 Task: Find connections with filter location Žďár nad Sázavou with filter topic #Tipswith filter profile language Spanish with filter current company Tesco with filter school Sagar Group (SIRT Bhopal) | Sagar Group of Institutions with filter industry Book Publishing with filter service category Outsourcing with filter keywords title Shipping and Receiving Staff
Action: Mouse moved to (663, 96)
Screenshot: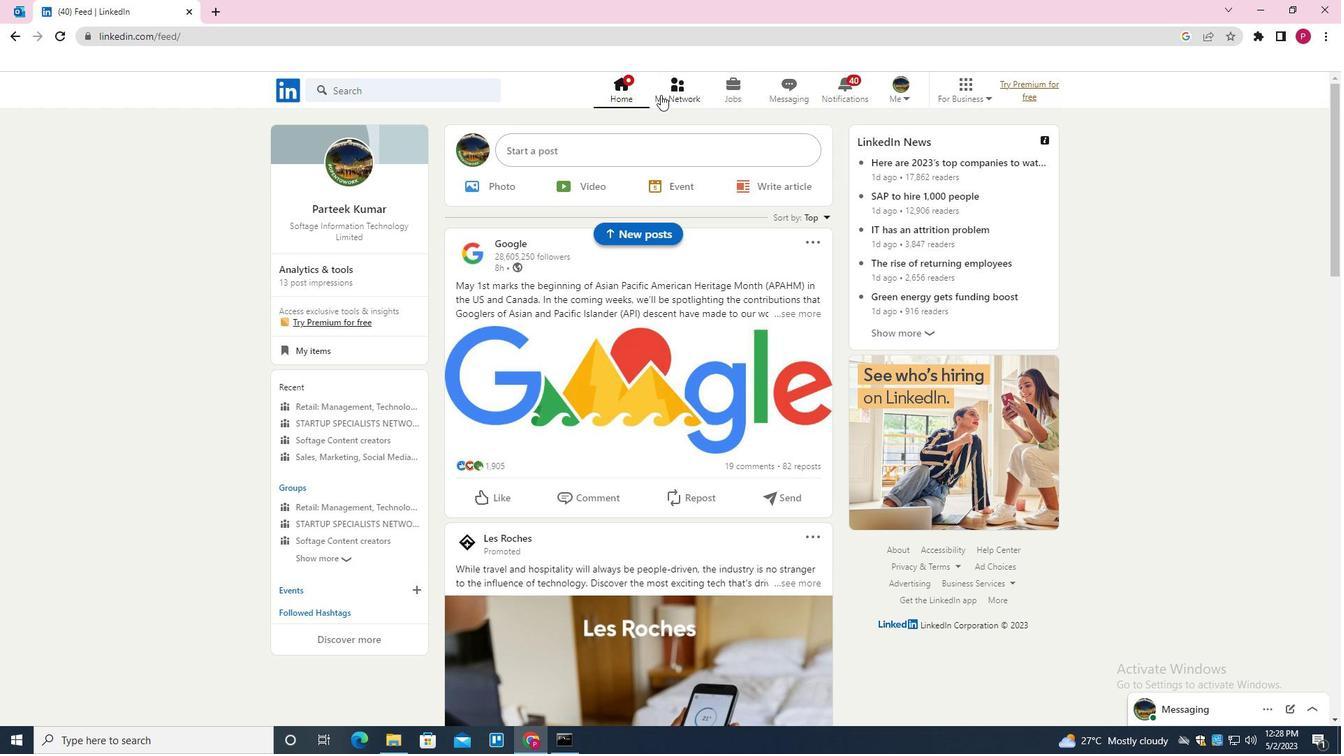 
Action: Mouse pressed left at (663, 96)
Screenshot: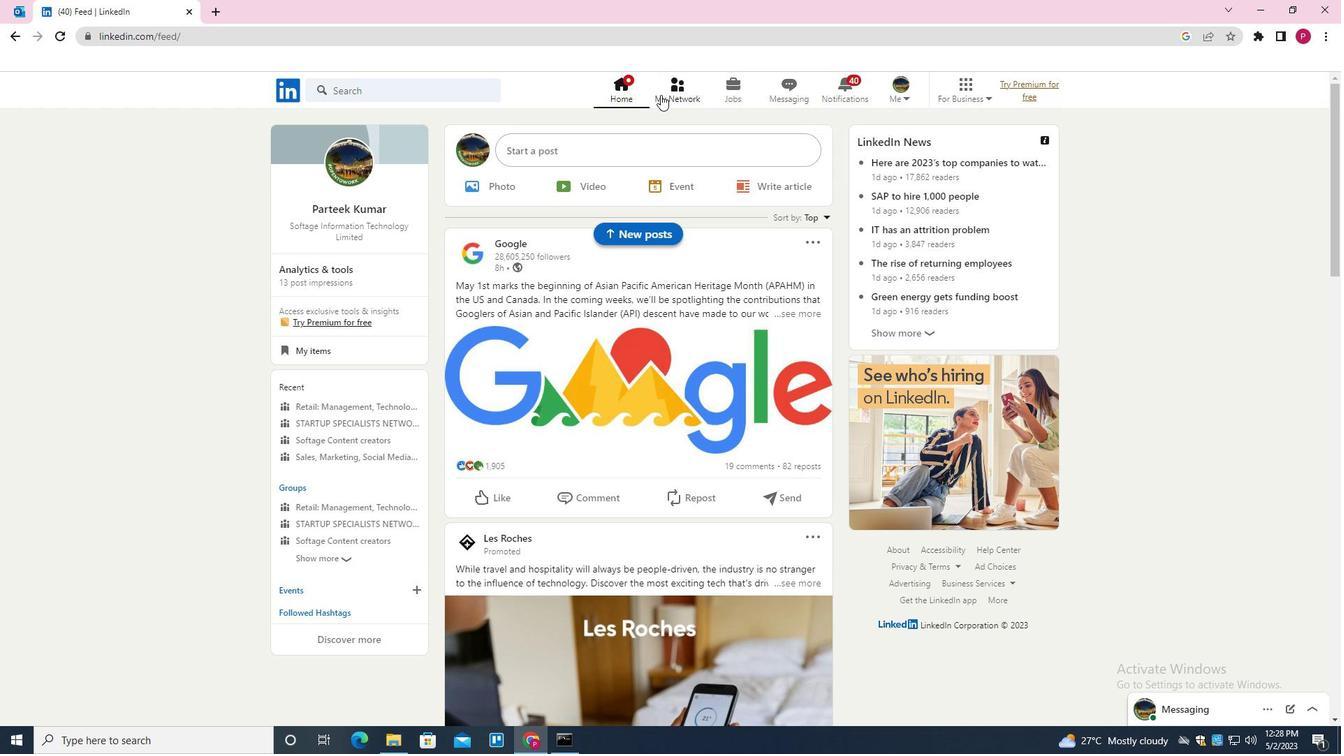
Action: Mouse moved to (446, 165)
Screenshot: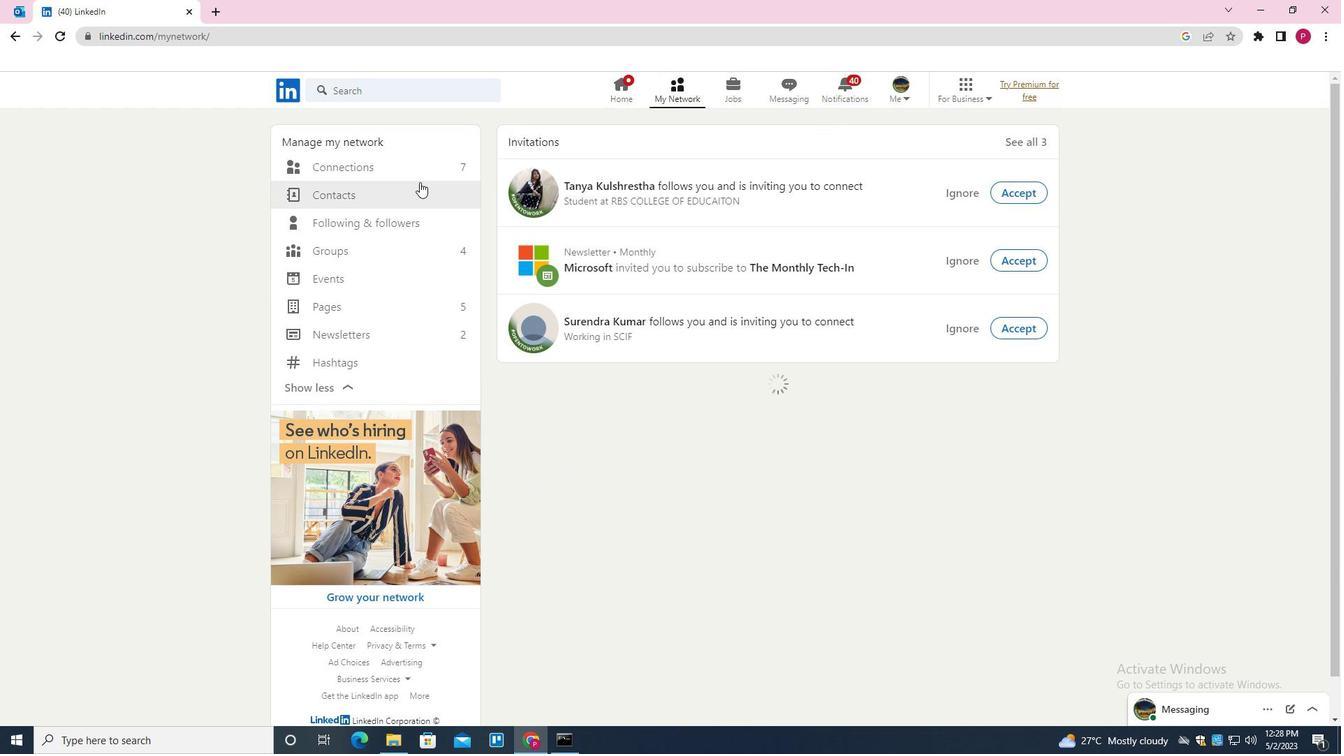 
Action: Mouse pressed left at (446, 165)
Screenshot: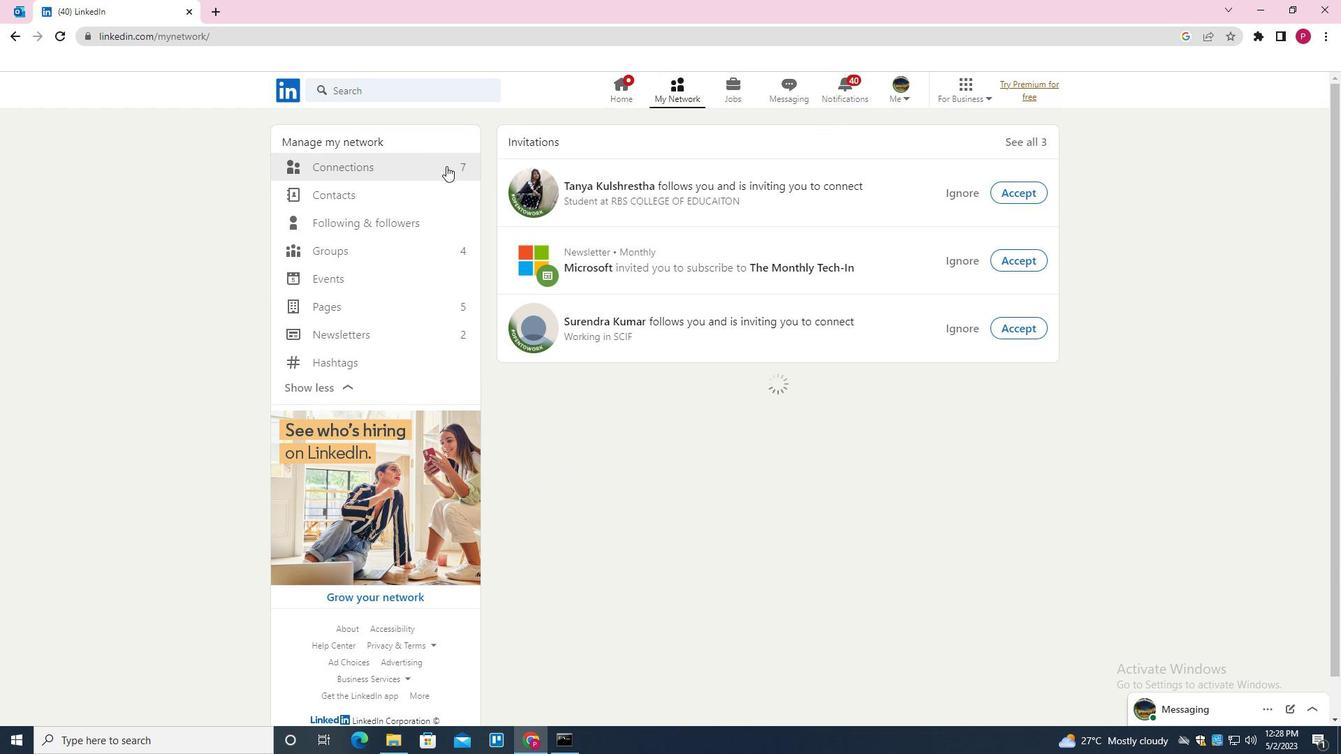 
Action: Mouse moved to (793, 169)
Screenshot: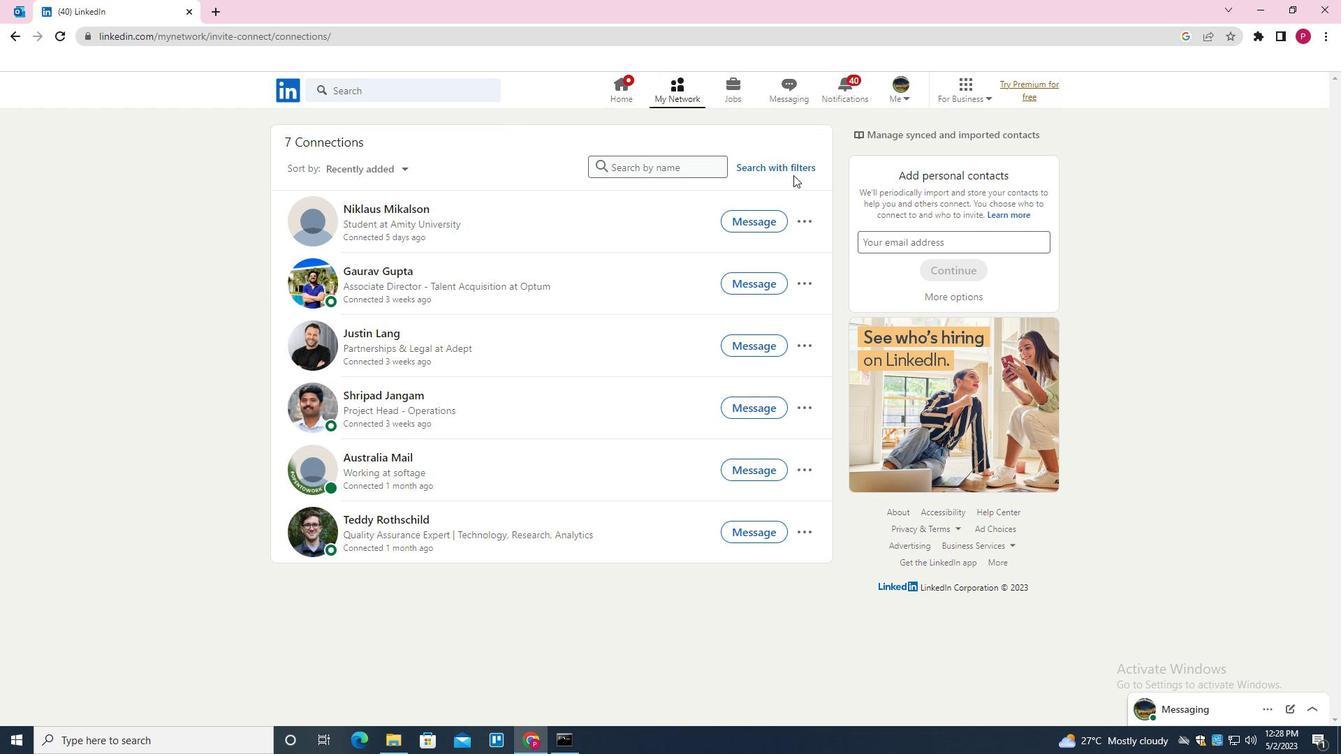 
Action: Mouse pressed left at (793, 169)
Screenshot: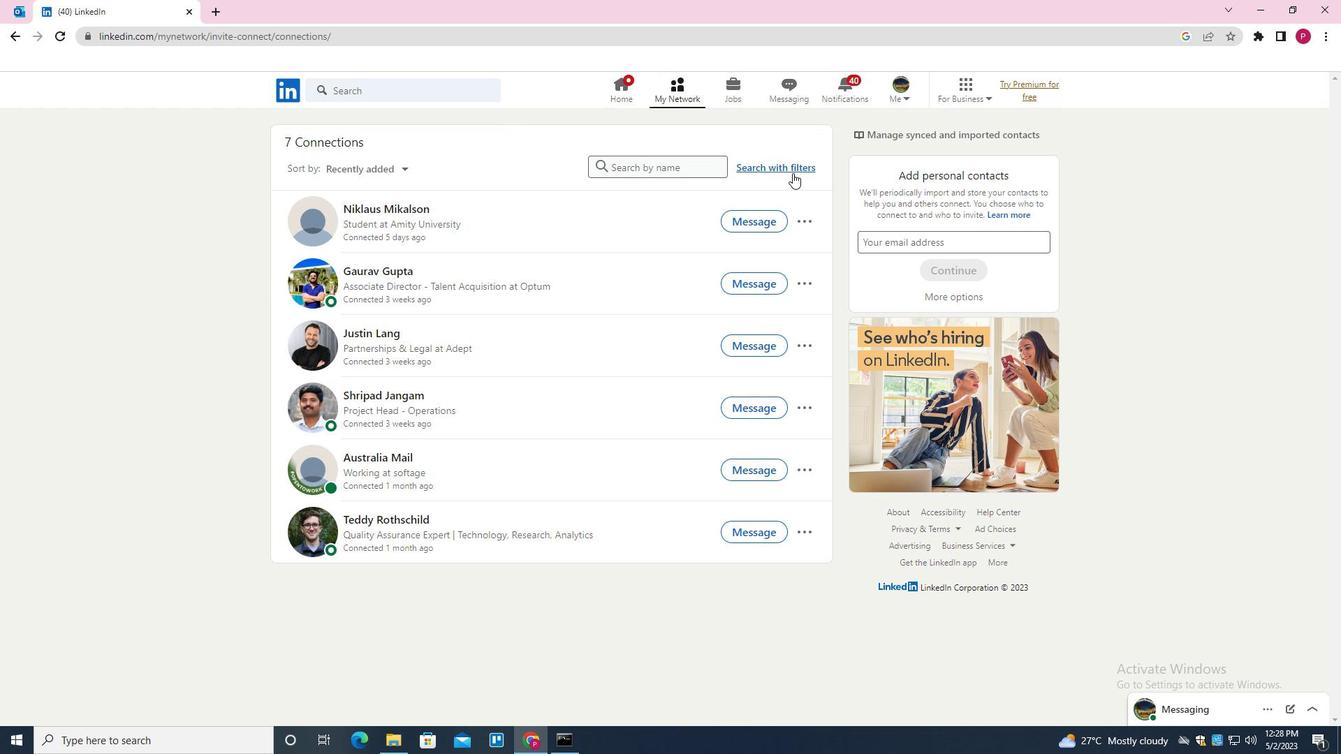 
Action: Mouse moved to (715, 130)
Screenshot: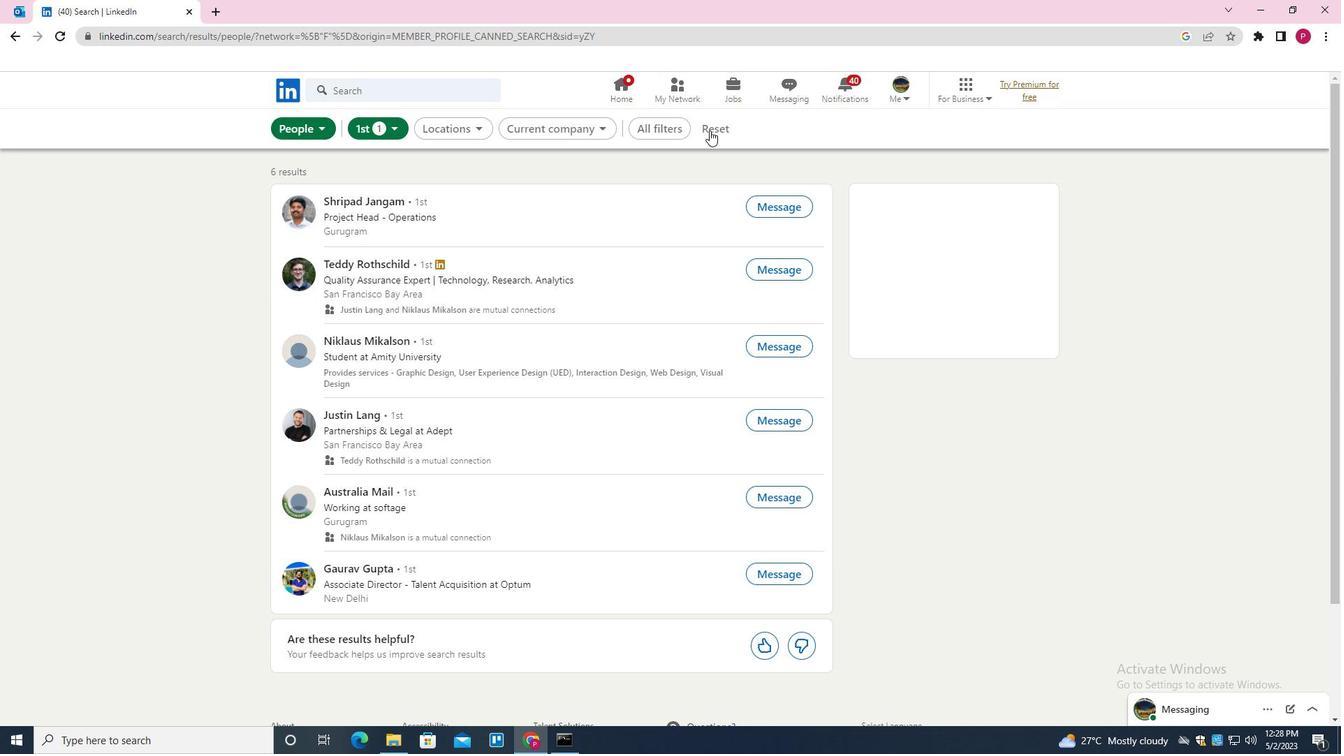
Action: Mouse pressed left at (715, 130)
Screenshot: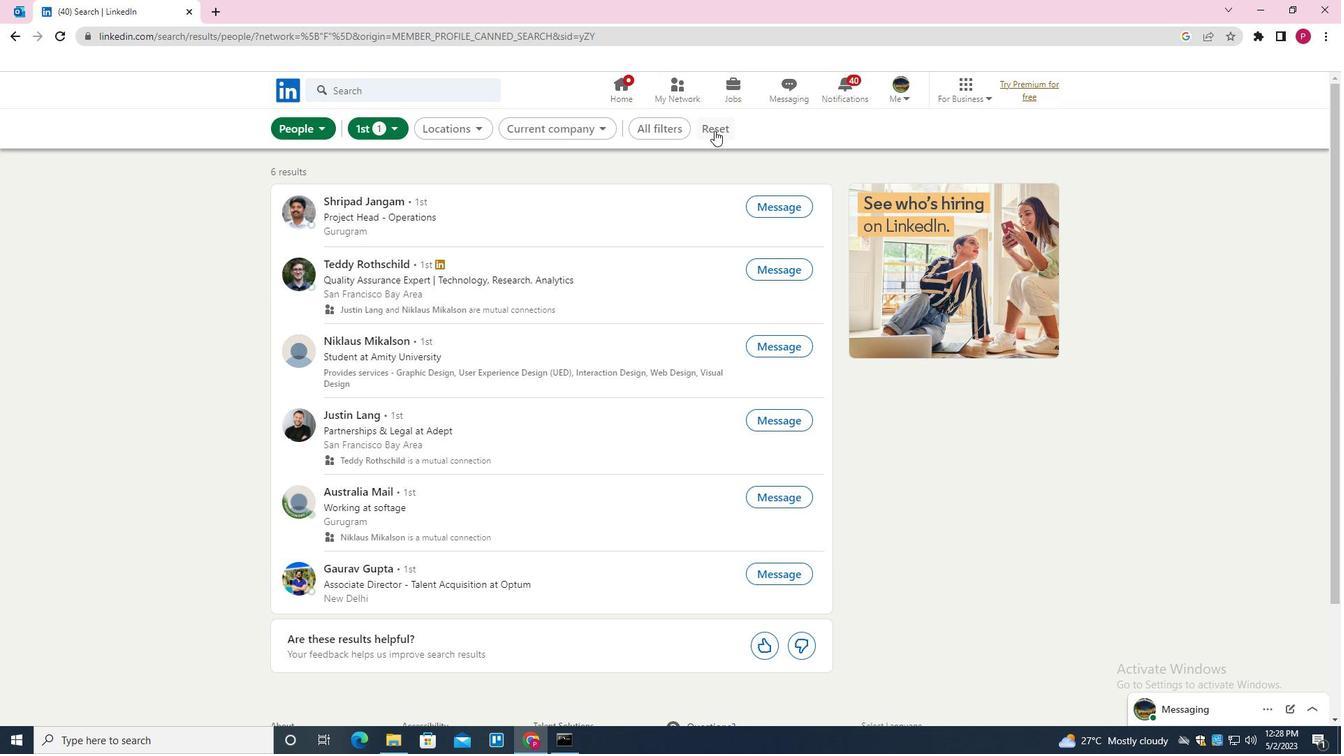 
Action: Mouse moved to (695, 128)
Screenshot: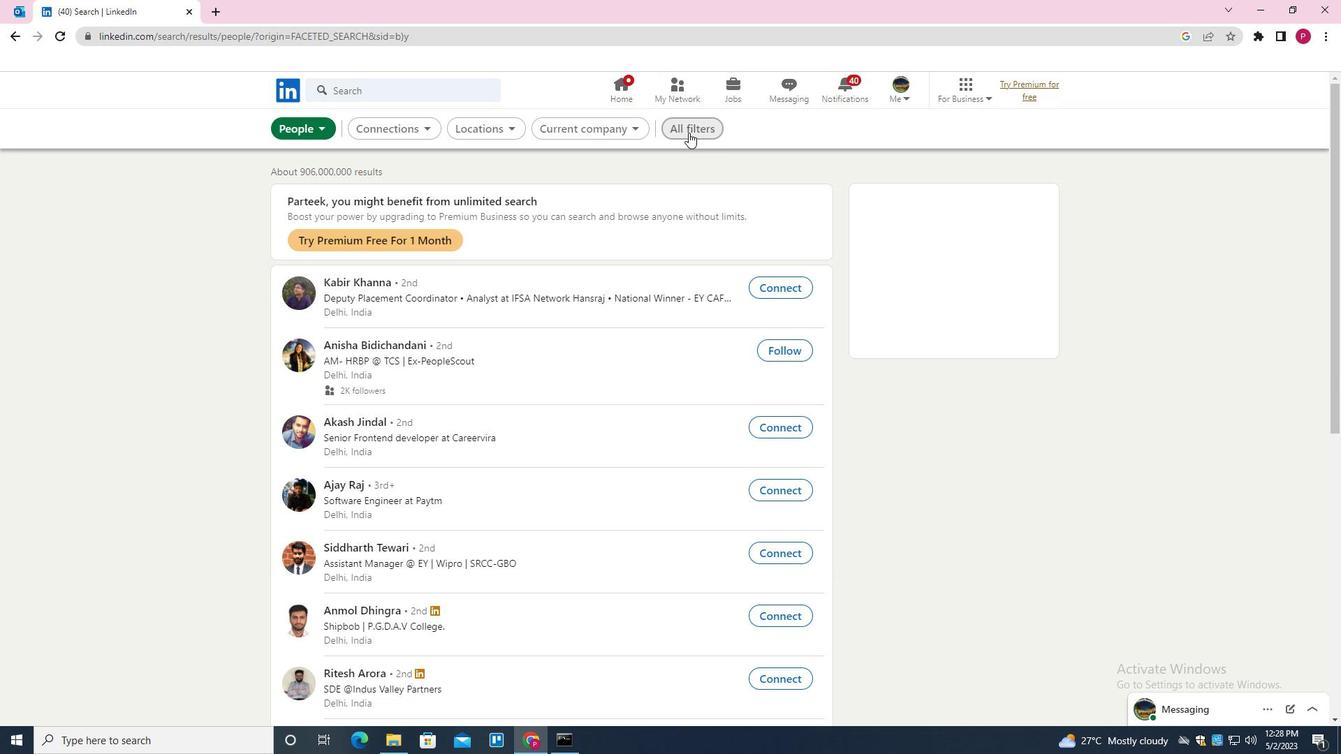
Action: Mouse pressed left at (695, 128)
Screenshot: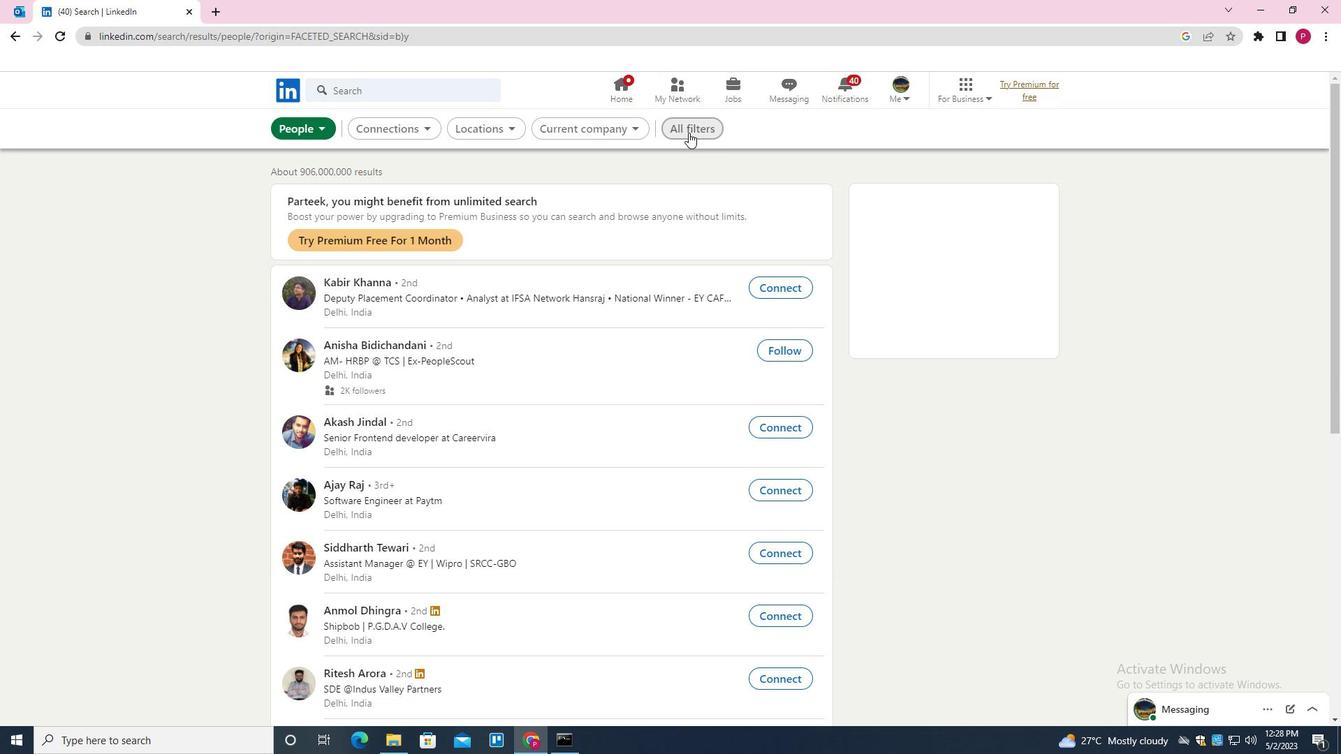 
Action: Mouse moved to (1153, 445)
Screenshot: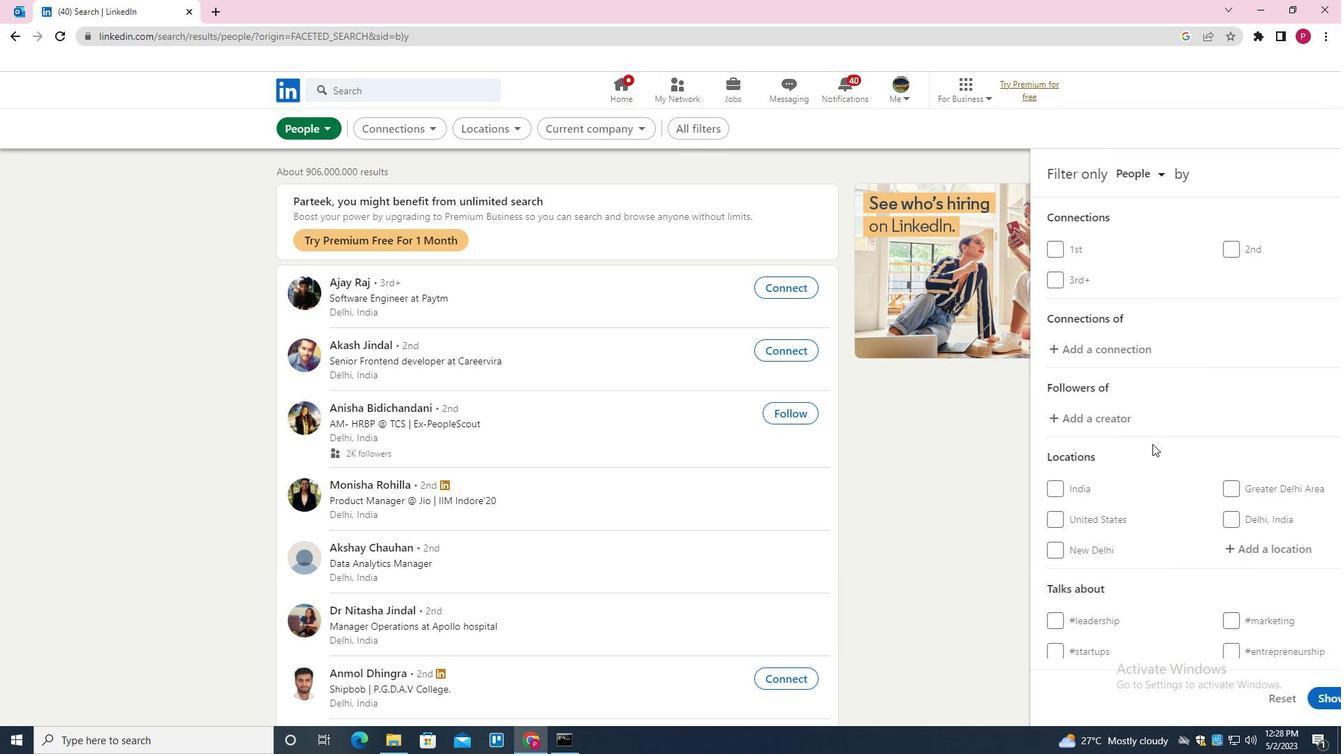 
Action: Mouse scrolled (1153, 444) with delta (0, 0)
Screenshot: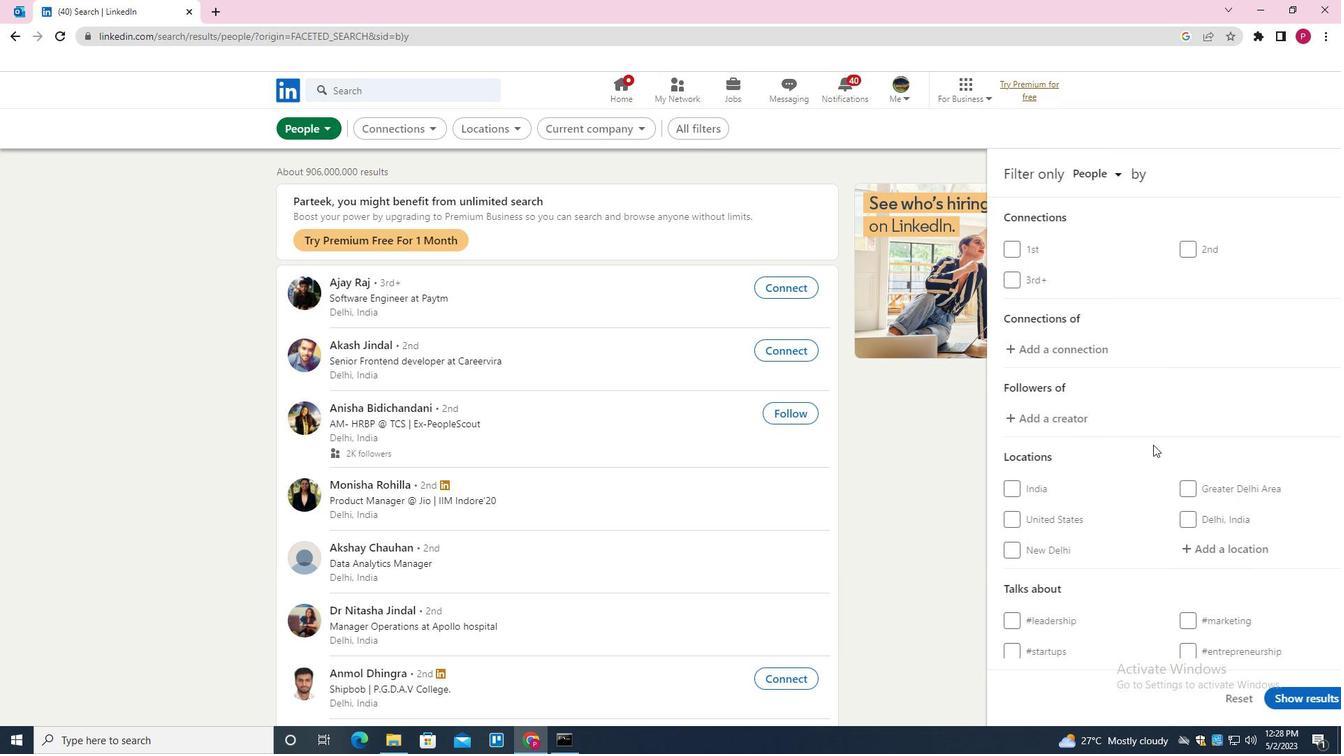 
Action: Mouse scrolled (1153, 444) with delta (0, 0)
Screenshot: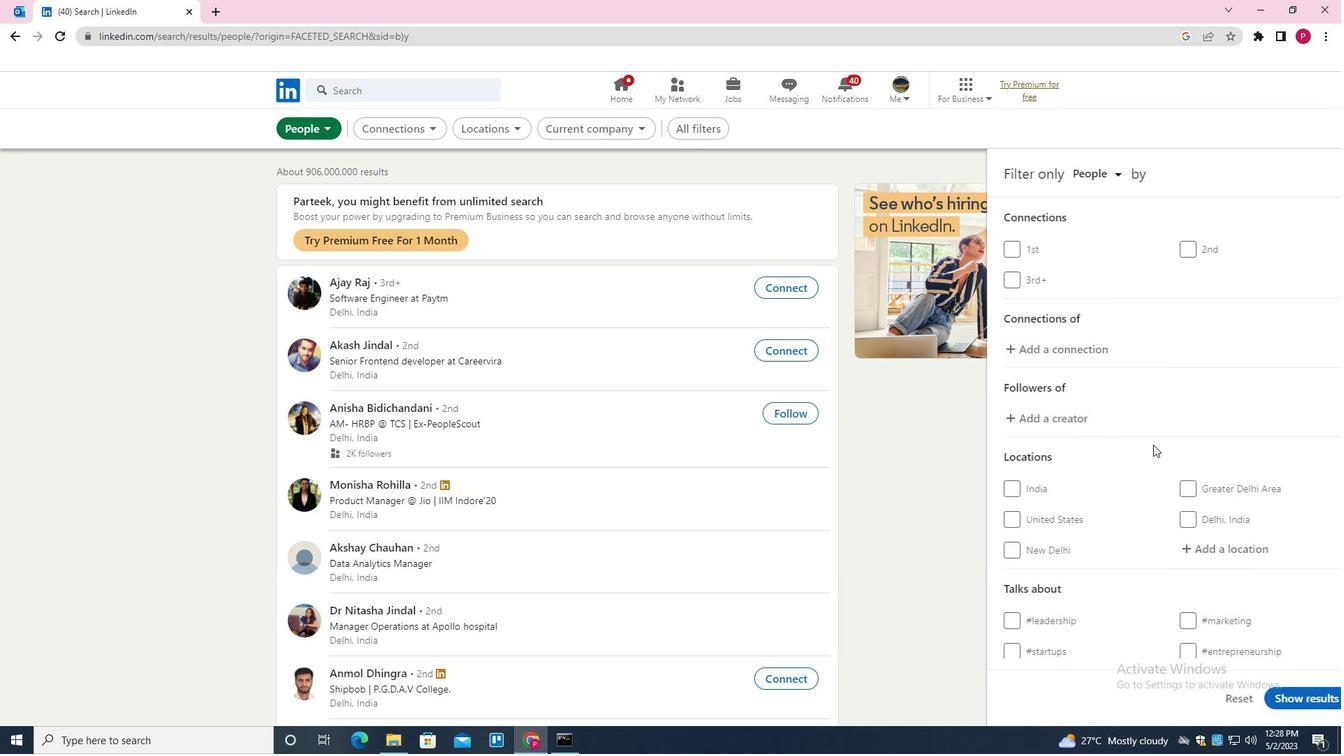 
Action: Mouse moved to (1189, 414)
Screenshot: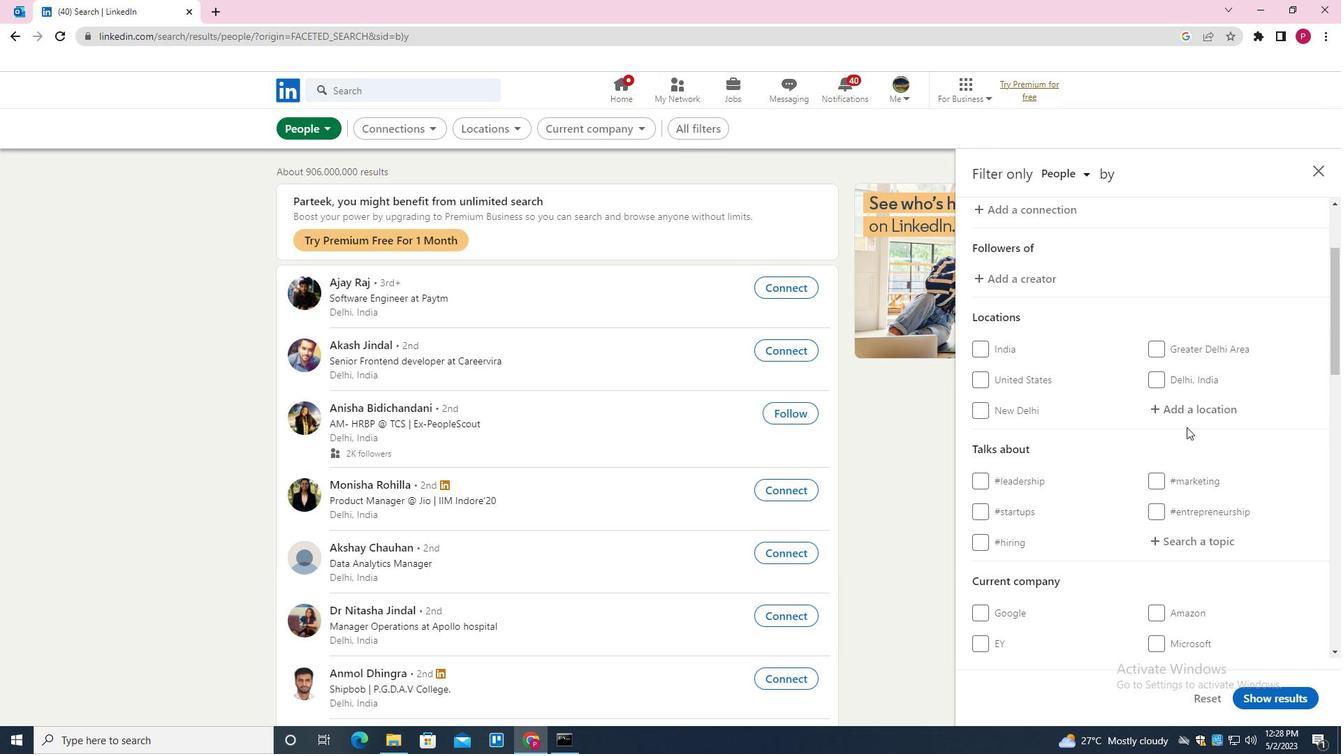 
Action: Mouse pressed left at (1189, 414)
Screenshot: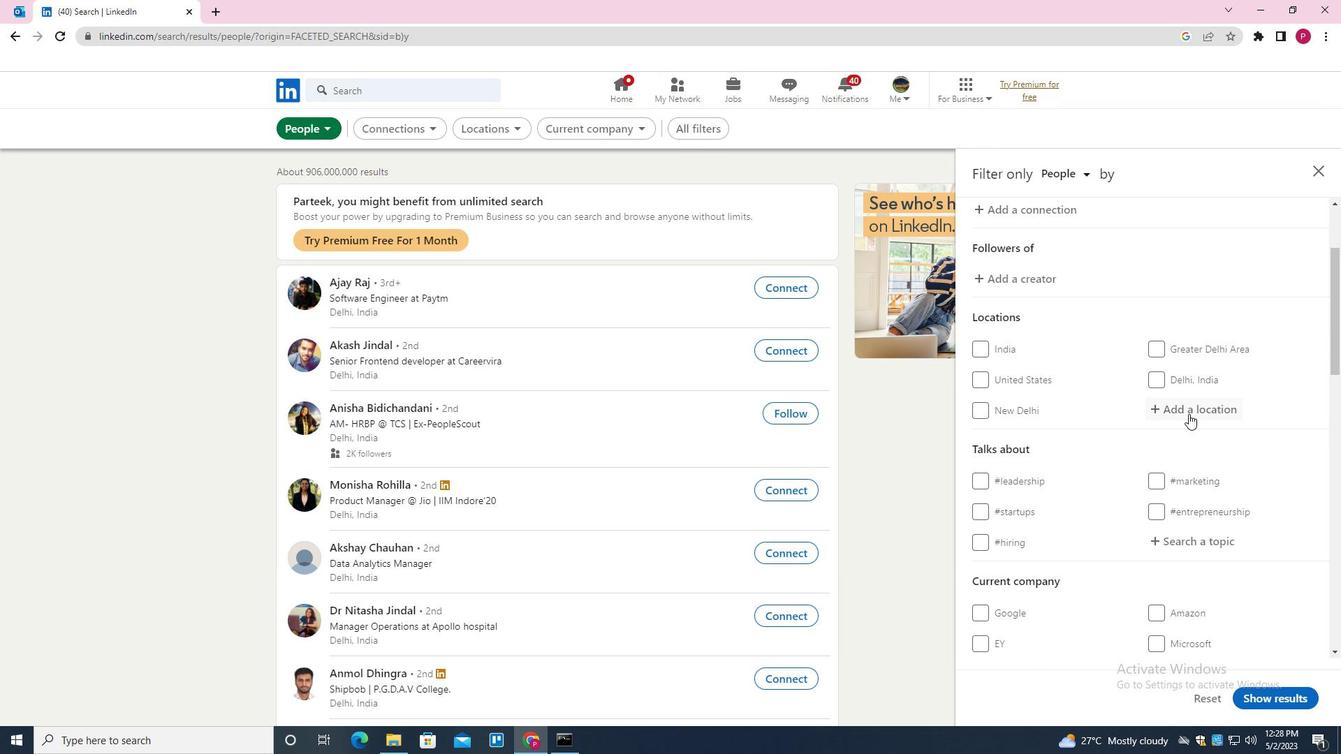 
Action: Mouse moved to (1147, 443)
Screenshot: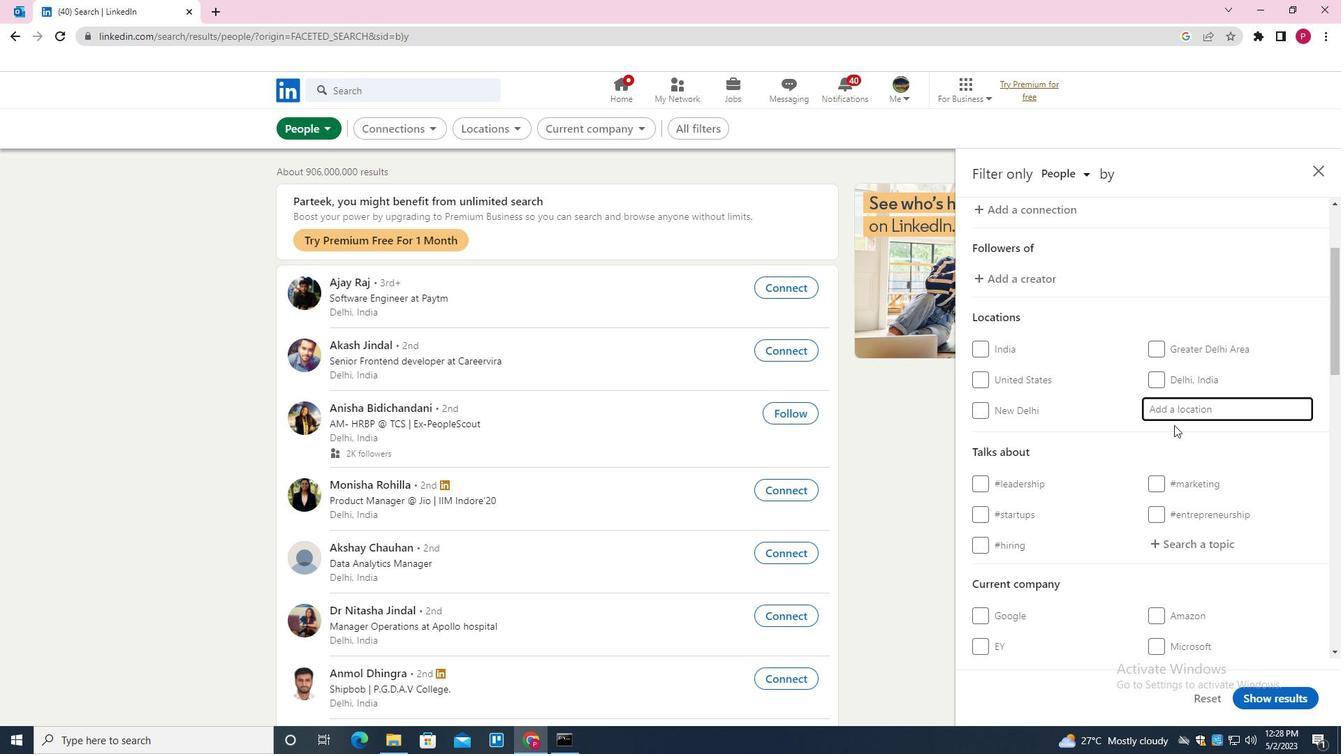 
Action: Key pressed <Key.shift><Key.shift><Key.shift><Key.shift><Key.shift><Key.shift><Key.shift><Key.shift><Key.shift><Key.shift><Key.shift><Key.shift><Key.shift><Key.shift>ZDAR<Key.space>NAD<Key.down><Key.enter>
Screenshot: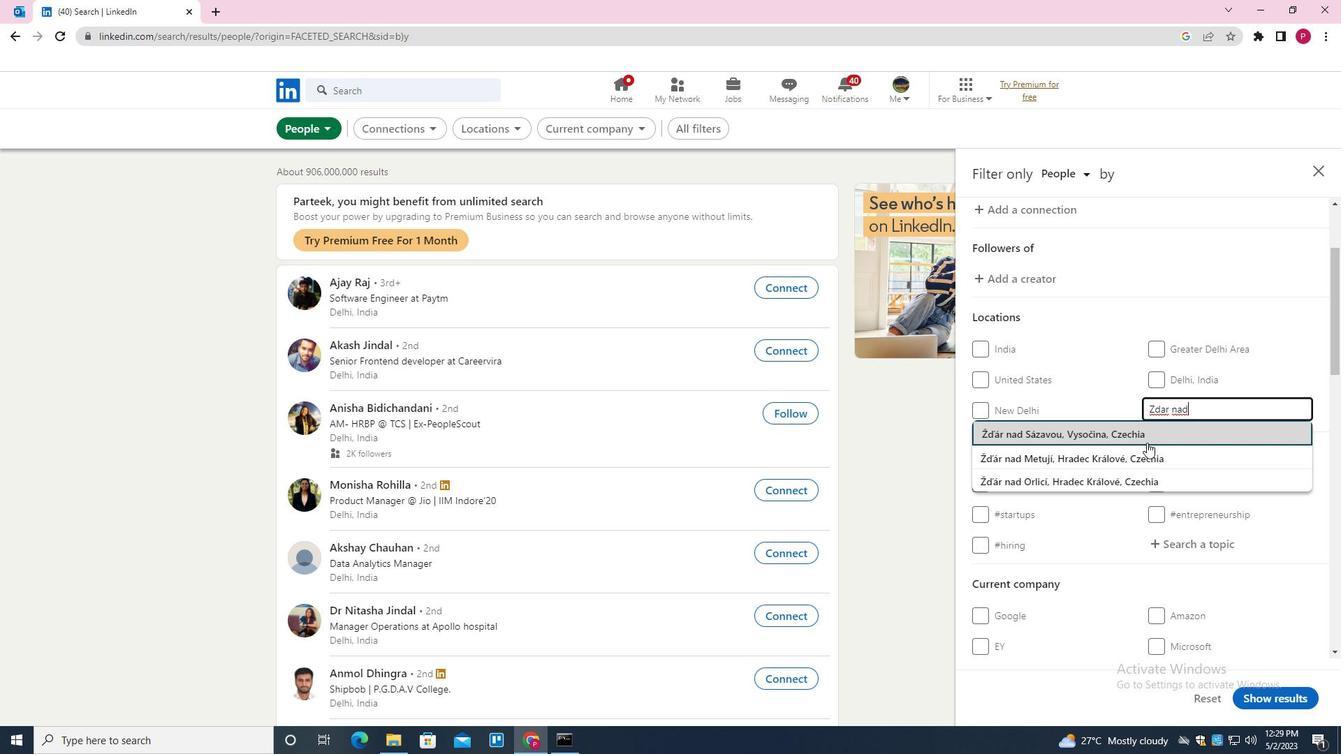 
Action: Mouse moved to (1155, 494)
Screenshot: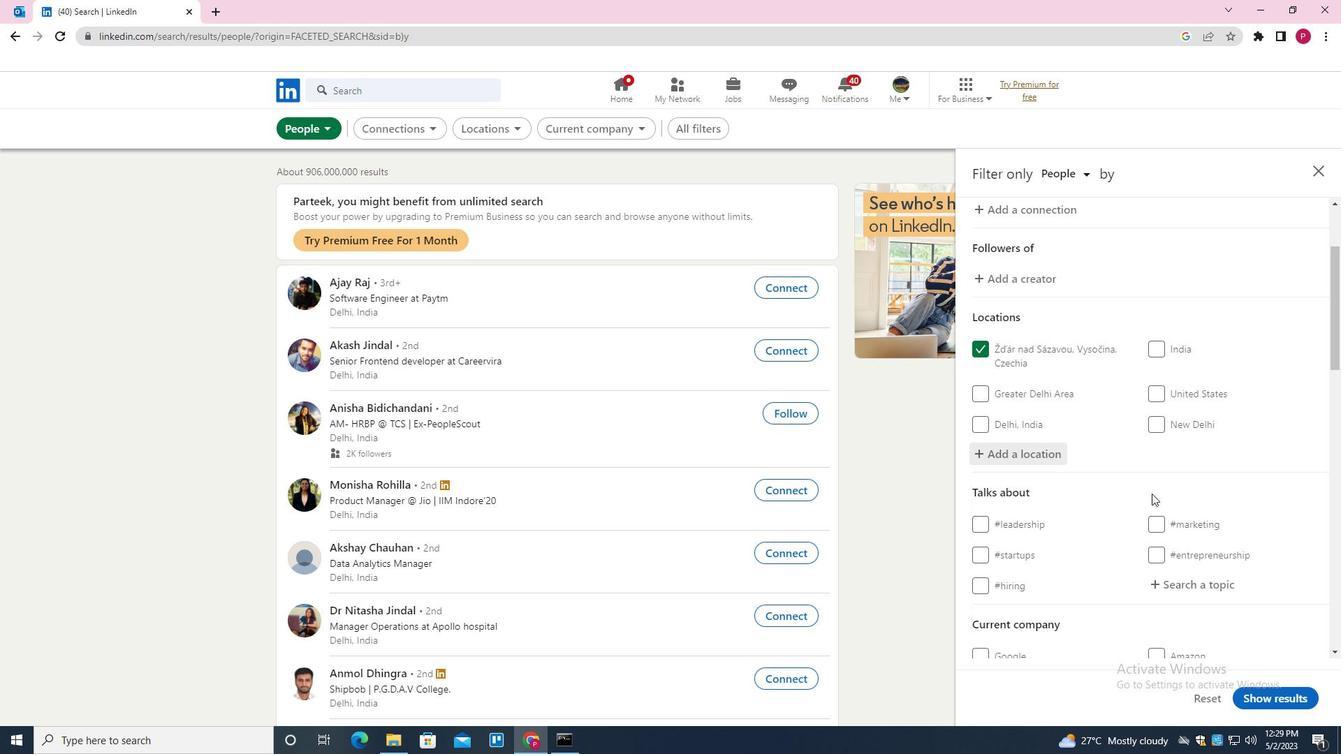 
Action: Mouse scrolled (1155, 493) with delta (0, 0)
Screenshot: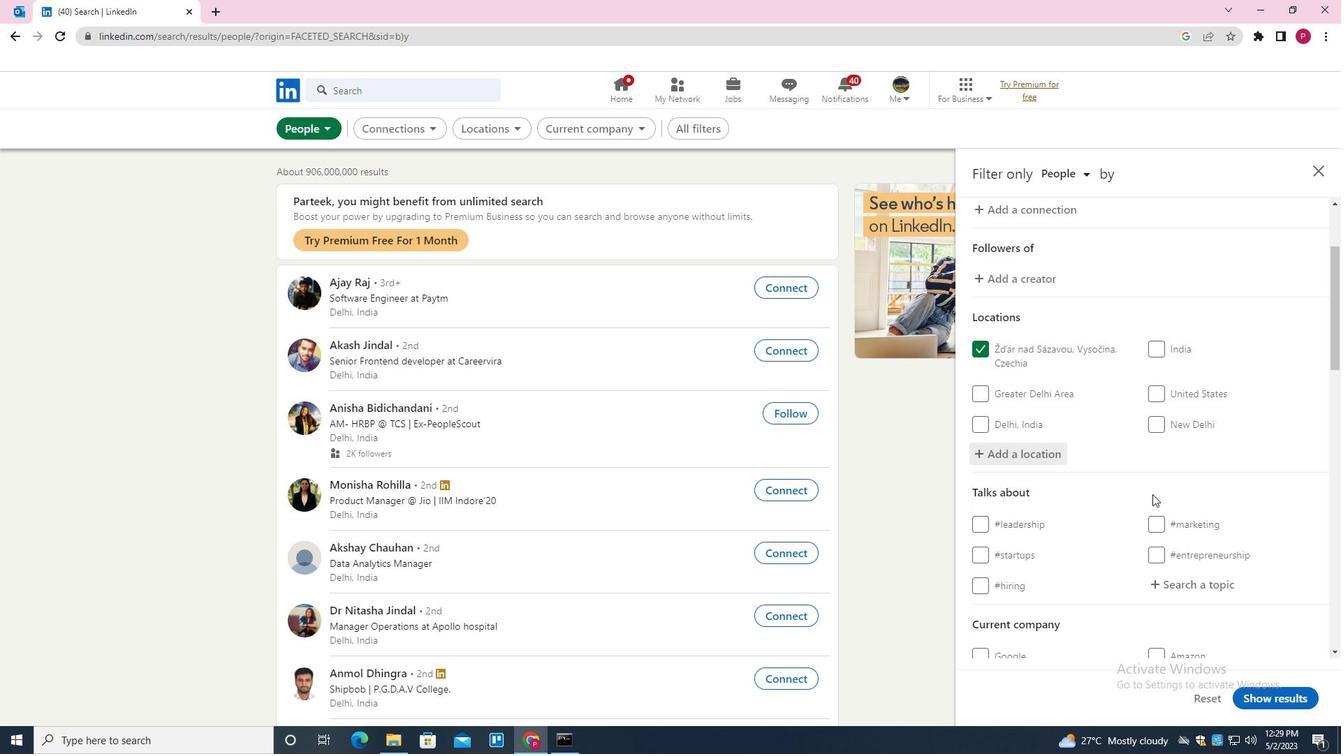 
Action: Mouse scrolled (1155, 493) with delta (0, 0)
Screenshot: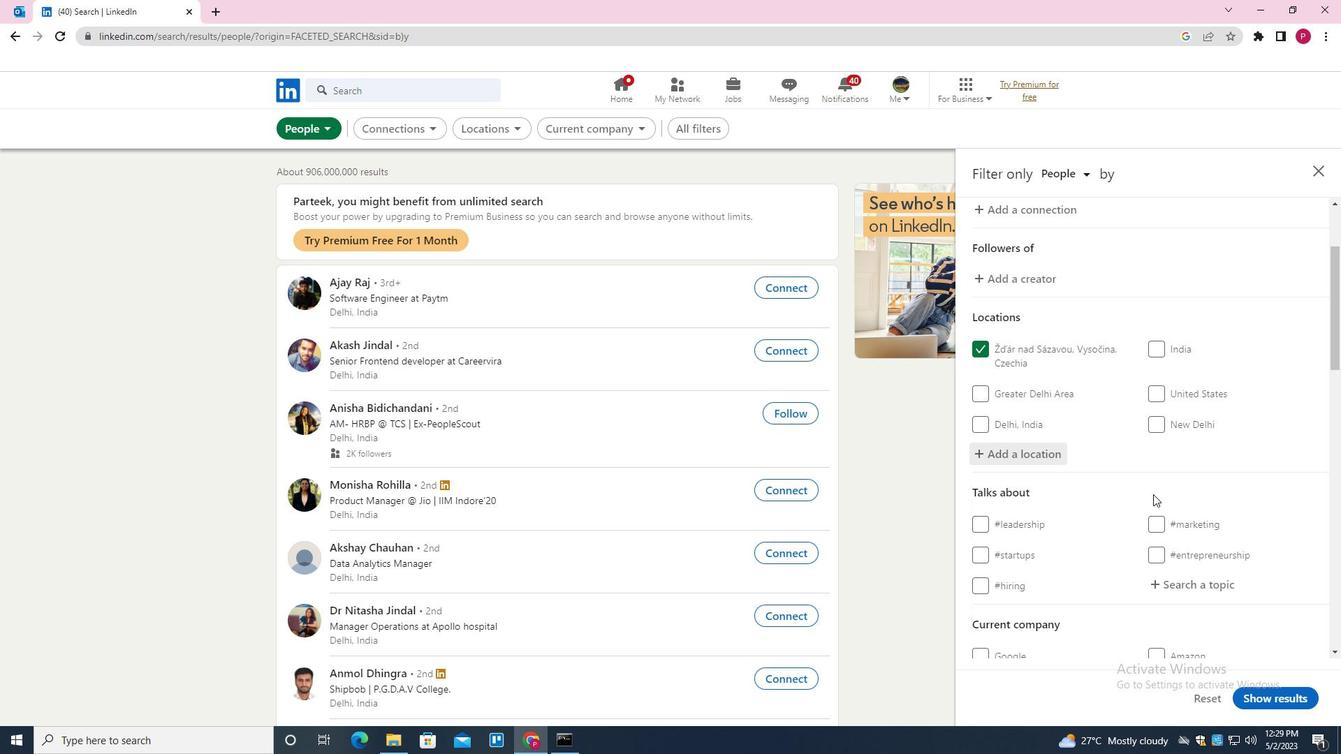 
Action: Mouse moved to (1158, 491)
Screenshot: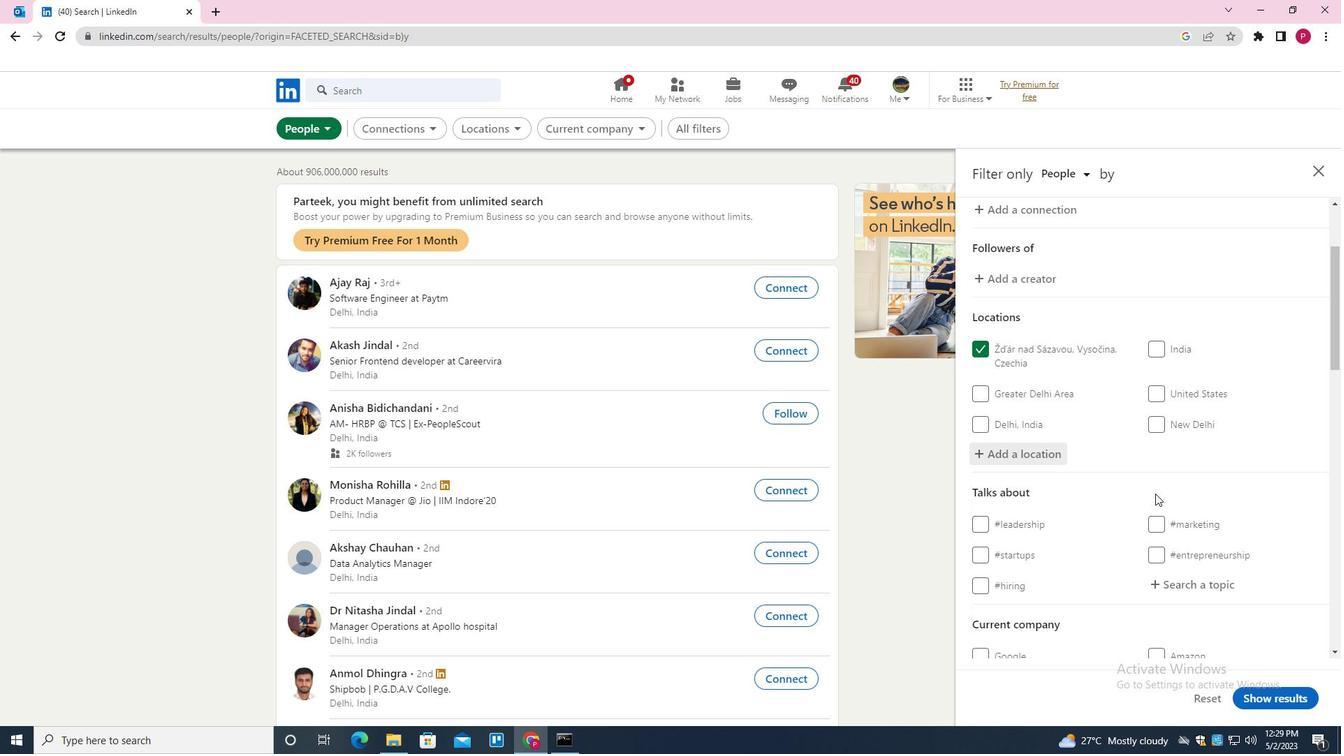 
Action: Mouse scrolled (1158, 491) with delta (0, 0)
Screenshot: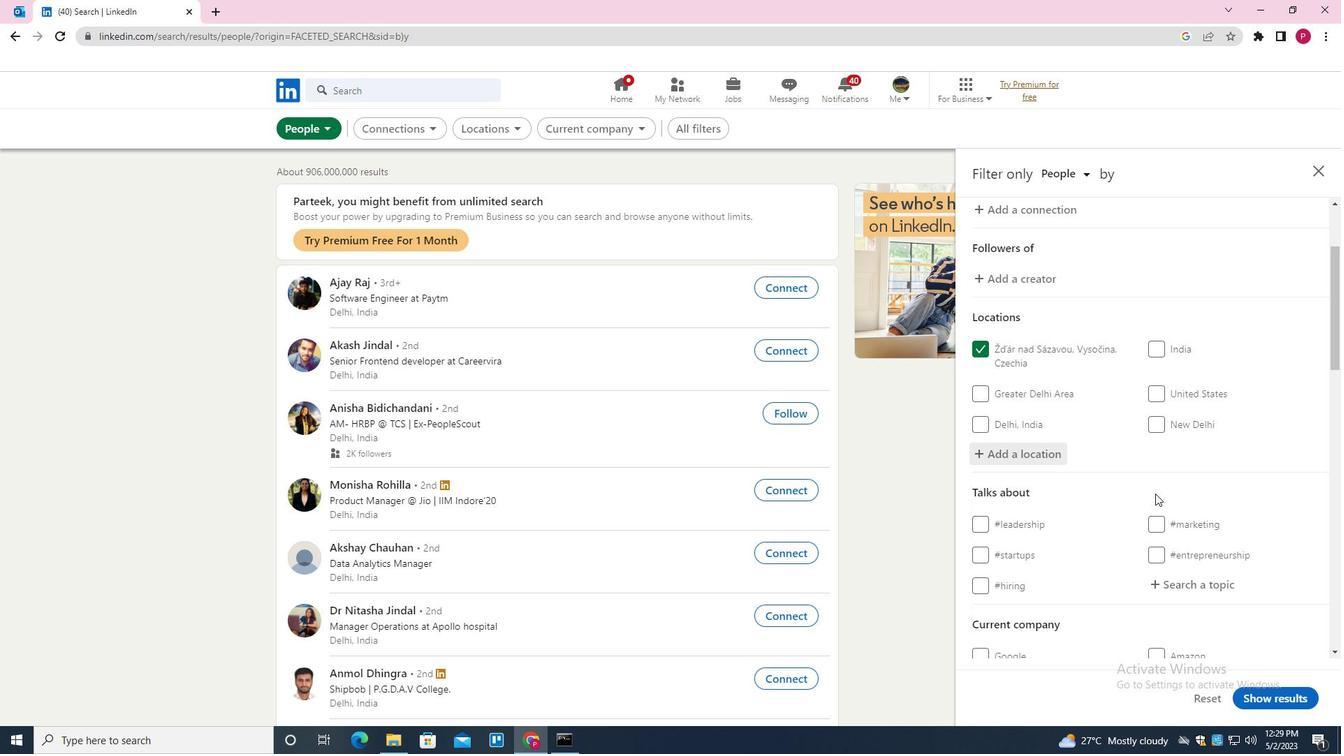 
Action: Mouse moved to (1206, 380)
Screenshot: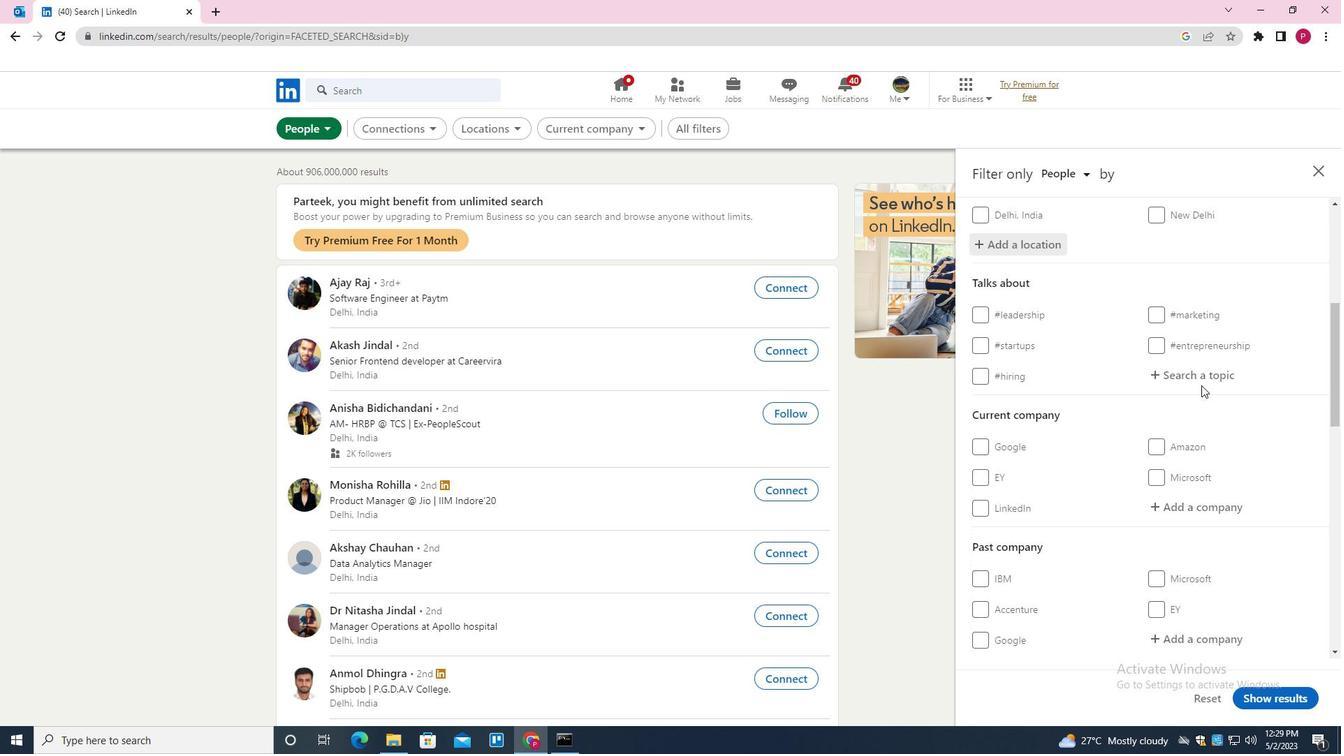 
Action: Mouse pressed left at (1206, 380)
Screenshot: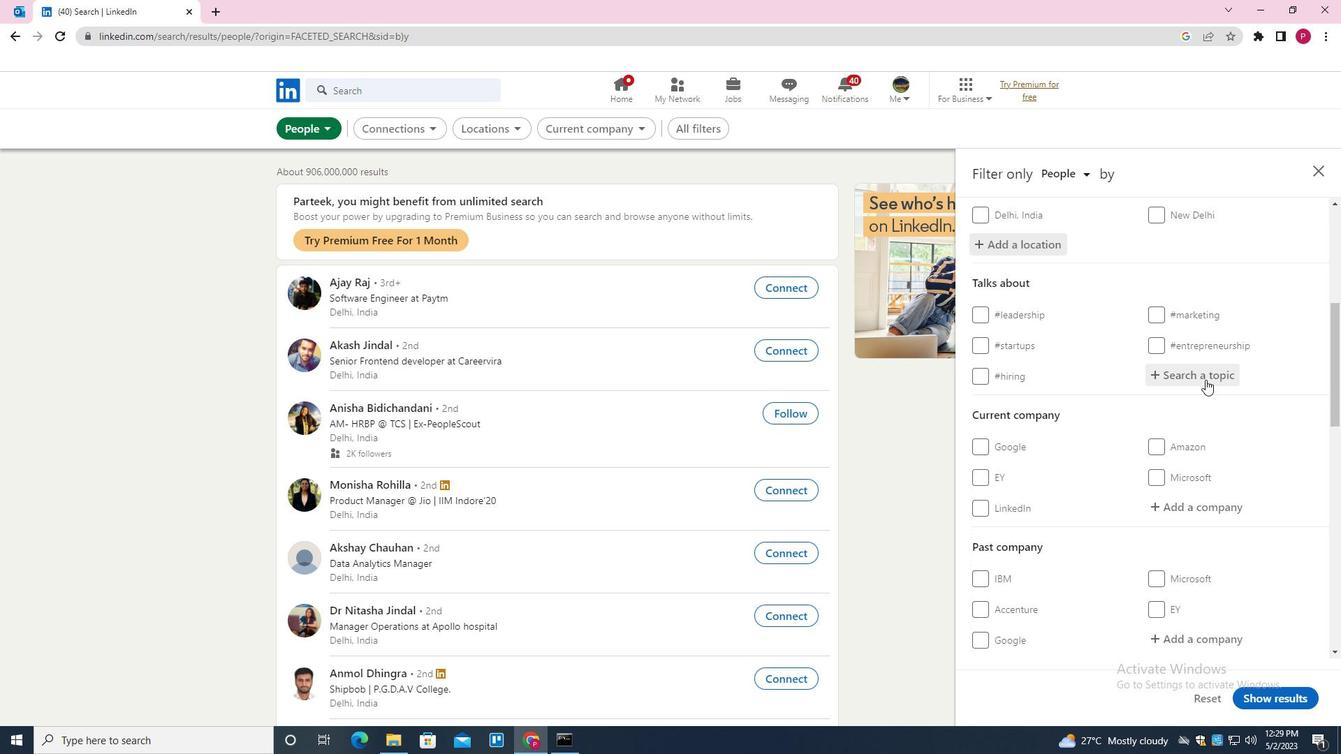 
Action: Mouse moved to (1197, 385)
Screenshot: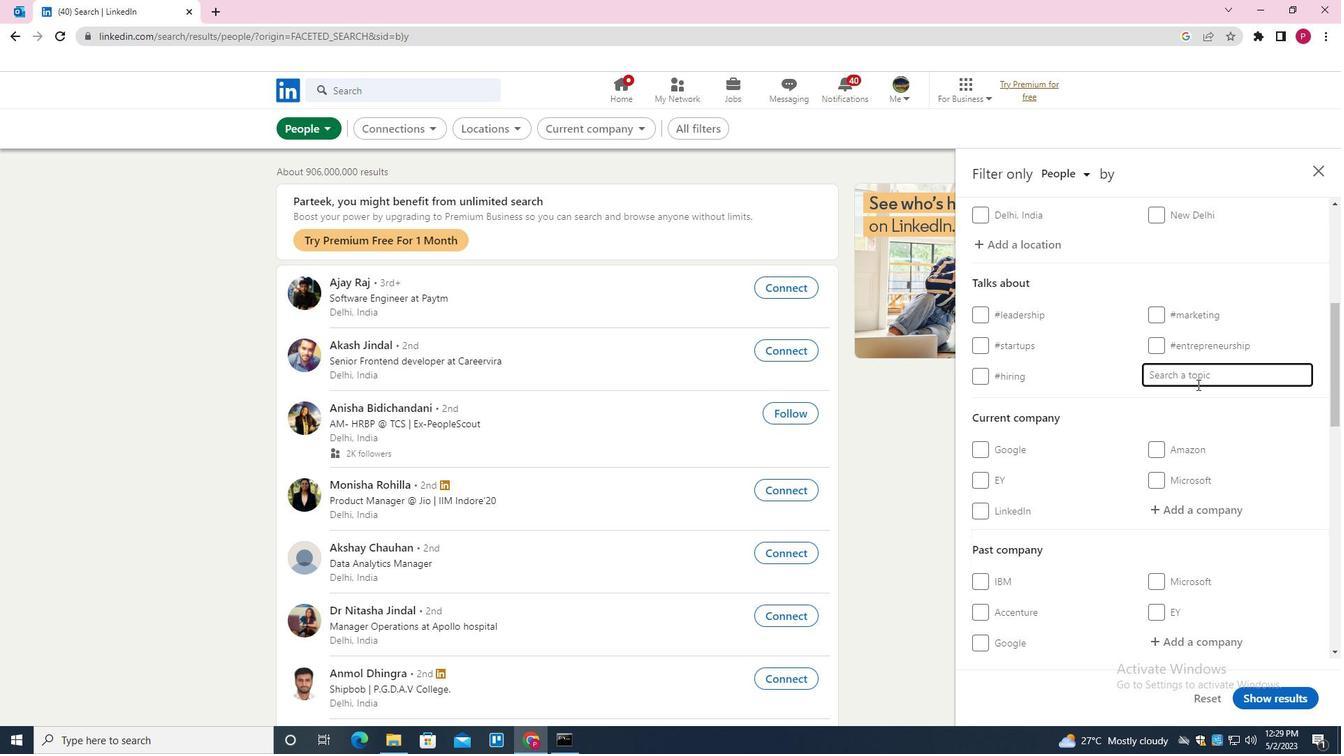 
Action: Key pressed <Key.shift><Key.shift><Key.shift><Key.shift>TIPS<Key.down><Key.down><Key.enter>
Screenshot: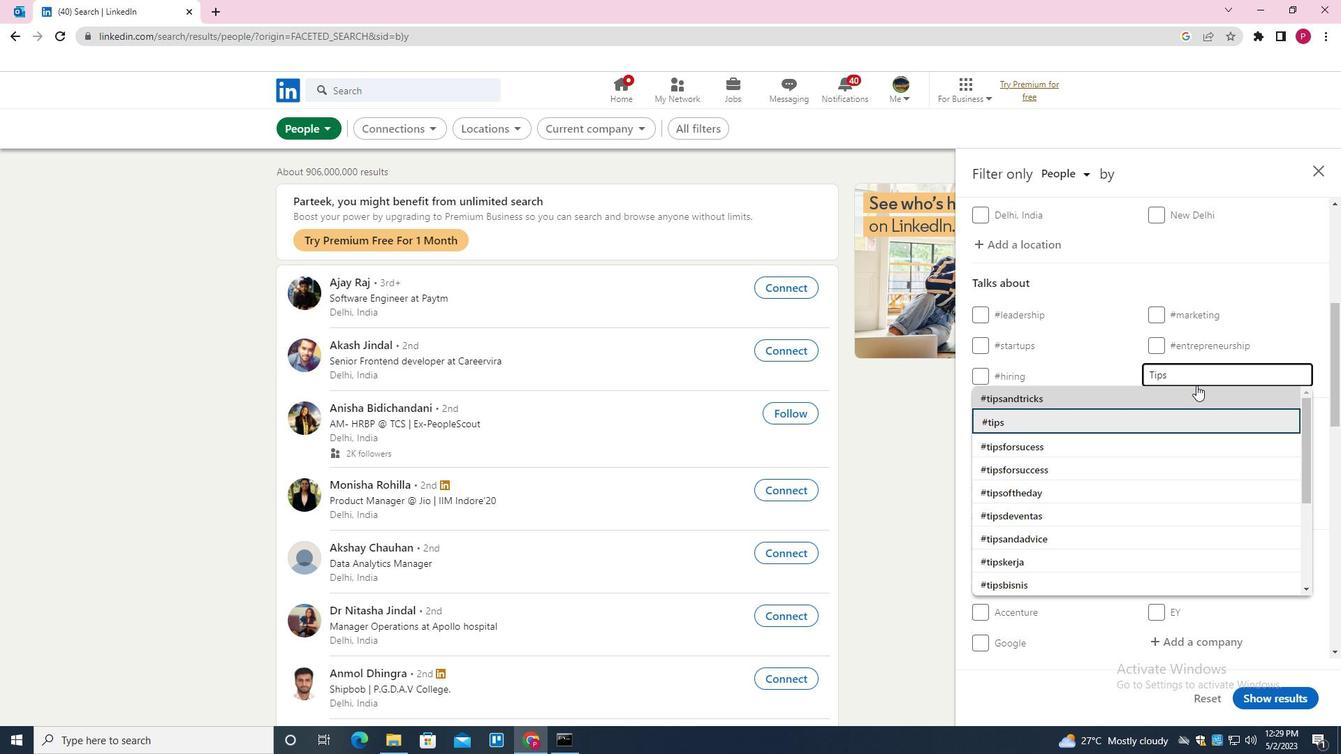 
Action: Mouse moved to (1183, 387)
Screenshot: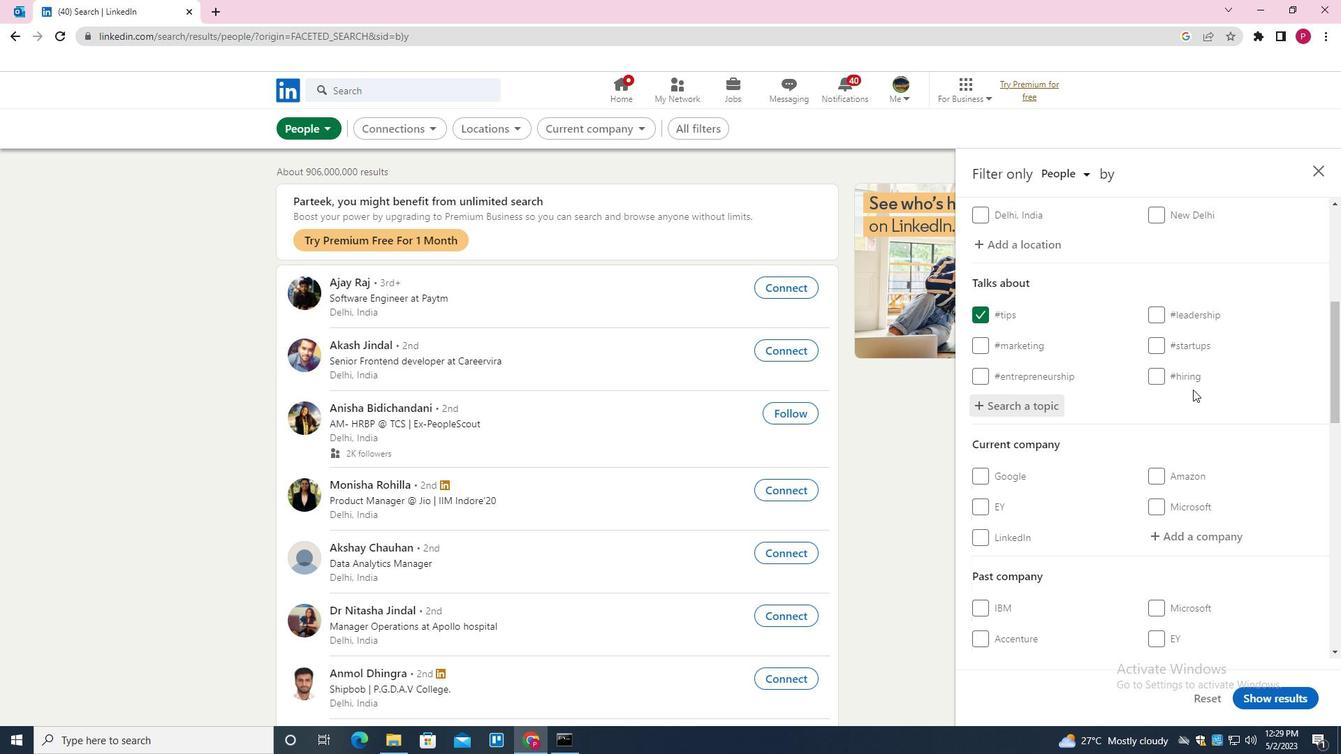 
Action: Mouse scrolled (1183, 387) with delta (0, 0)
Screenshot: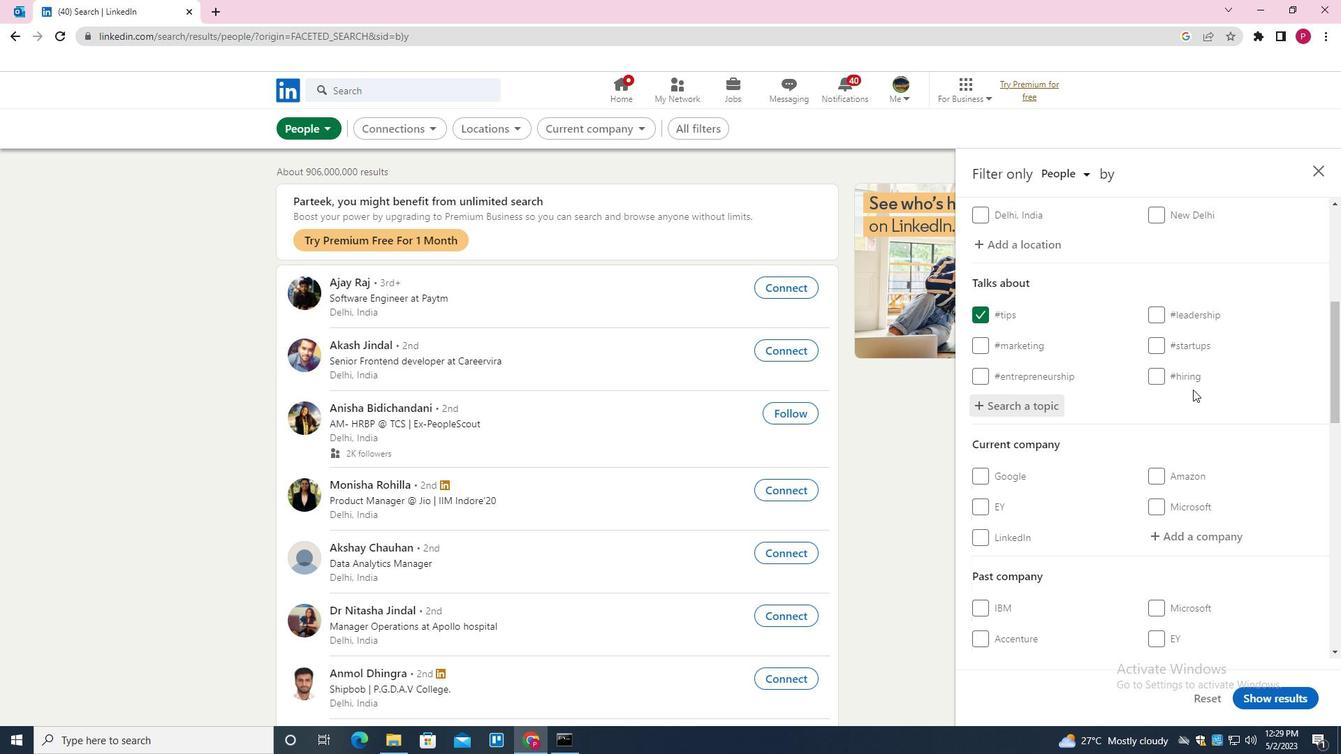 
Action: Mouse moved to (1177, 387)
Screenshot: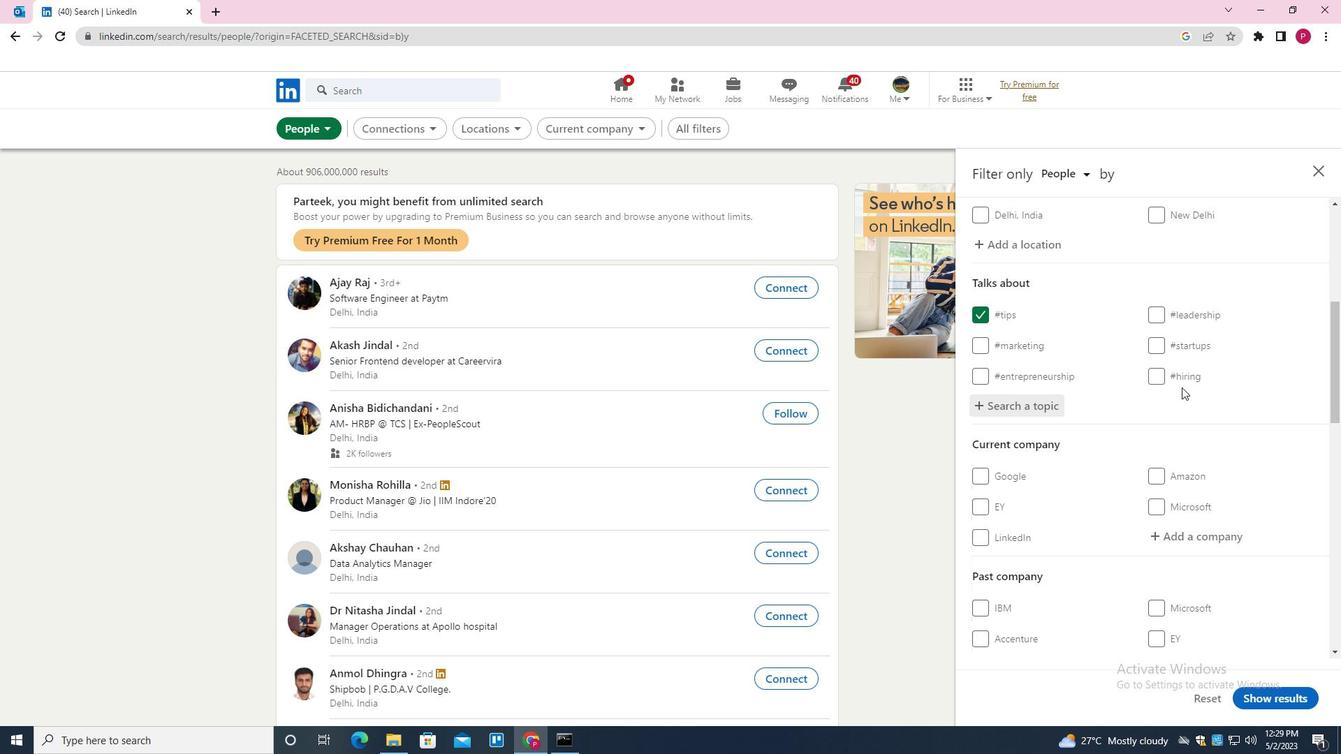 
Action: Mouse scrolled (1177, 387) with delta (0, 0)
Screenshot: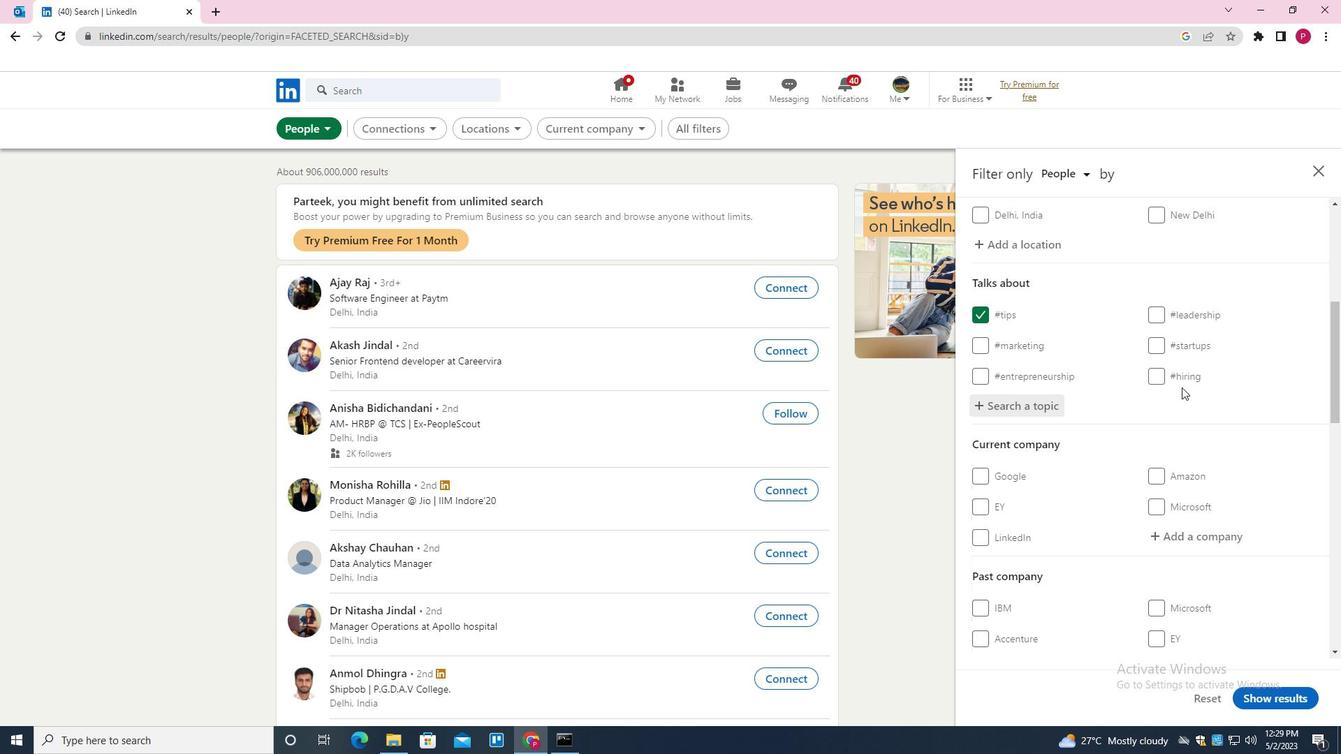 
Action: Mouse moved to (1174, 387)
Screenshot: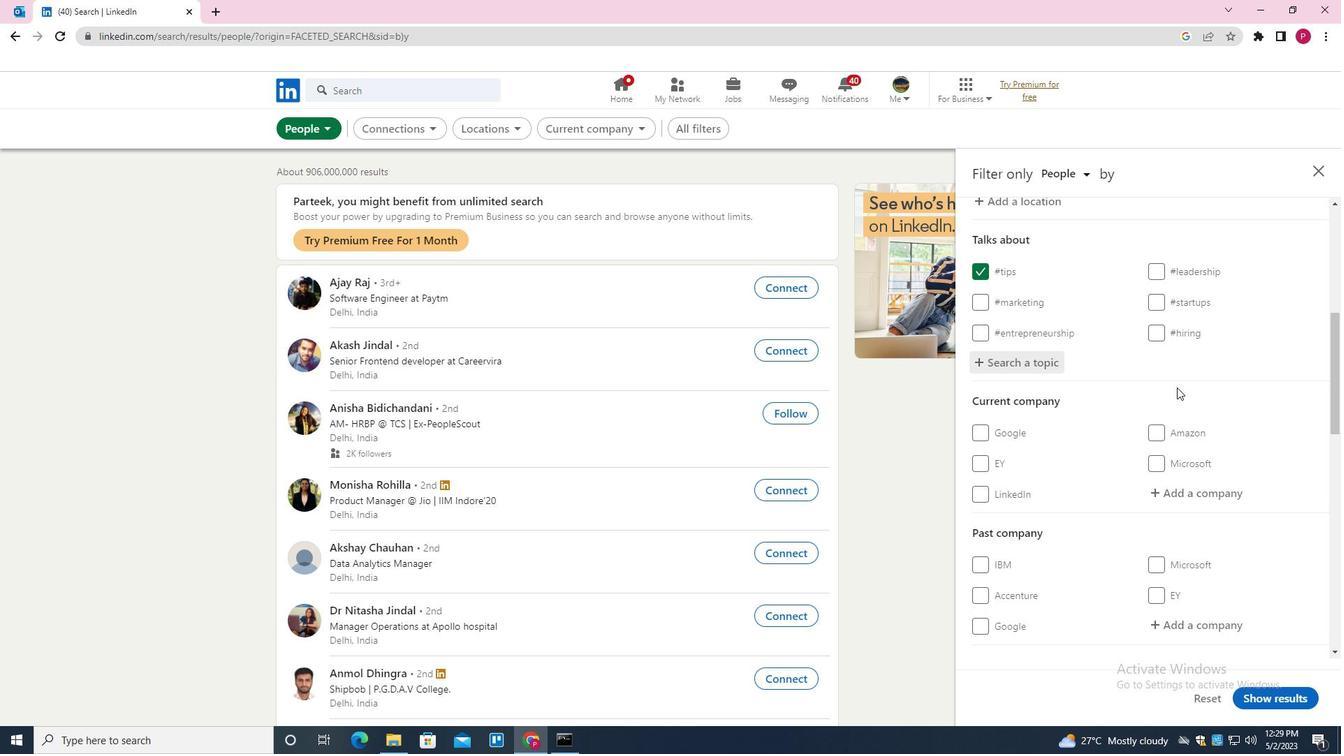 
Action: Mouse scrolled (1174, 387) with delta (0, 0)
Screenshot: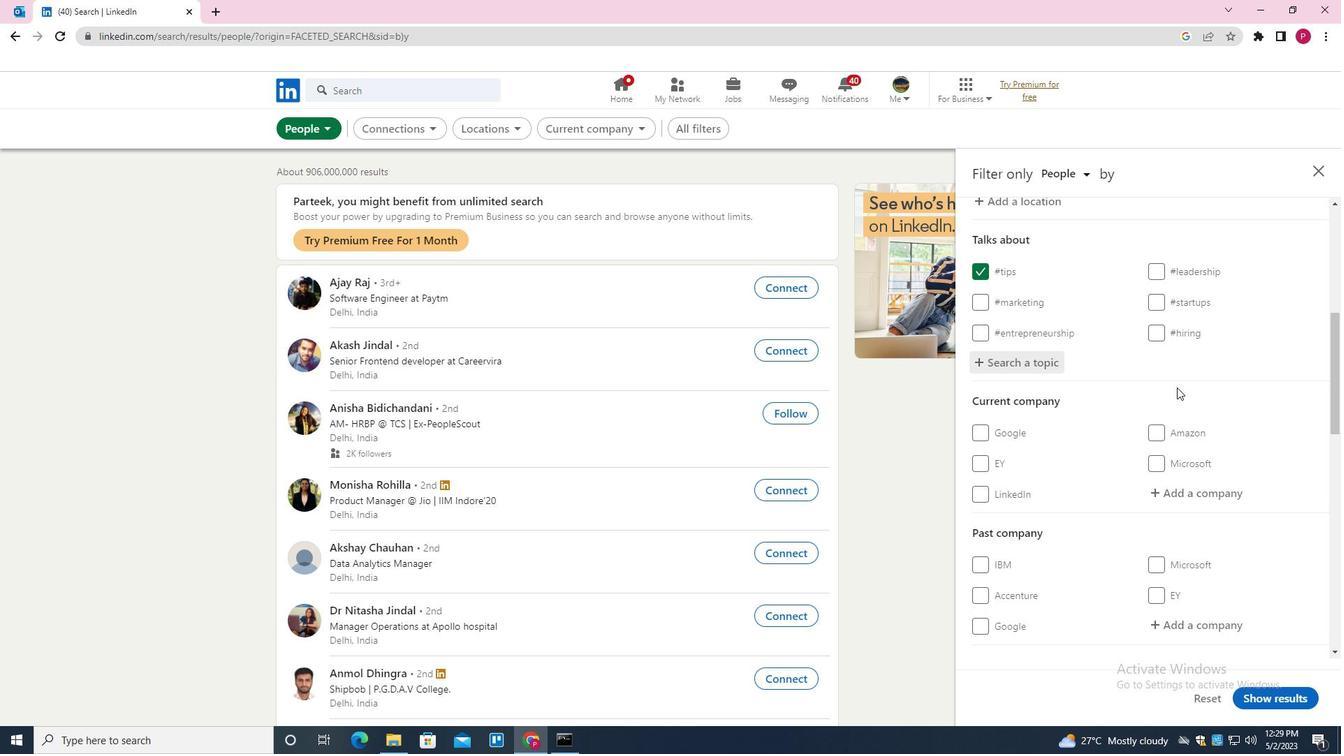 
Action: Mouse moved to (1173, 387)
Screenshot: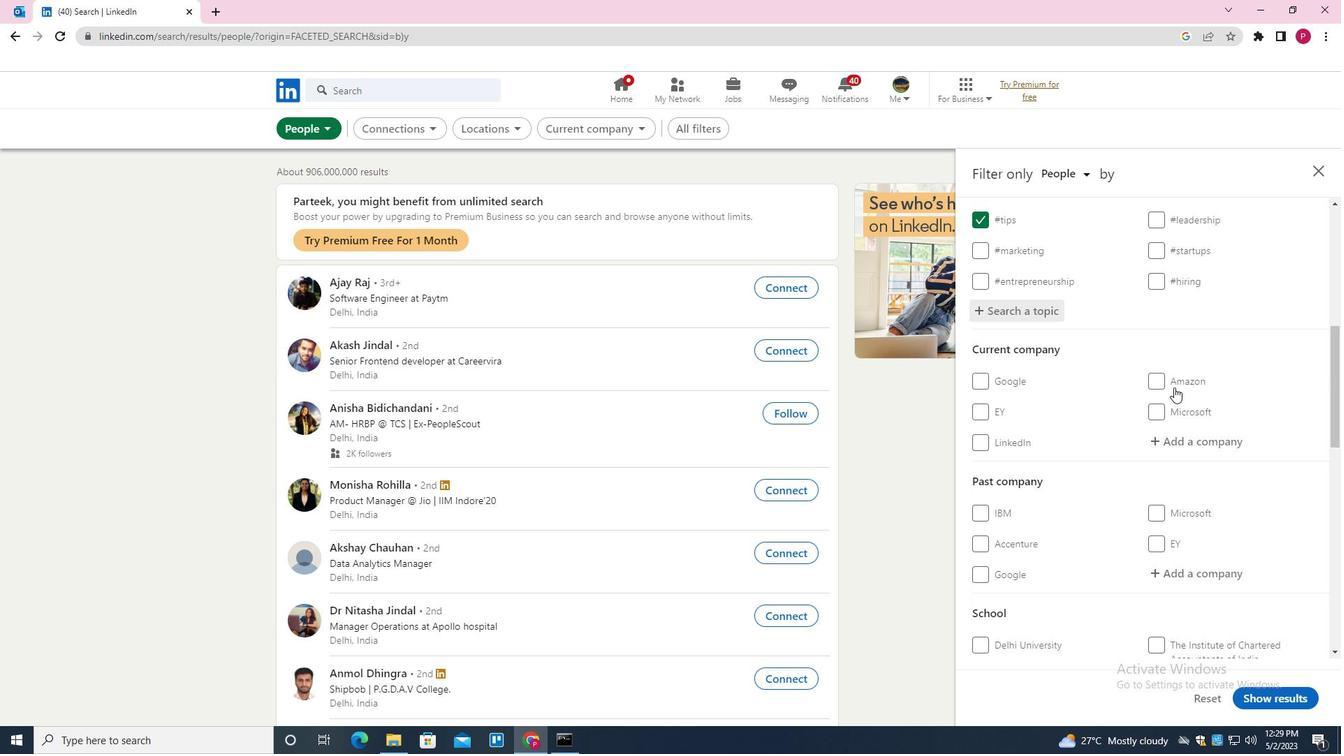 
Action: Mouse scrolled (1173, 387) with delta (0, 0)
Screenshot: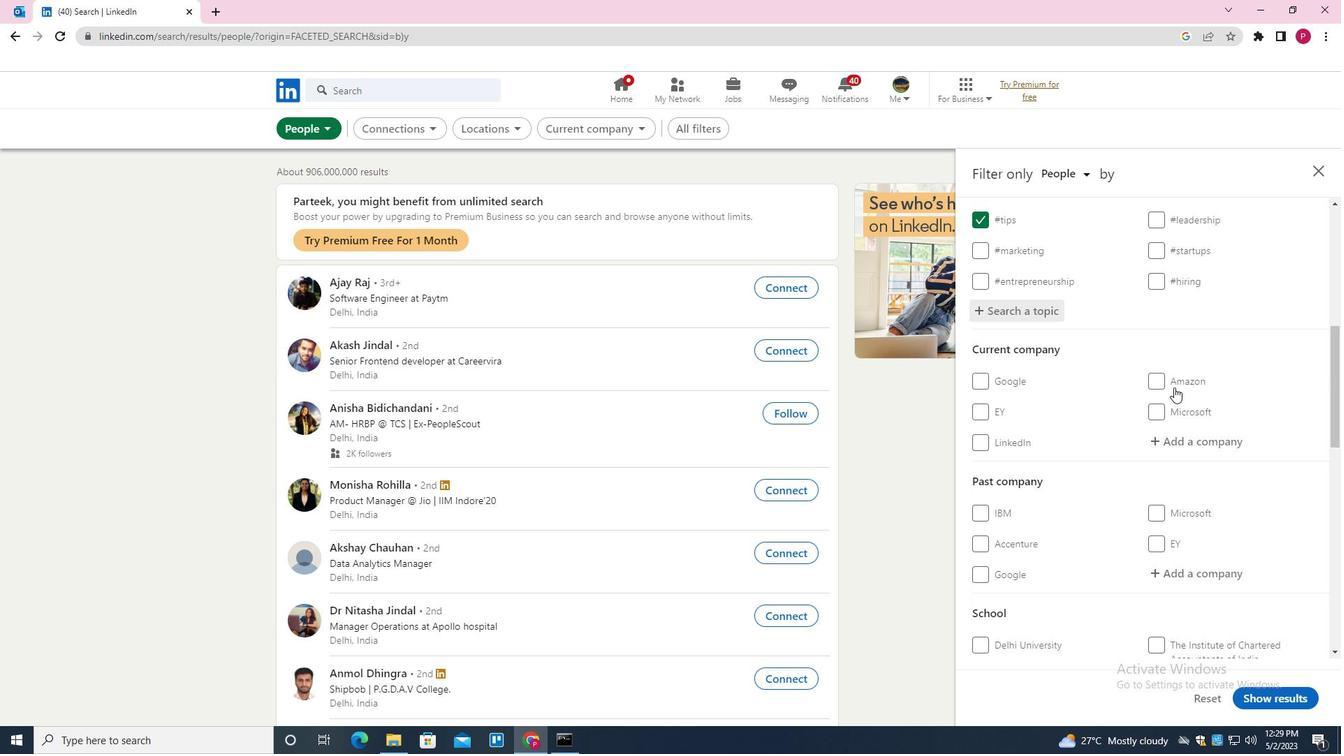 
Action: Mouse moved to (1133, 397)
Screenshot: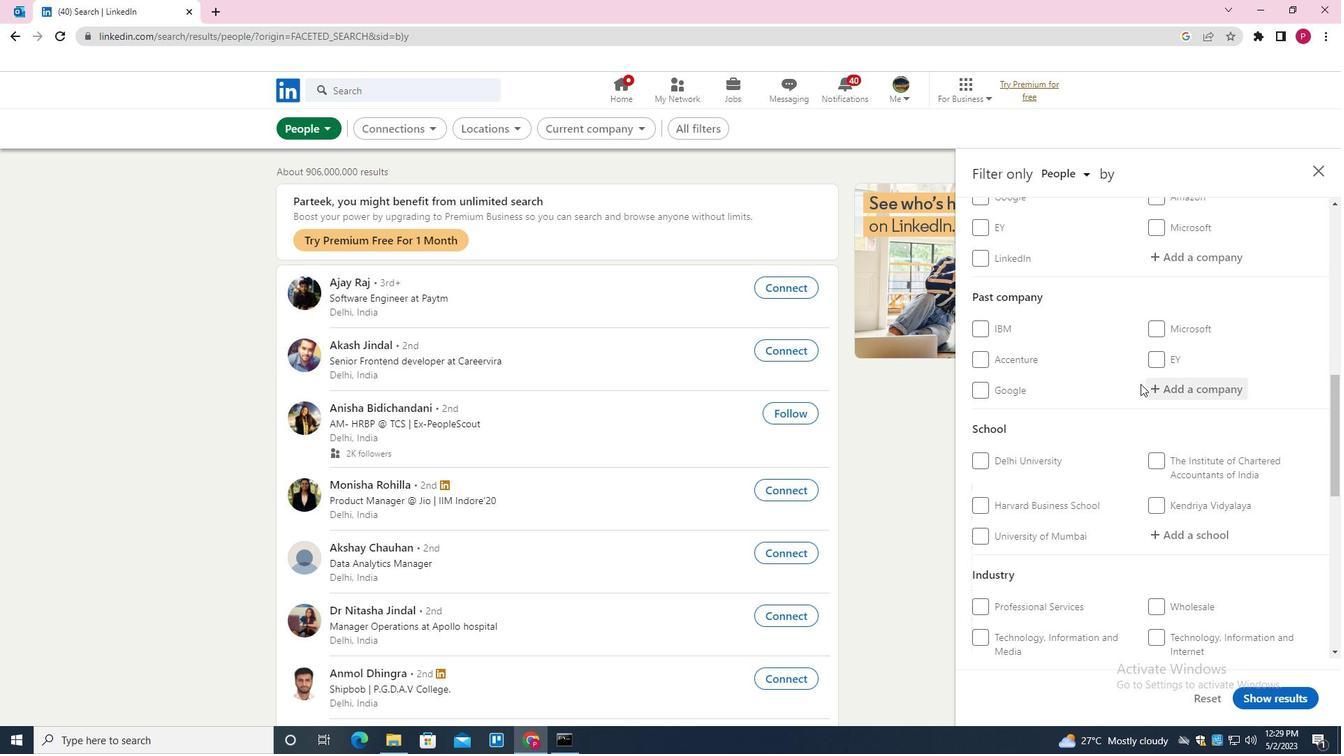 
Action: Mouse scrolled (1133, 396) with delta (0, 0)
Screenshot: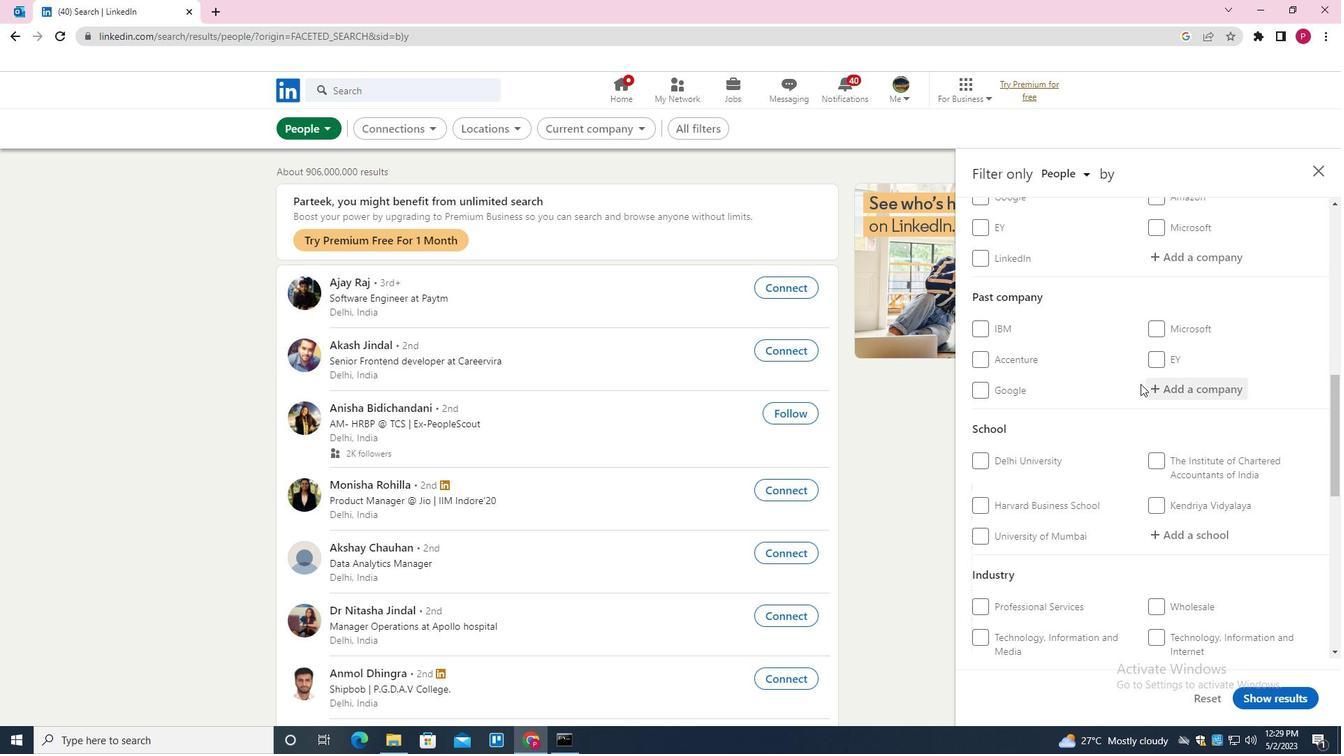 
Action: Mouse moved to (1132, 399)
Screenshot: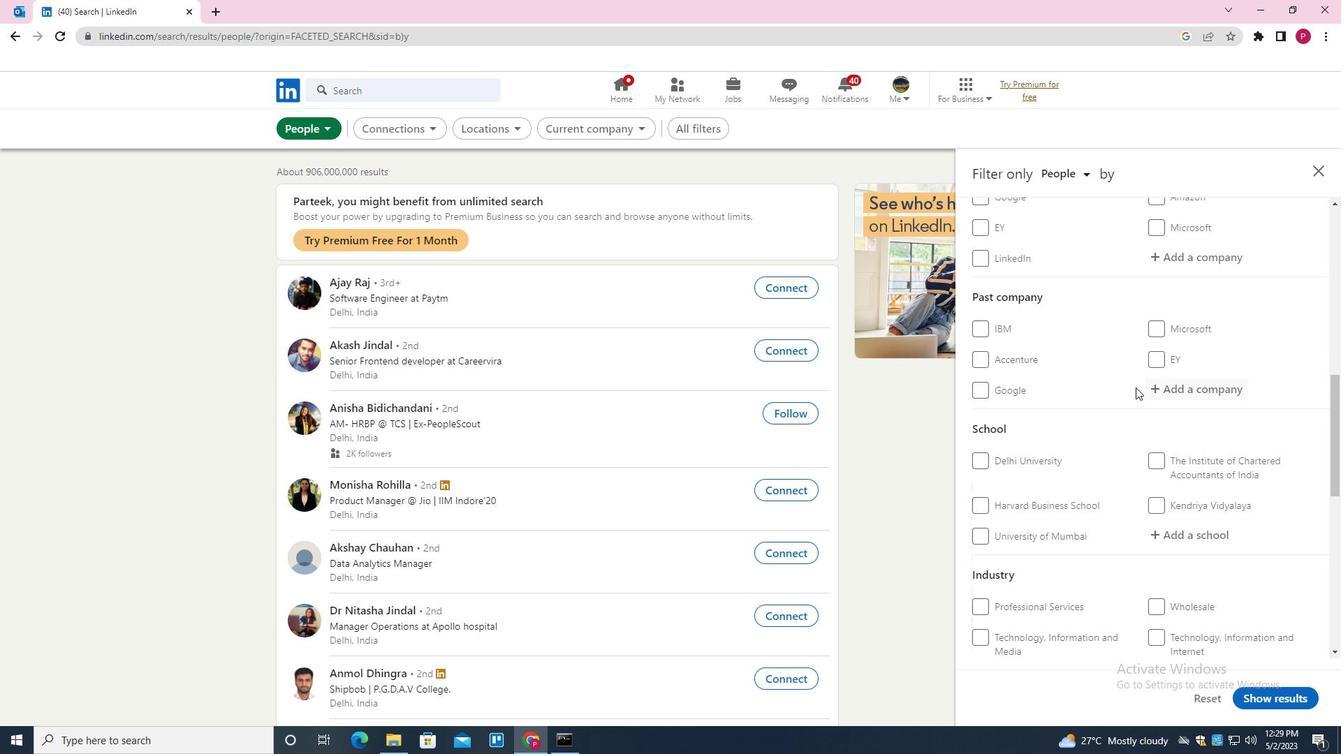 
Action: Mouse scrolled (1132, 398) with delta (0, 0)
Screenshot: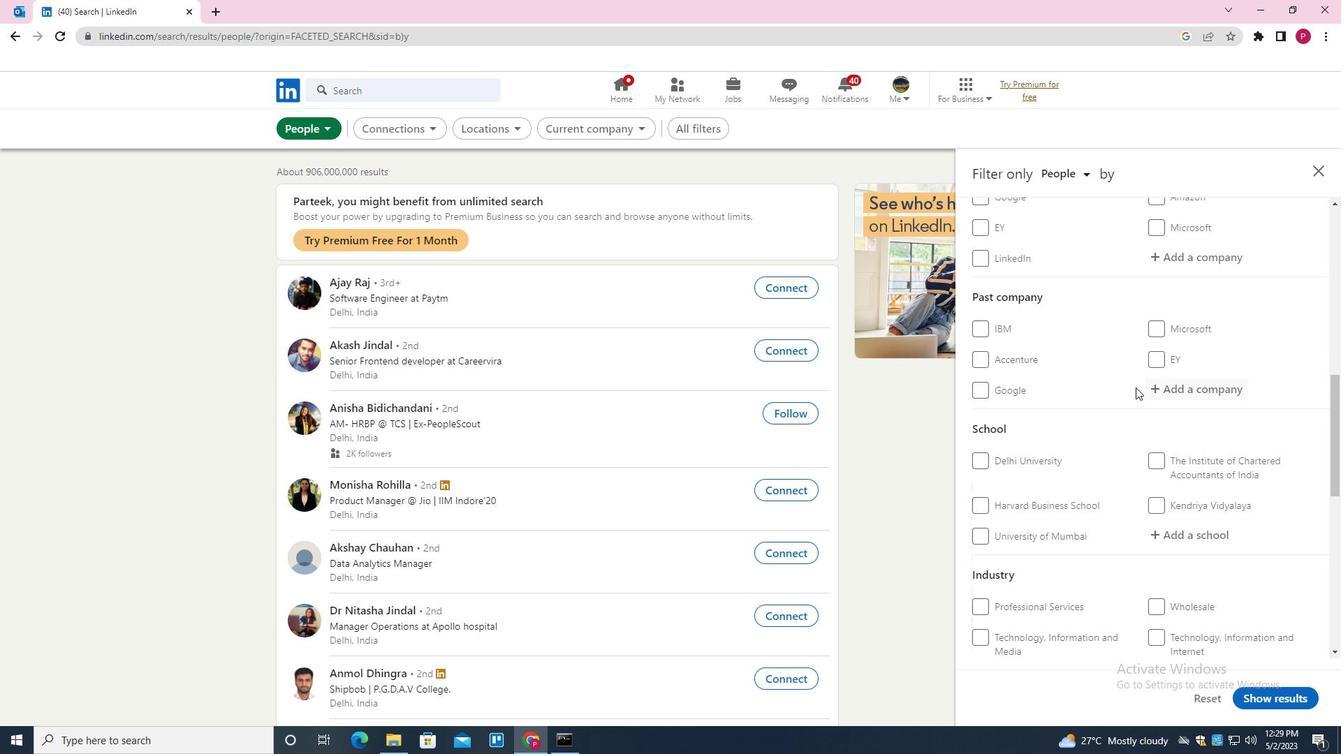 
Action: Mouse moved to (1132, 400)
Screenshot: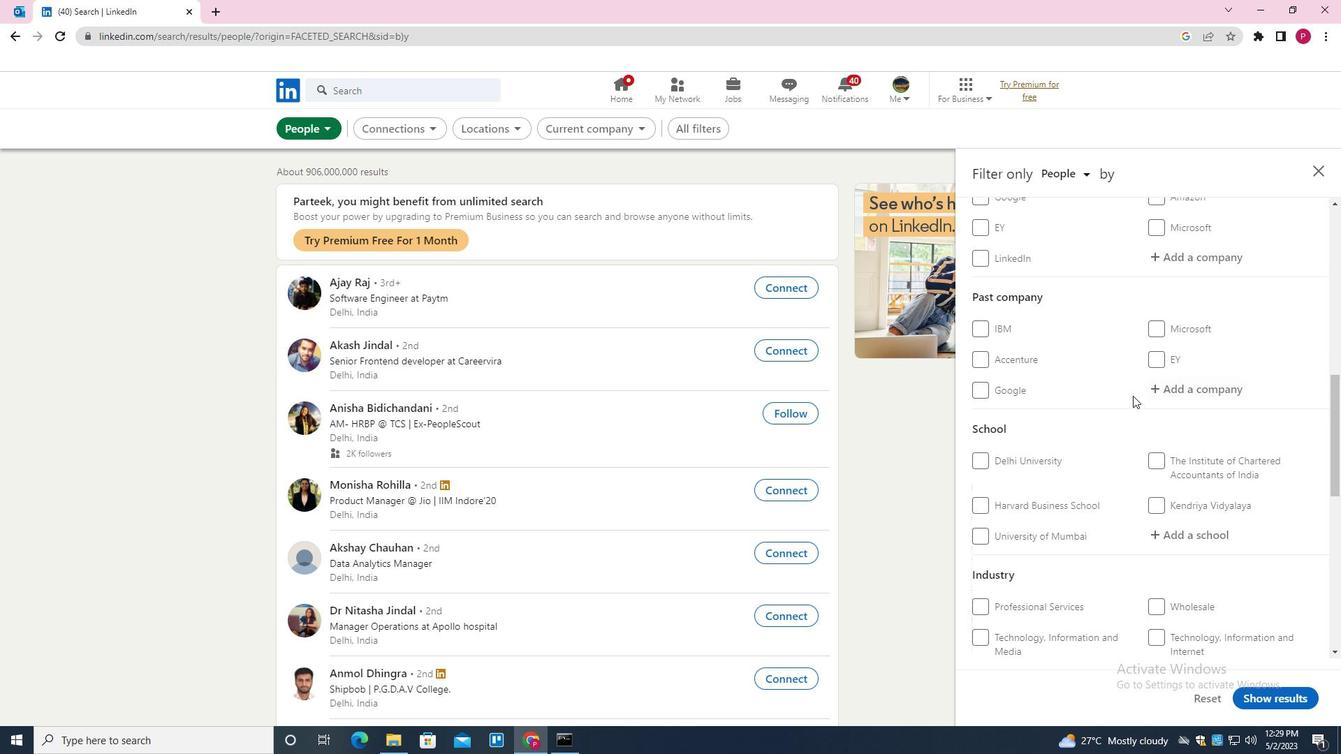 
Action: Mouse scrolled (1132, 399) with delta (0, 0)
Screenshot: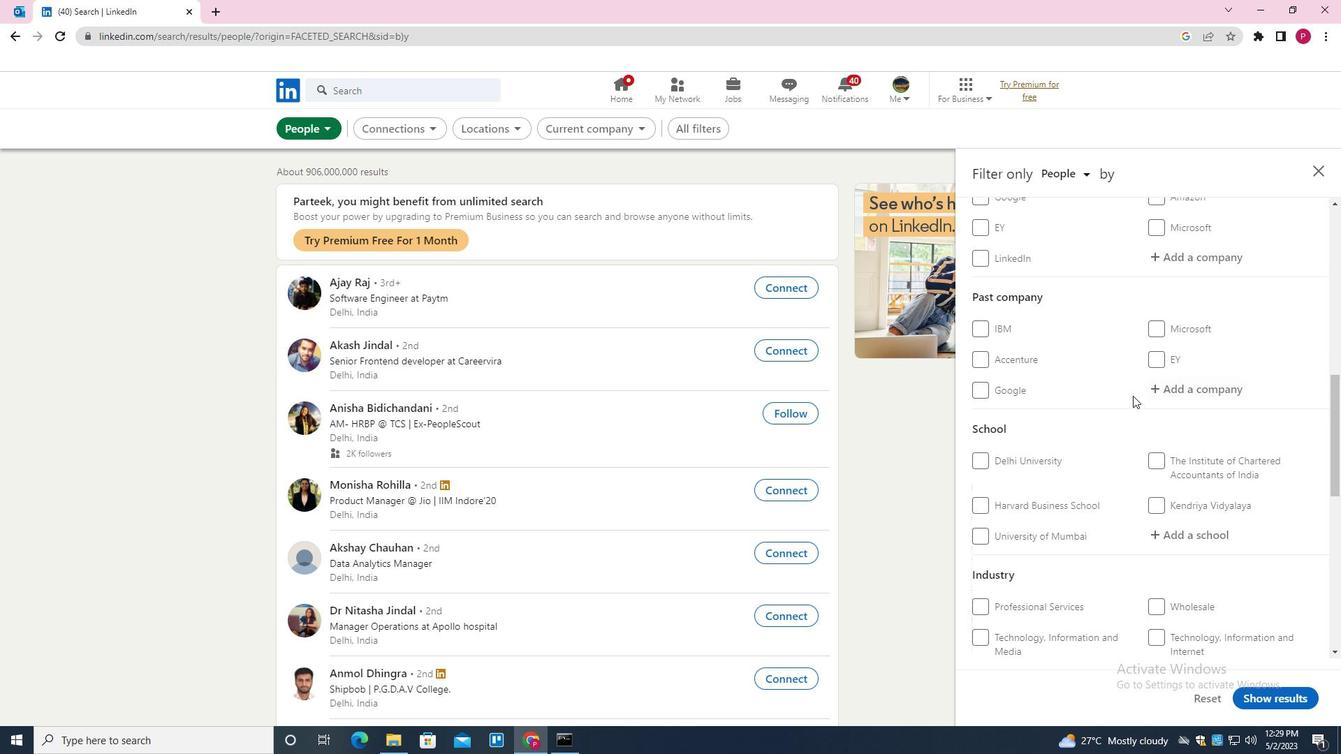 
Action: Mouse moved to (1133, 400)
Screenshot: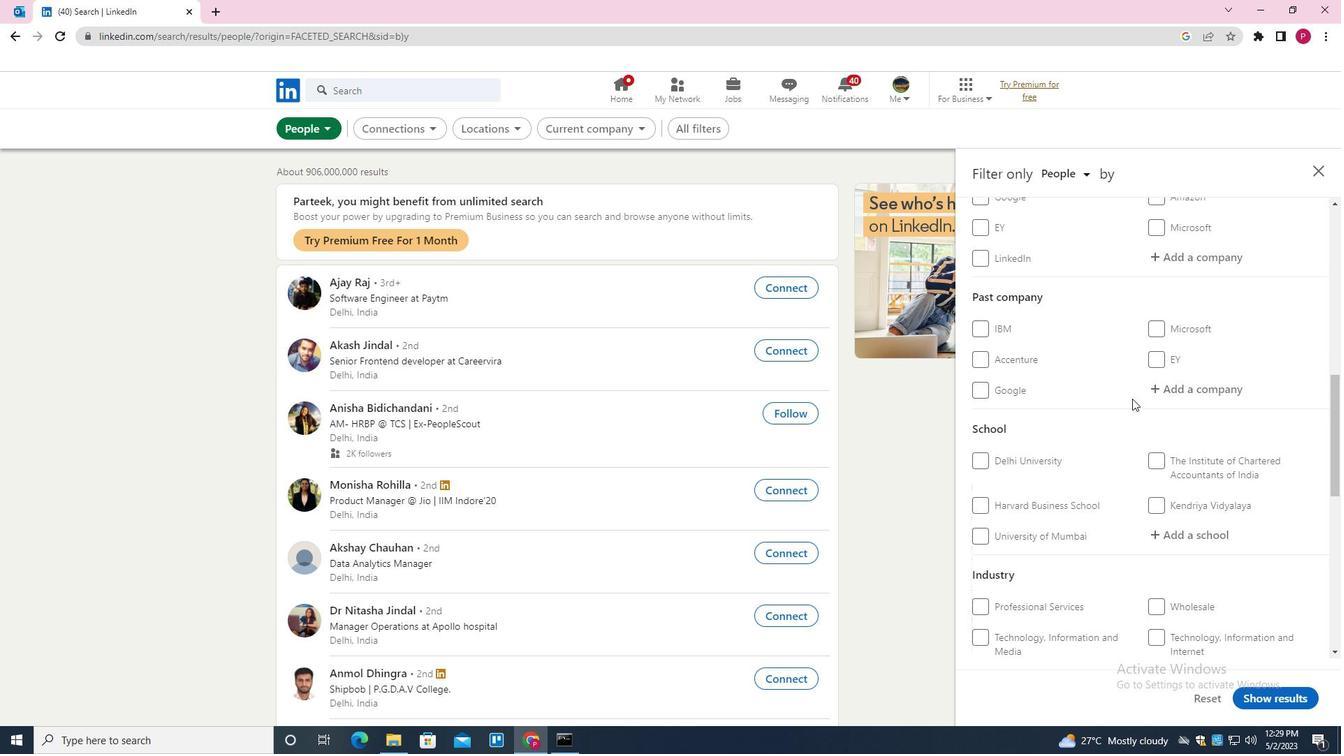 
Action: Mouse scrolled (1133, 399) with delta (0, 0)
Screenshot: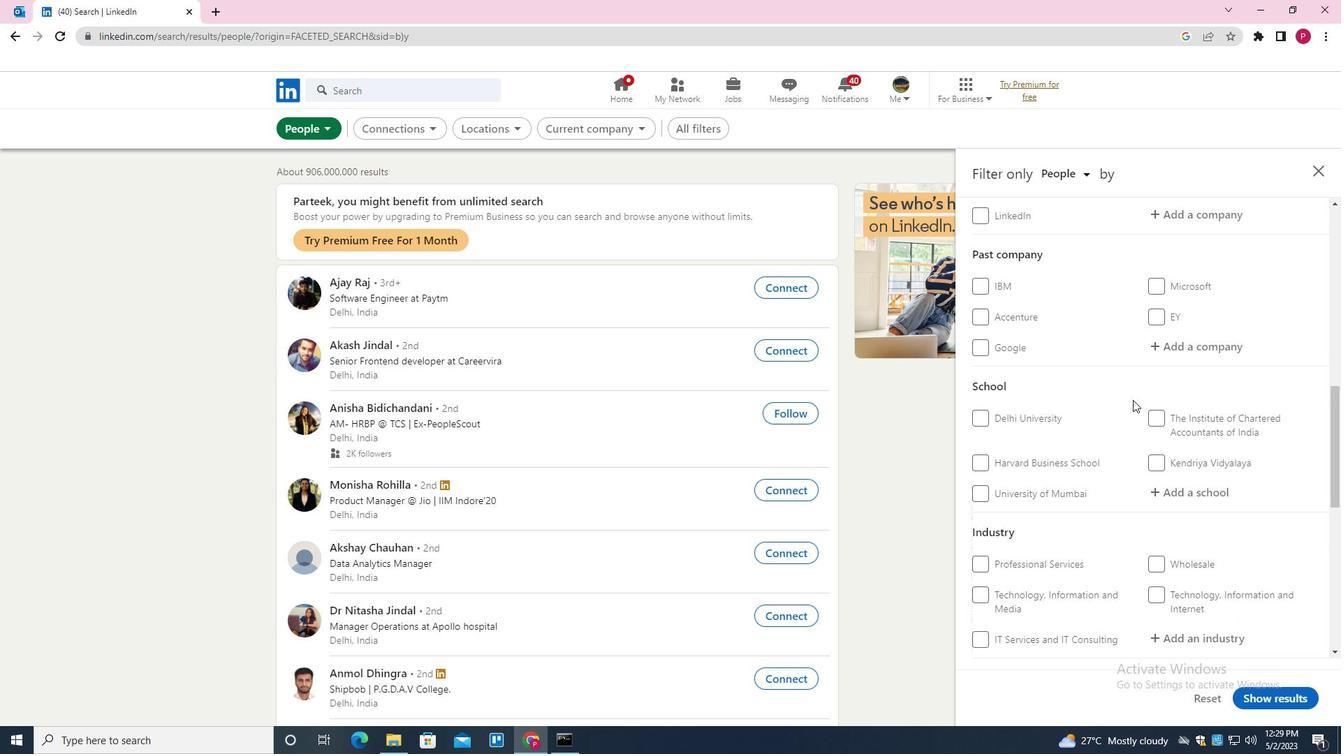 
Action: Mouse moved to (1133, 402)
Screenshot: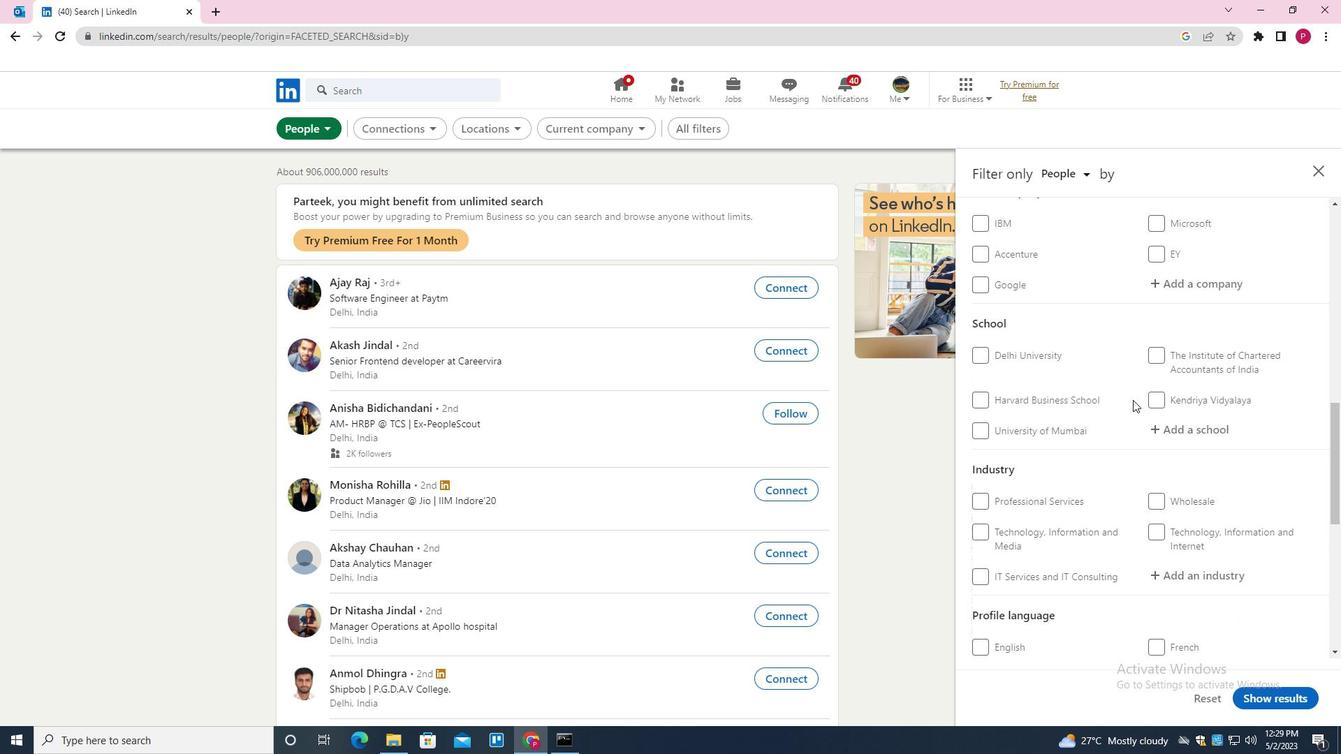 
Action: Mouse scrolled (1133, 401) with delta (0, 0)
Screenshot: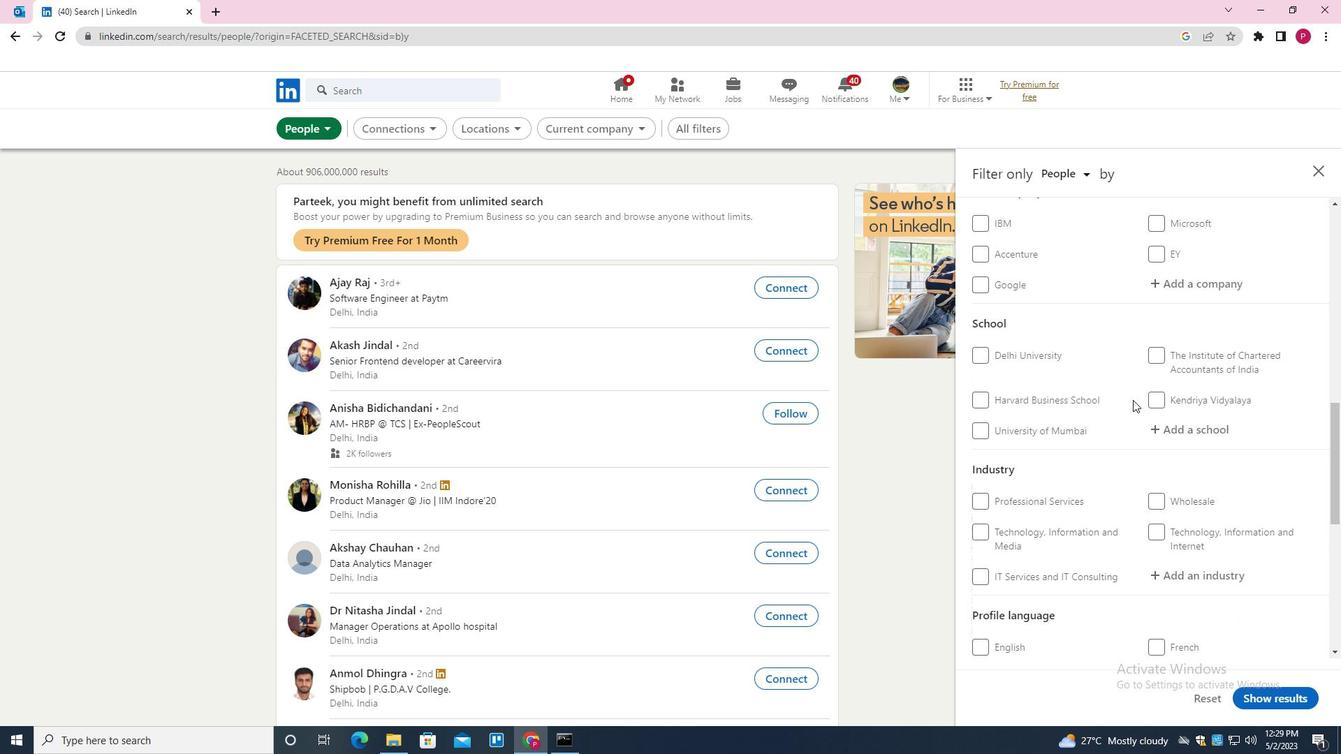 
Action: Mouse moved to (1021, 435)
Screenshot: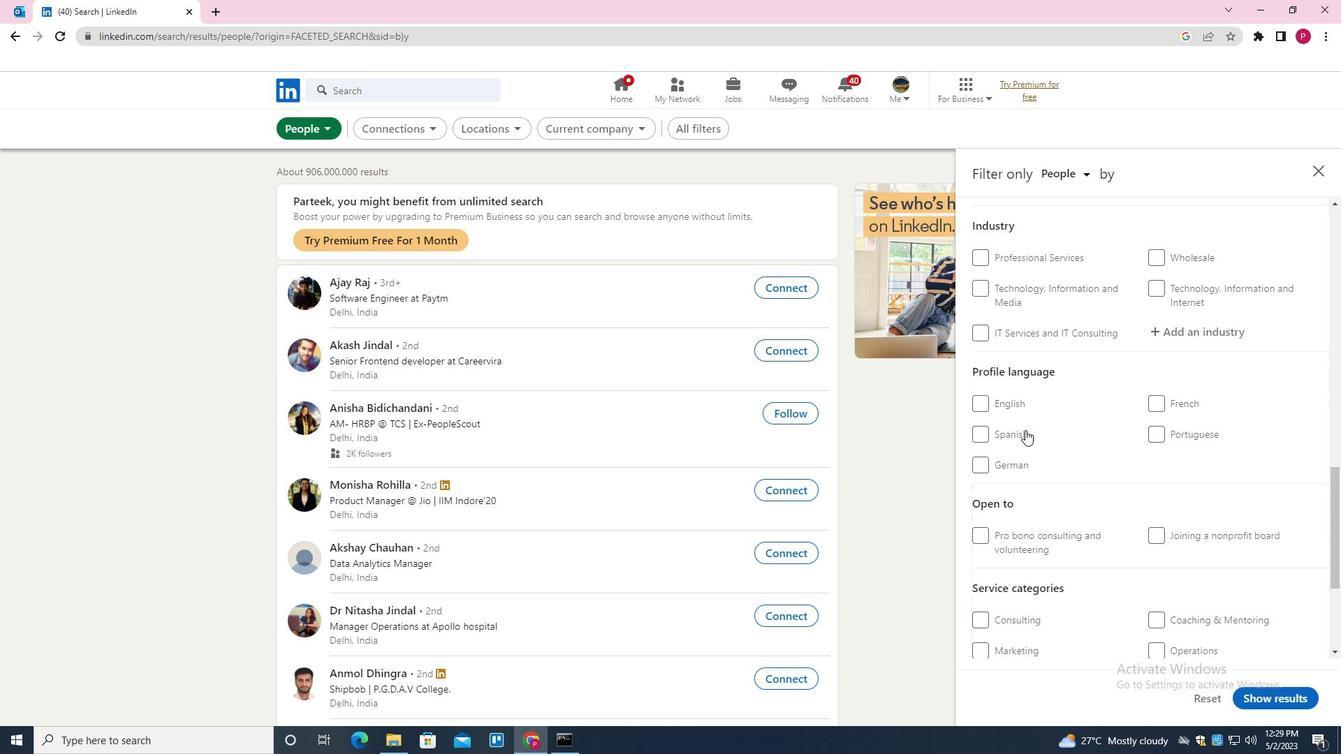 
Action: Mouse pressed left at (1021, 435)
Screenshot: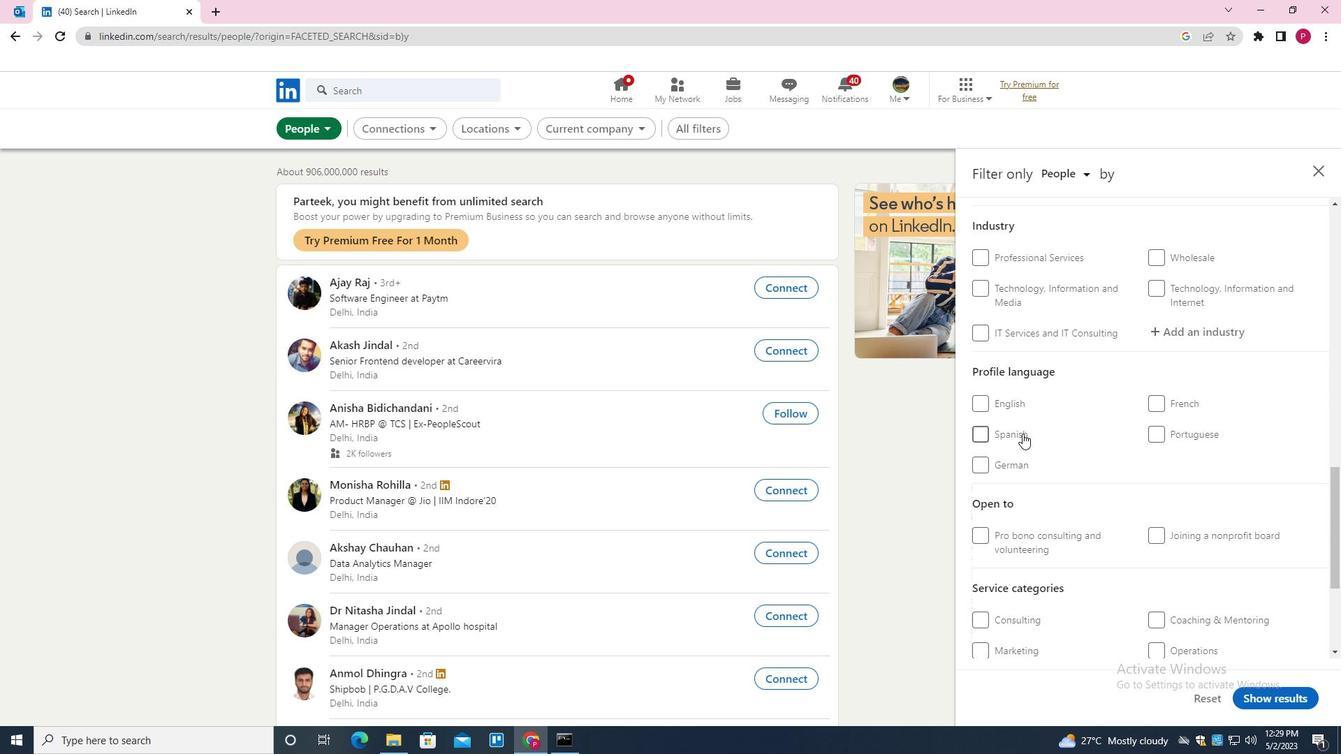 
Action: Mouse moved to (1077, 429)
Screenshot: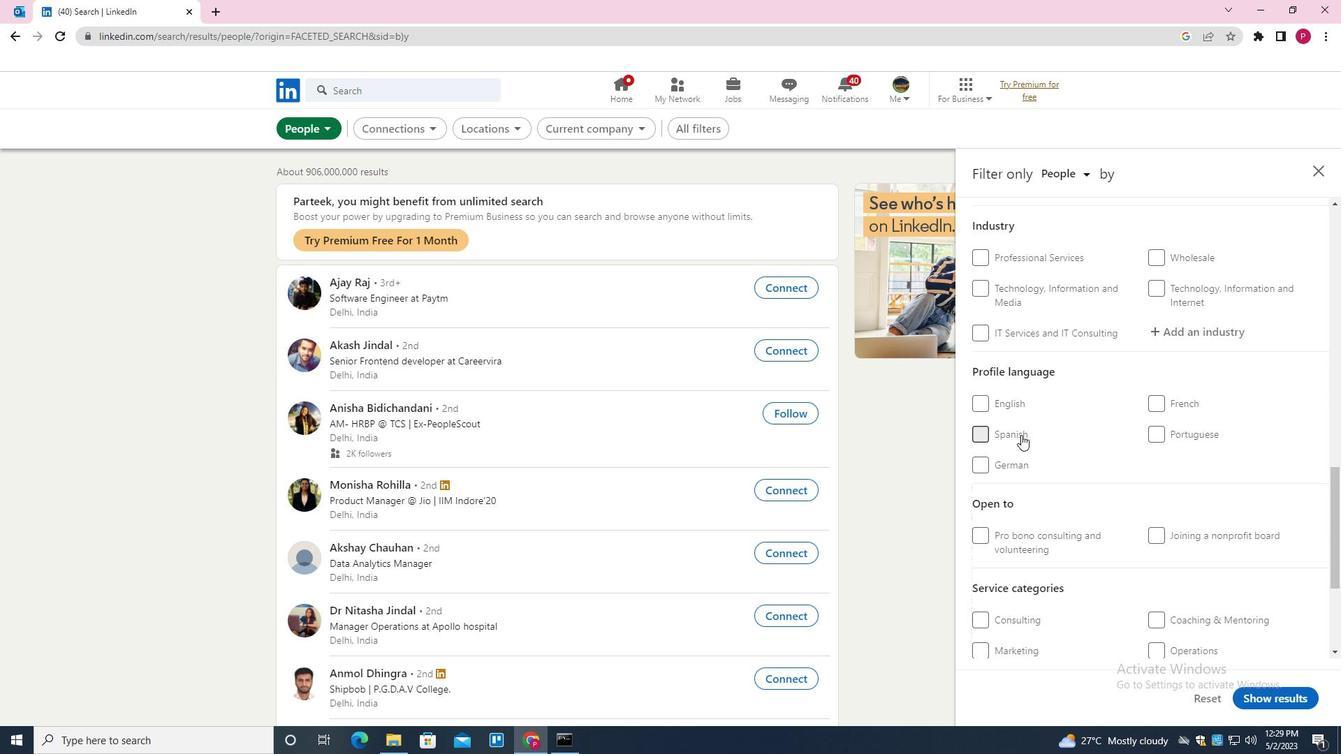 
Action: Mouse scrolled (1077, 430) with delta (0, 0)
Screenshot: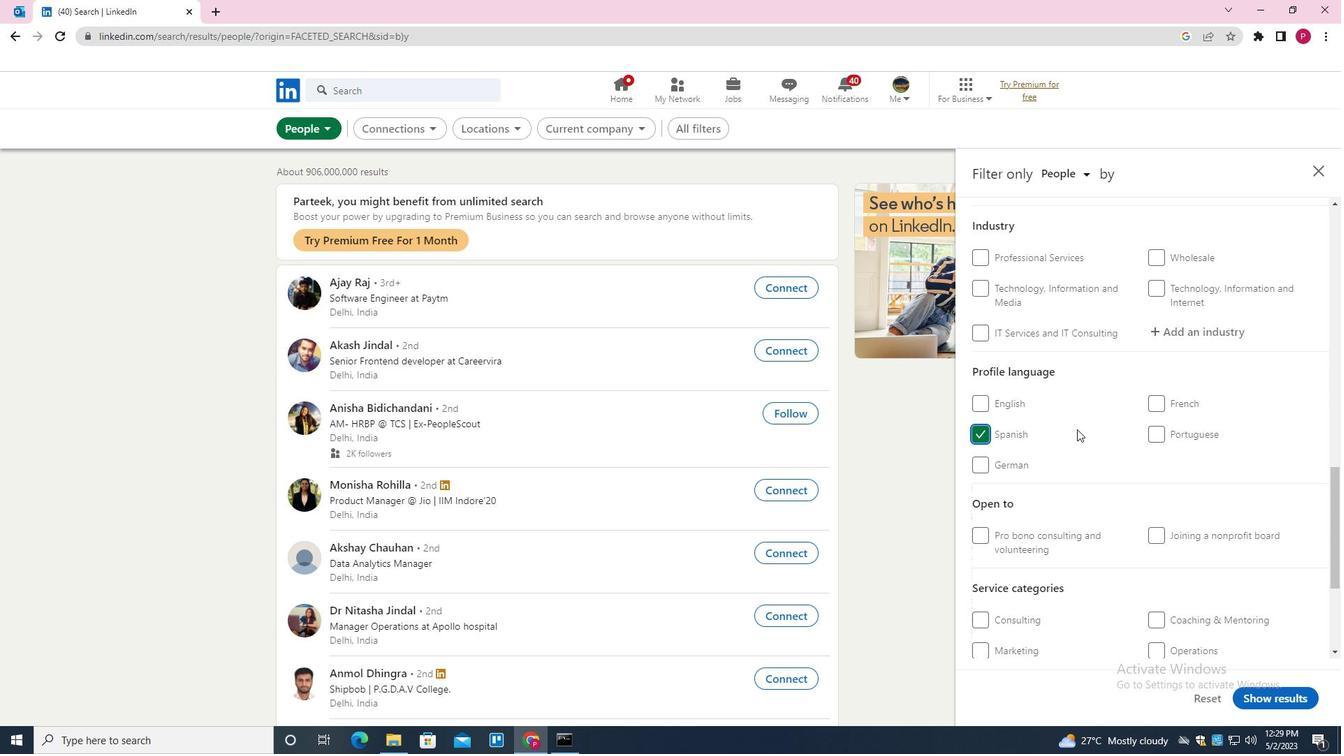 
Action: Mouse scrolled (1077, 430) with delta (0, 0)
Screenshot: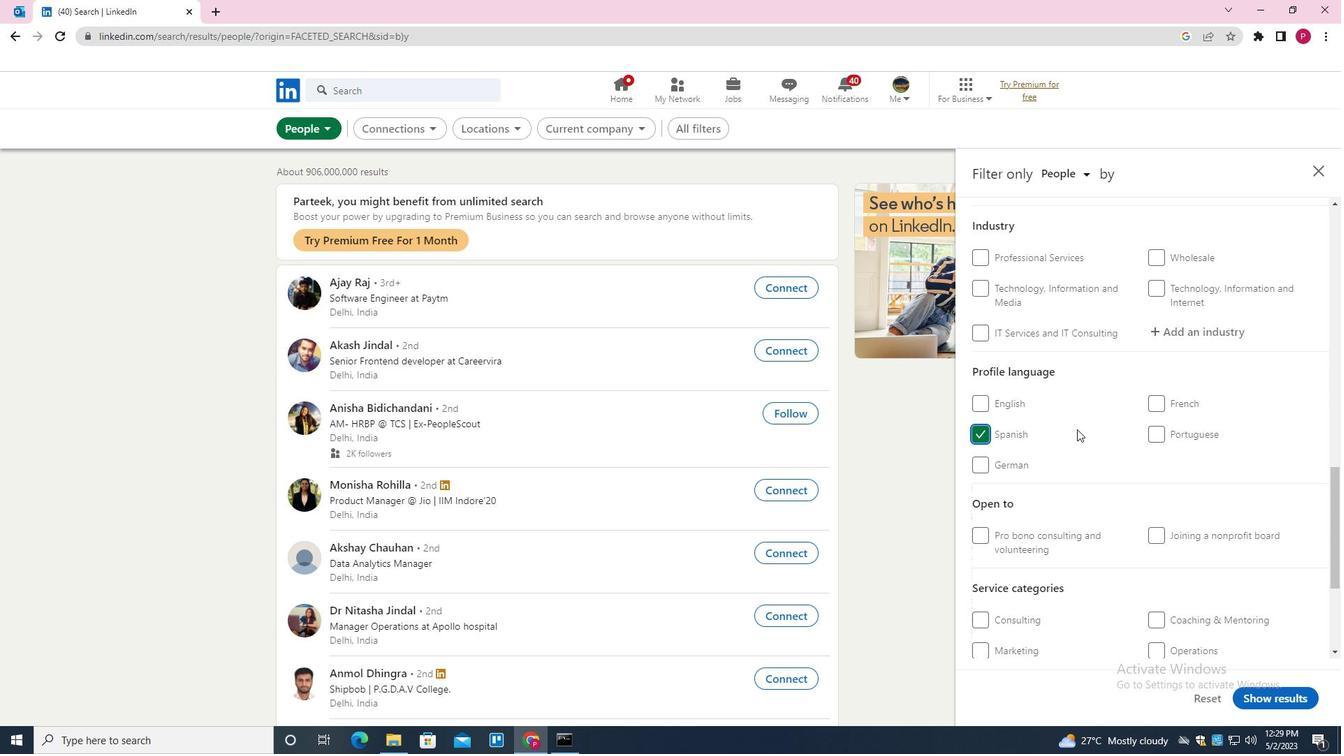 
Action: Mouse scrolled (1077, 430) with delta (0, 0)
Screenshot: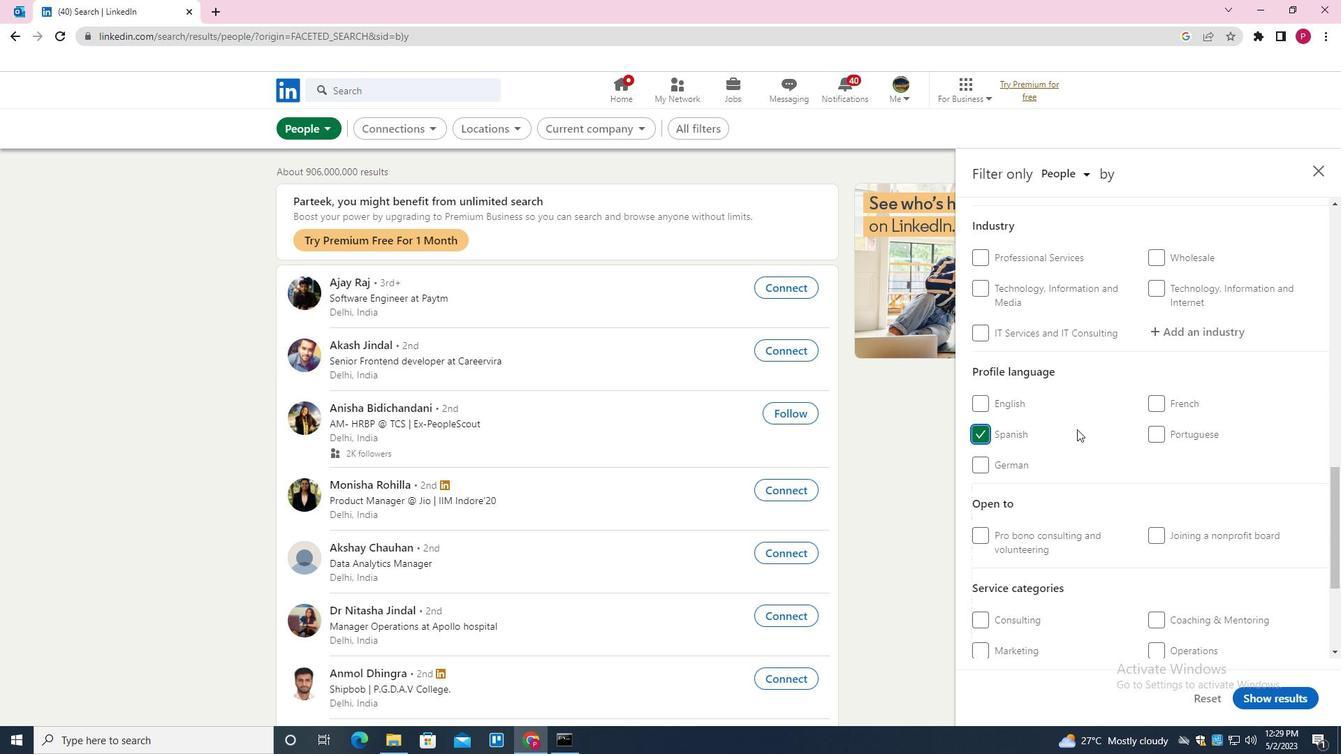
Action: Mouse scrolled (1077, 430) with delta (0, 0)
Screenshot: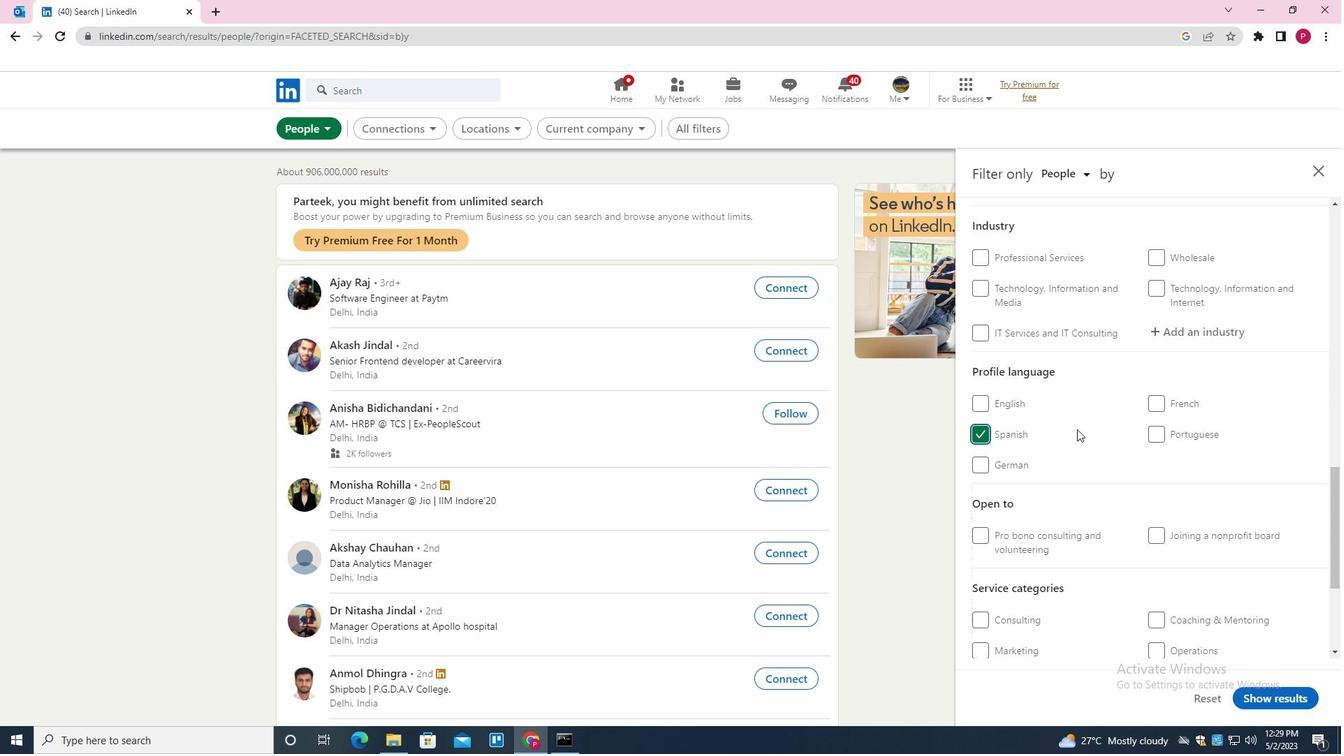 
Action: Mouse scrolled (1077, 430) with delta (0, 0)
Screenshot: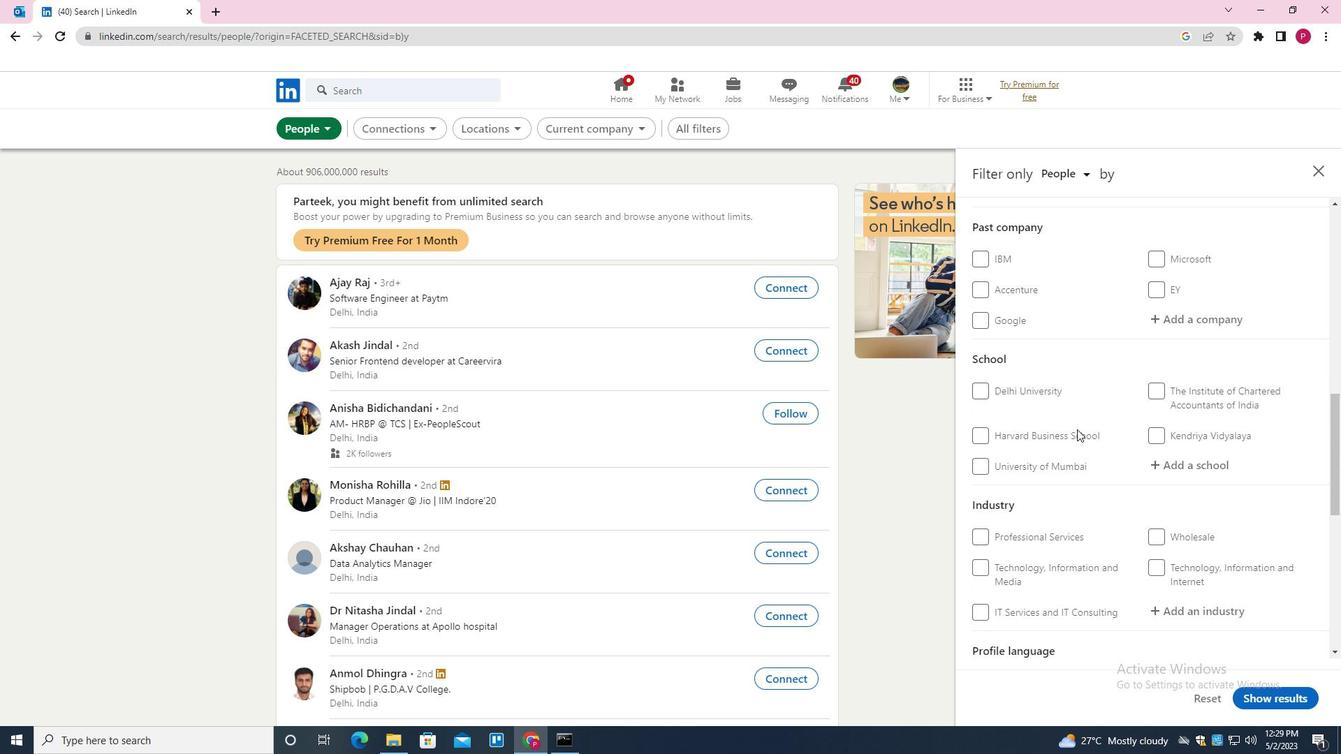 
Action: Mouse scrolled (1077, 430) with delta (0, 0)
Screenshot: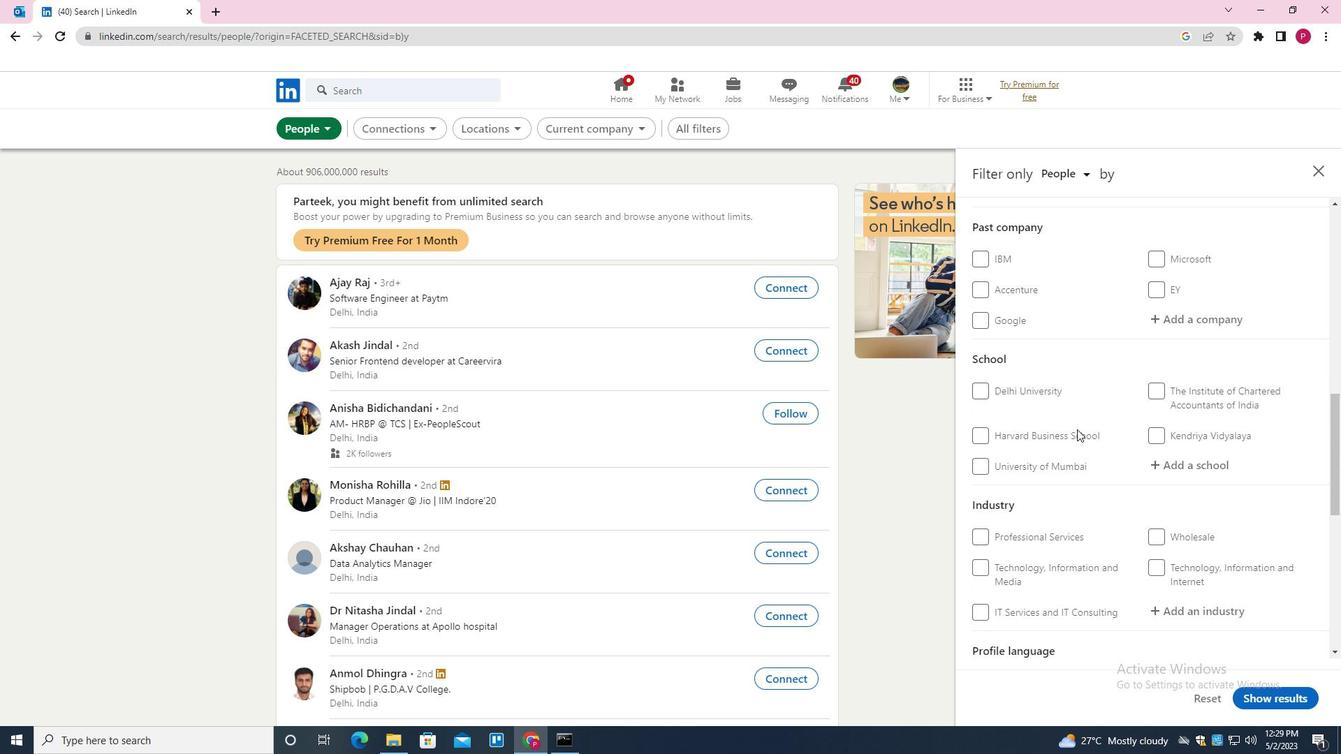
Action: Mouse moved to (1078, 429)
Screenshot: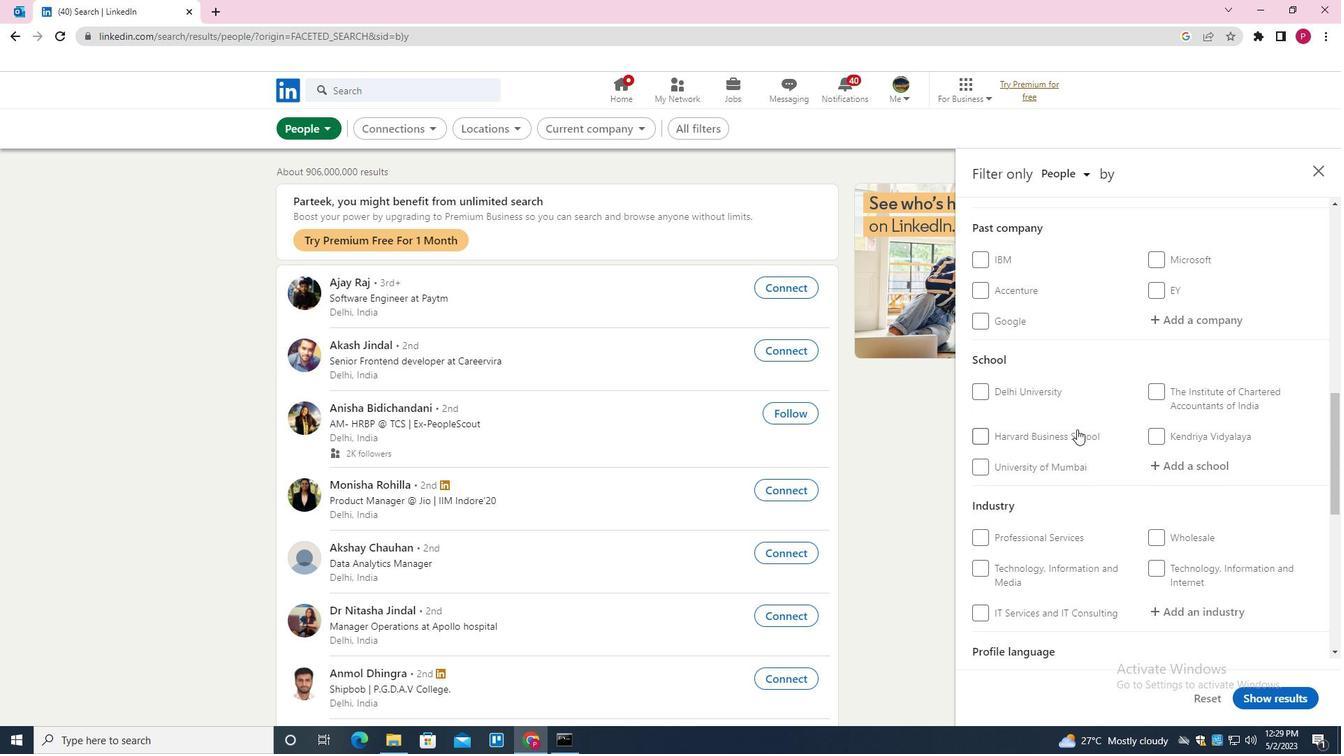 
Action: Mouse scrolled (1078, 430) with delta (0, 0)
Screenshot: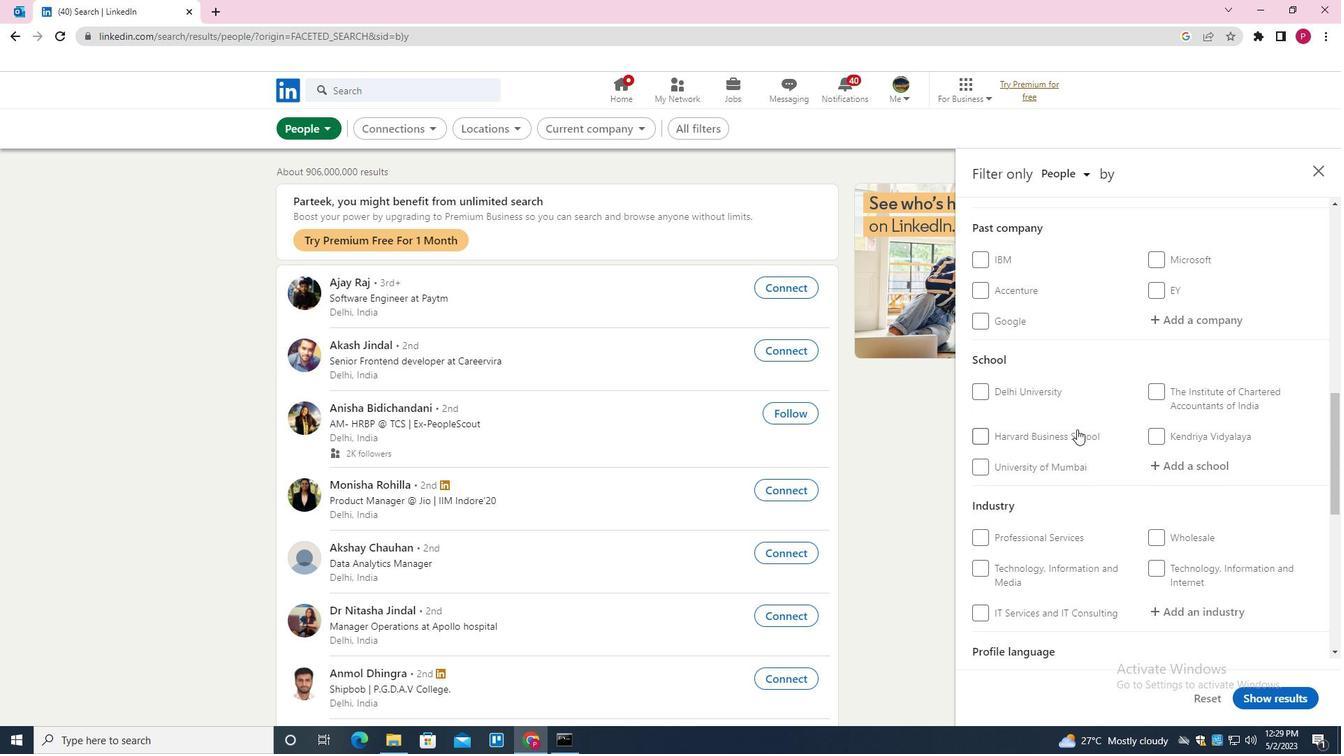 
Action: Mouse moved to (1190, 399)
Screenshot: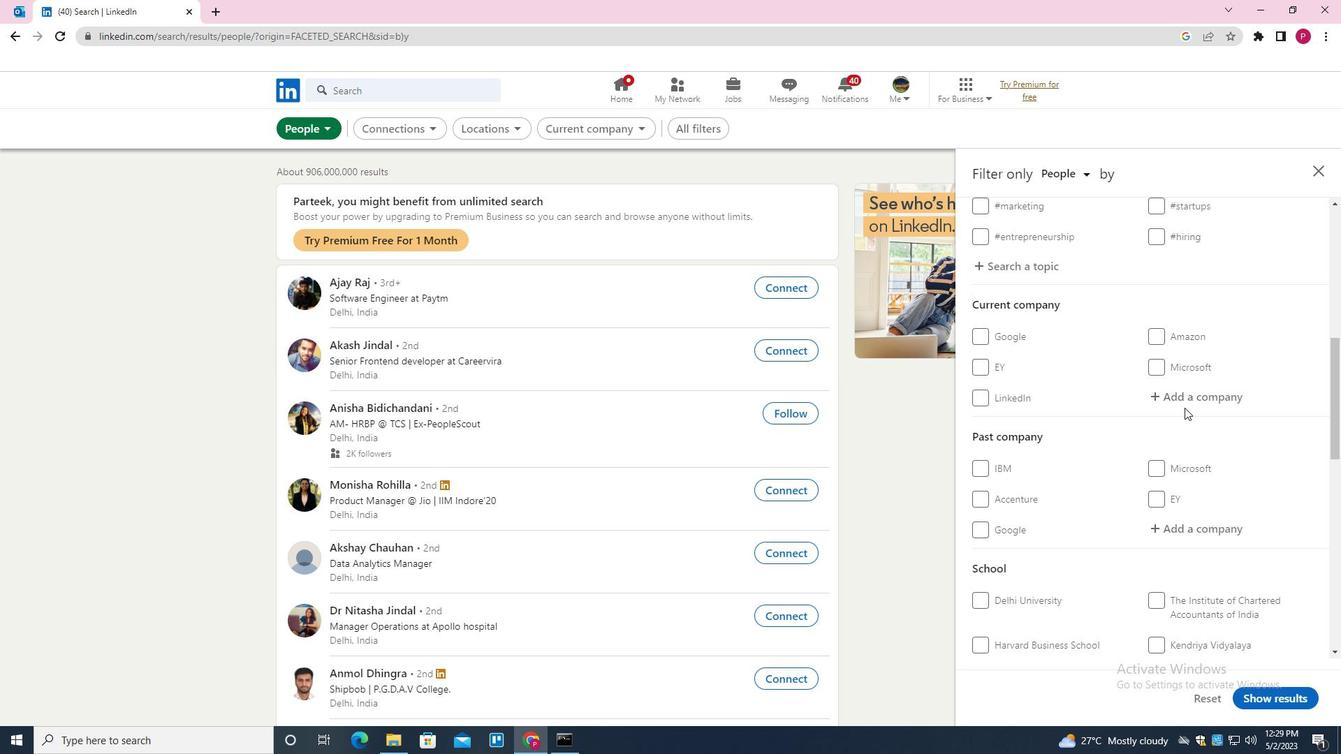 
Action: Mouse pressed left at (1190, 399)
Screenshot: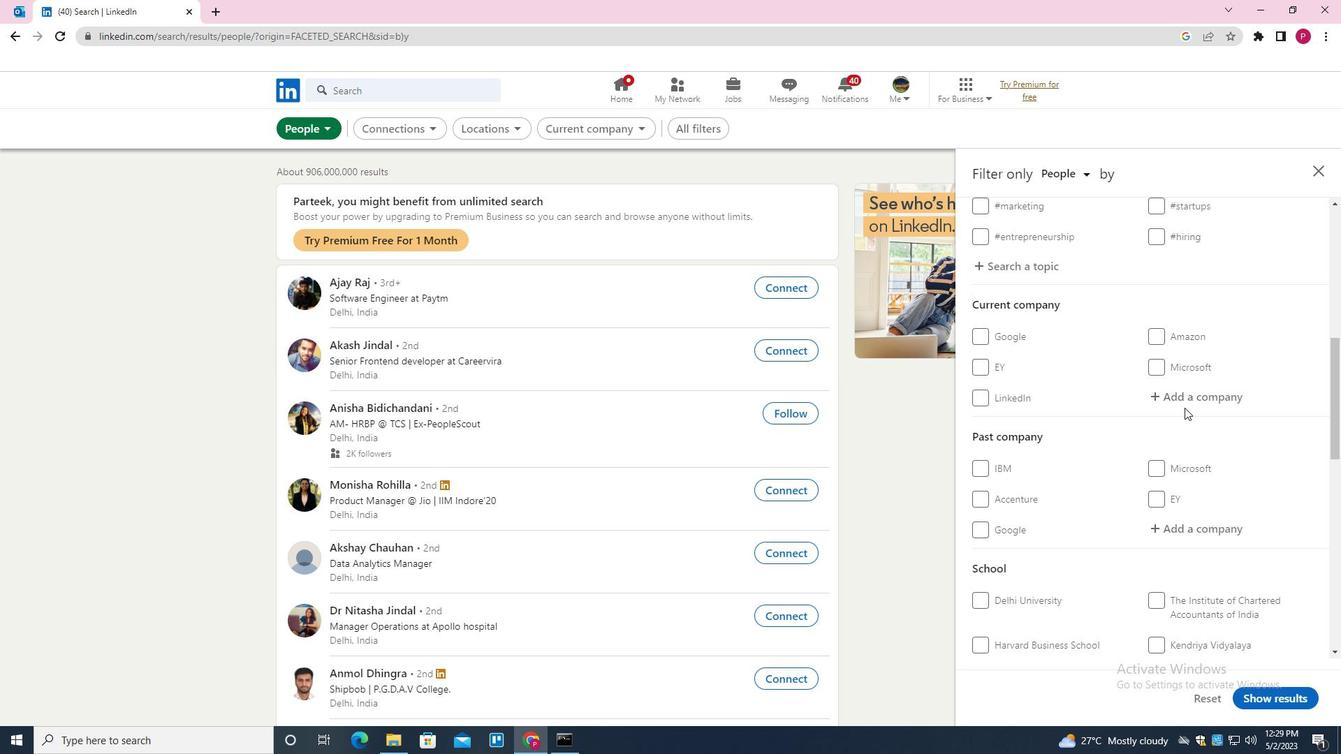 
Action: Mouse moved to (1173, 410)
Screenshot: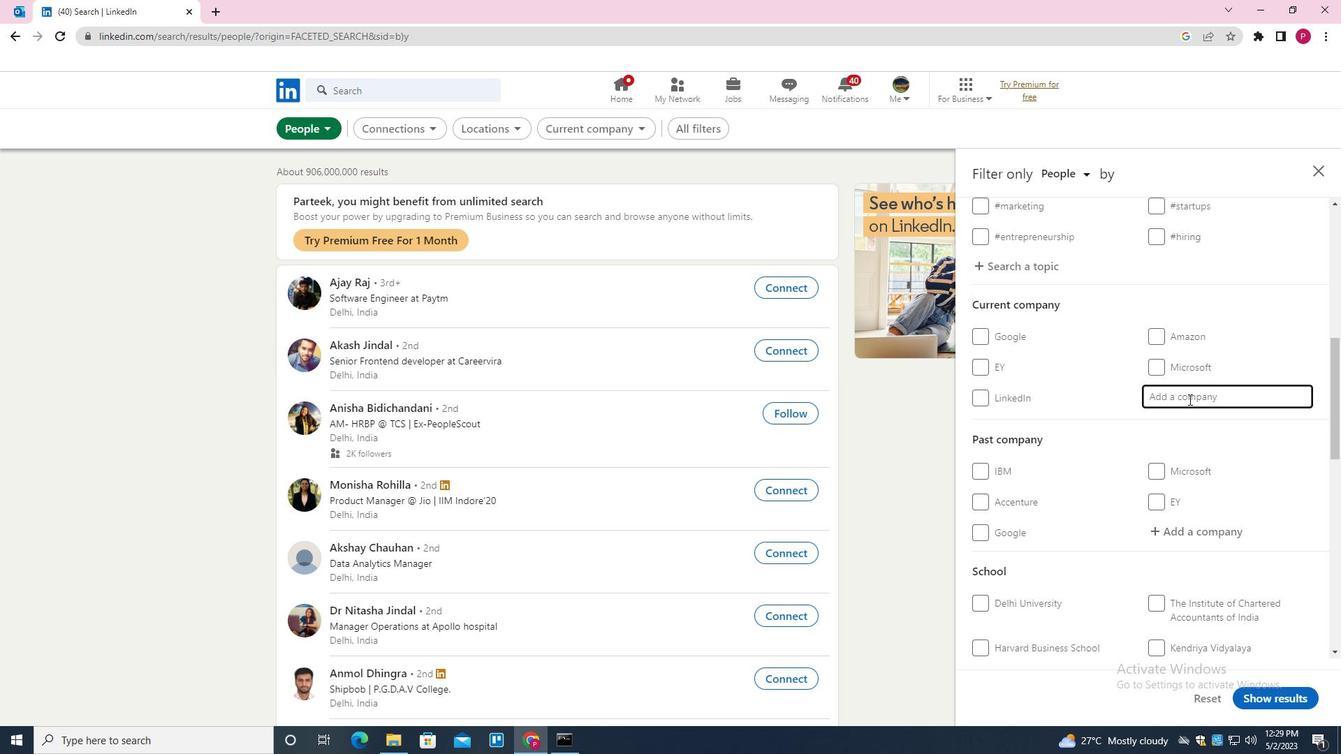 
Action: Key pressed <Key.shift><Key.shift><Key.shift><Key.shift>TESCO<Key.down><Key.enter>
Screenshot: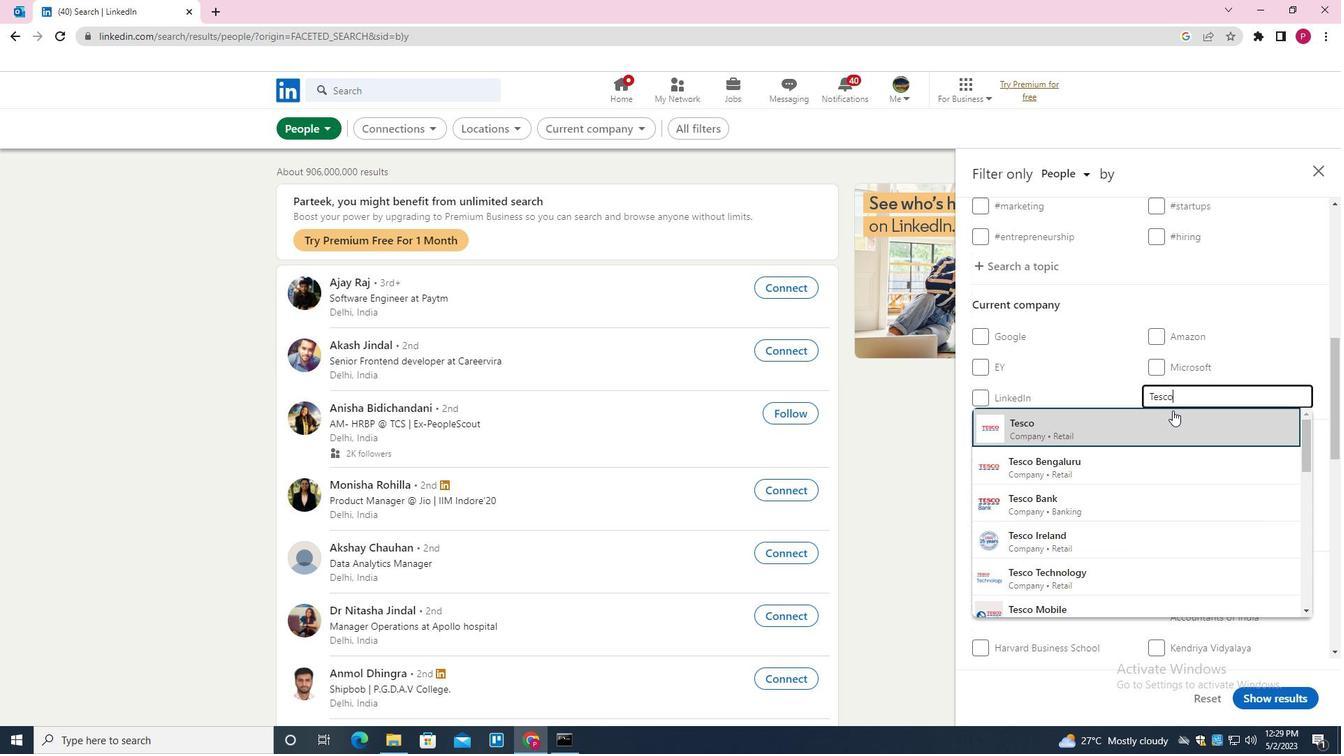 
Action: Mouse moved to (1146, 443)
Screenshot: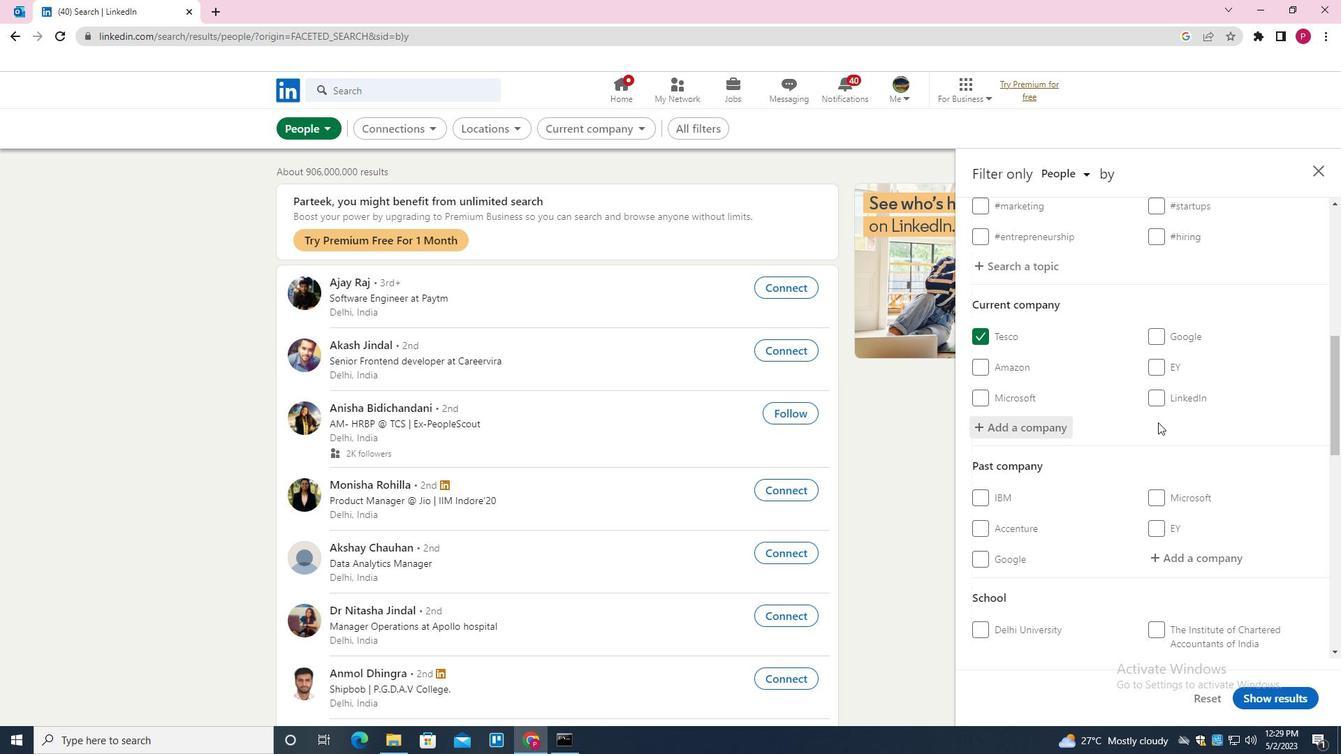 
Action: Mouse scrolled (1146, 442) with delta (0, 0)
Screenshot: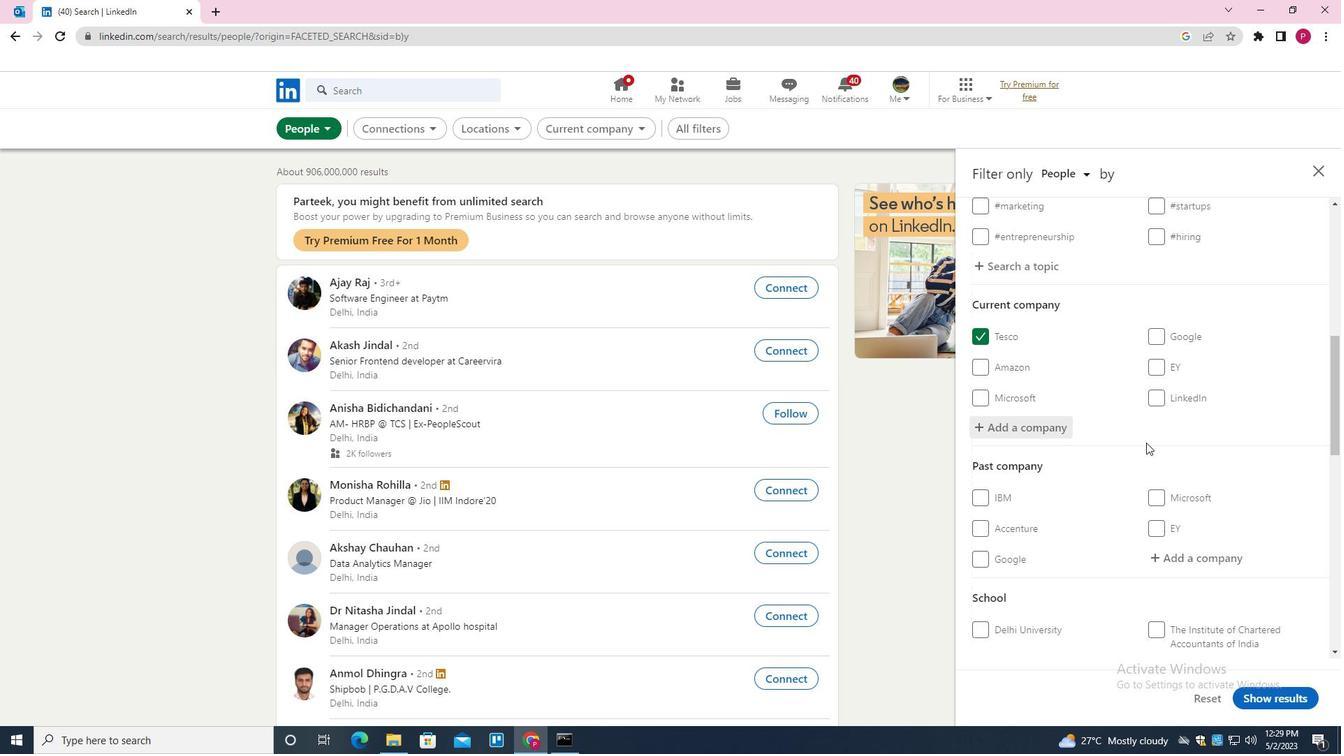 
Action: Mouse scrolled (1146, 442) with delta (0, 0)
Screenshot: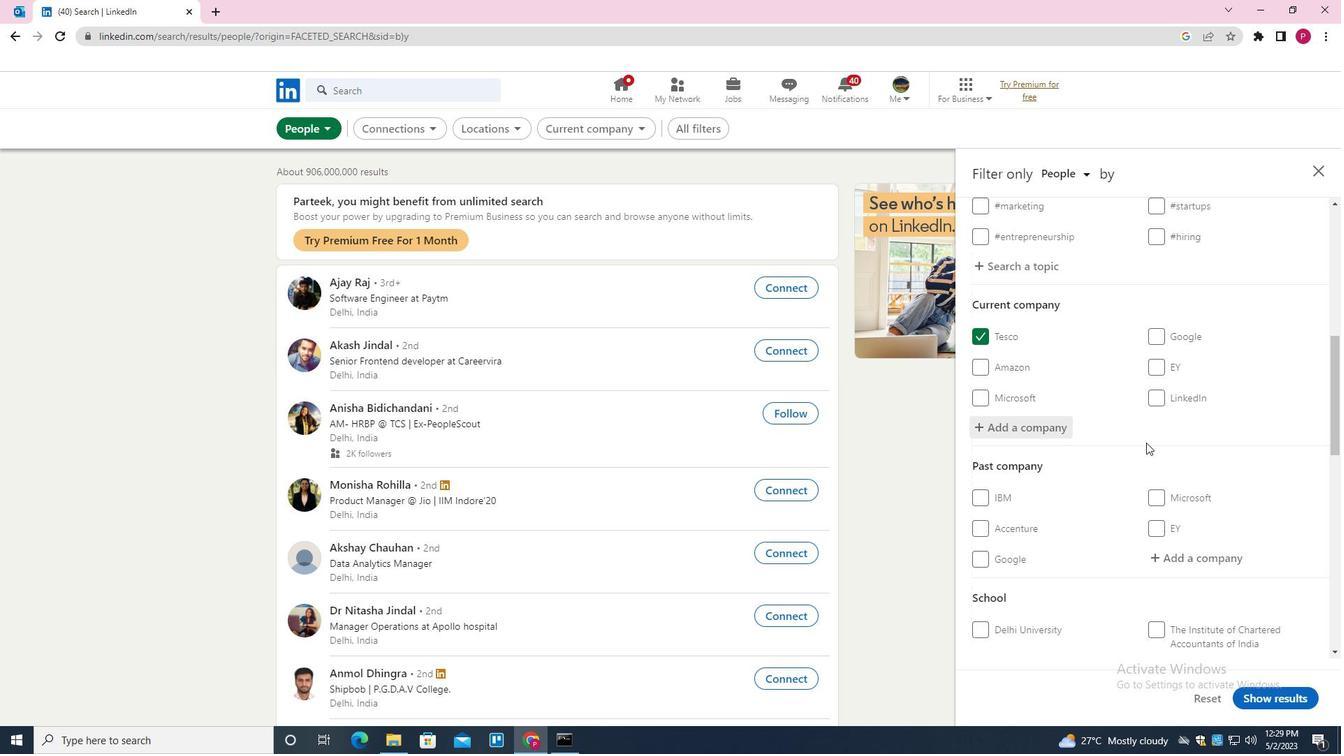 
Action: Mouse scrolled (1146, 442) with delta (0, 0)
Screenshot: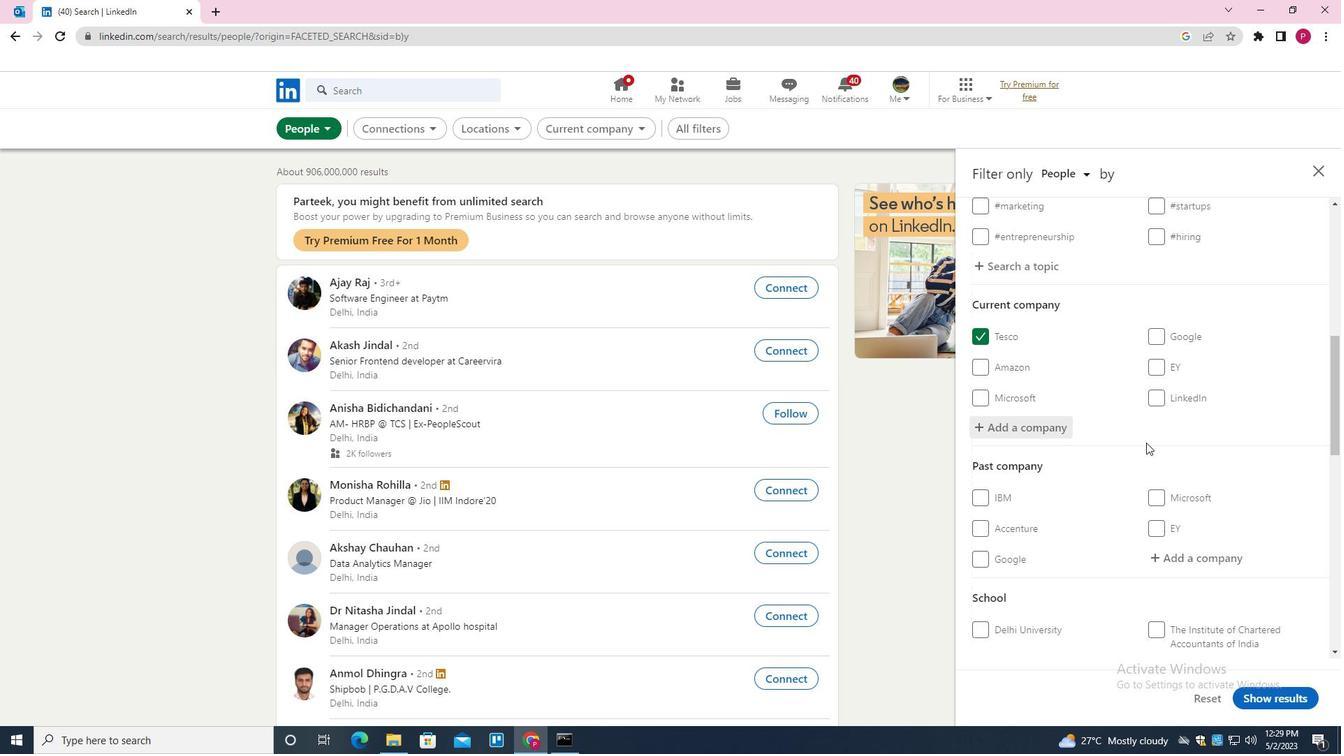 
Action: Mouse scrolled (1146, 442) with delta (0, 0)
Screenshot: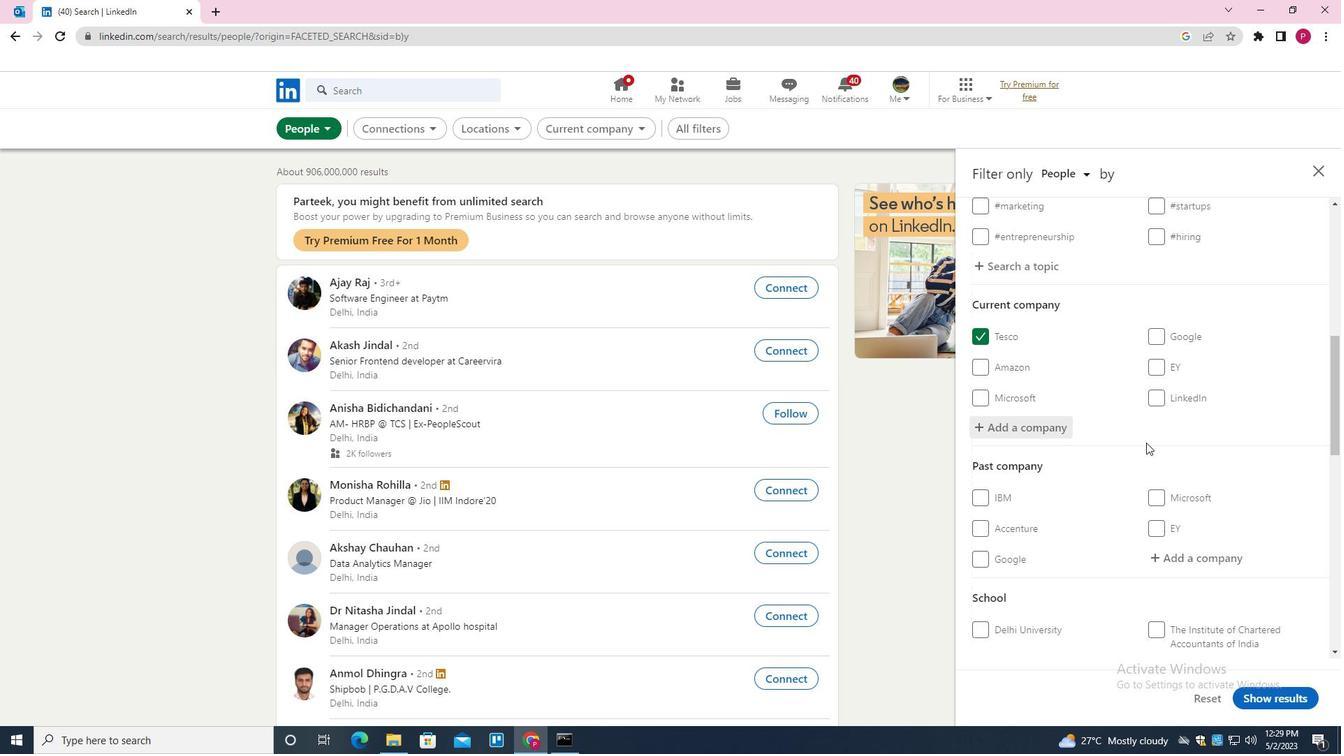 
Action: Mouse moved to (1215, 424)
Screenshot: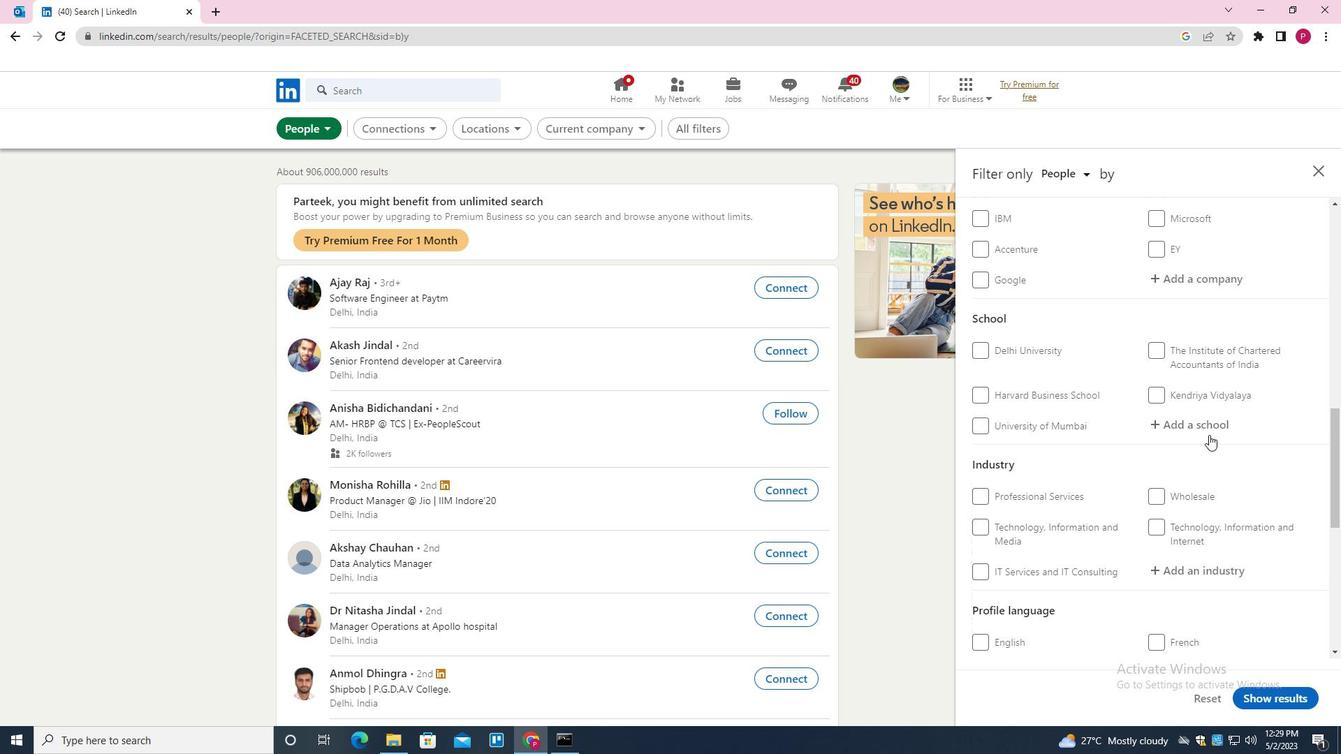 
Action: Mouse pressed left at (1215, 424)
Screenshot: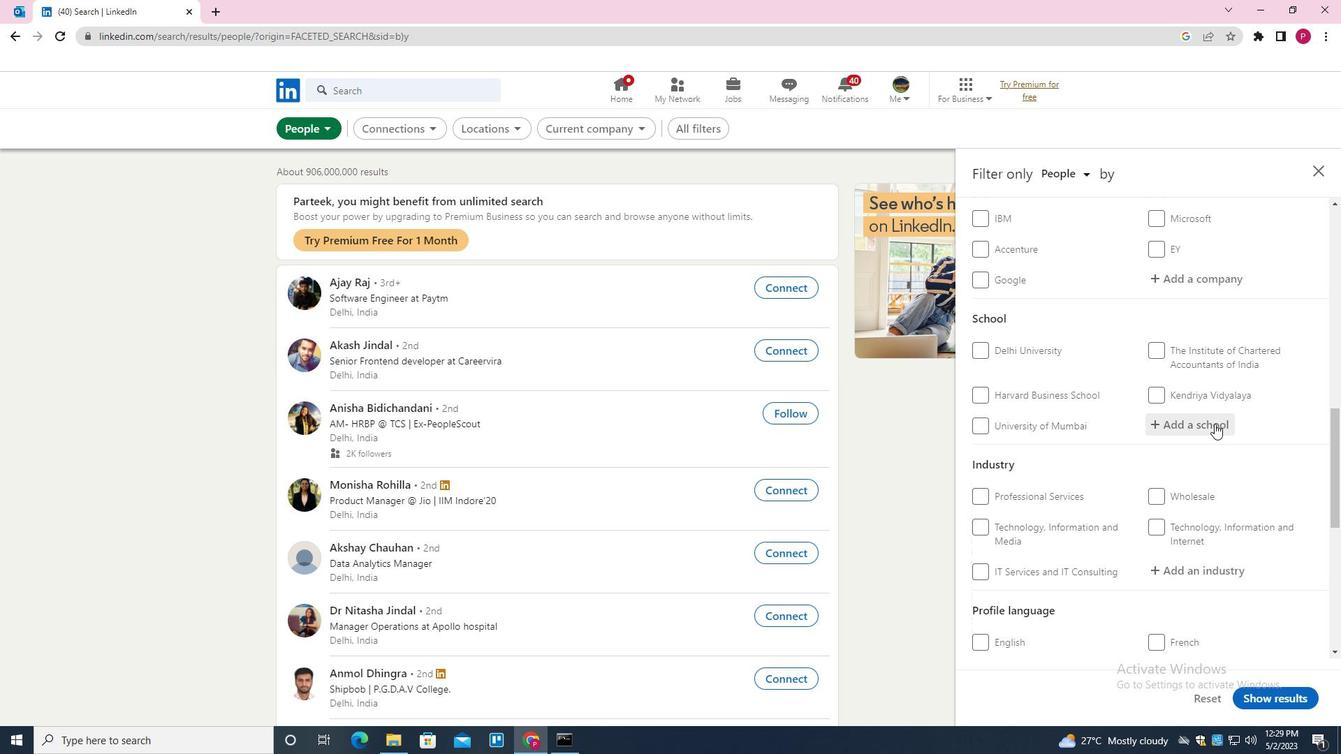 
Action: Mouse moved to (1190, 440)
Screenshot: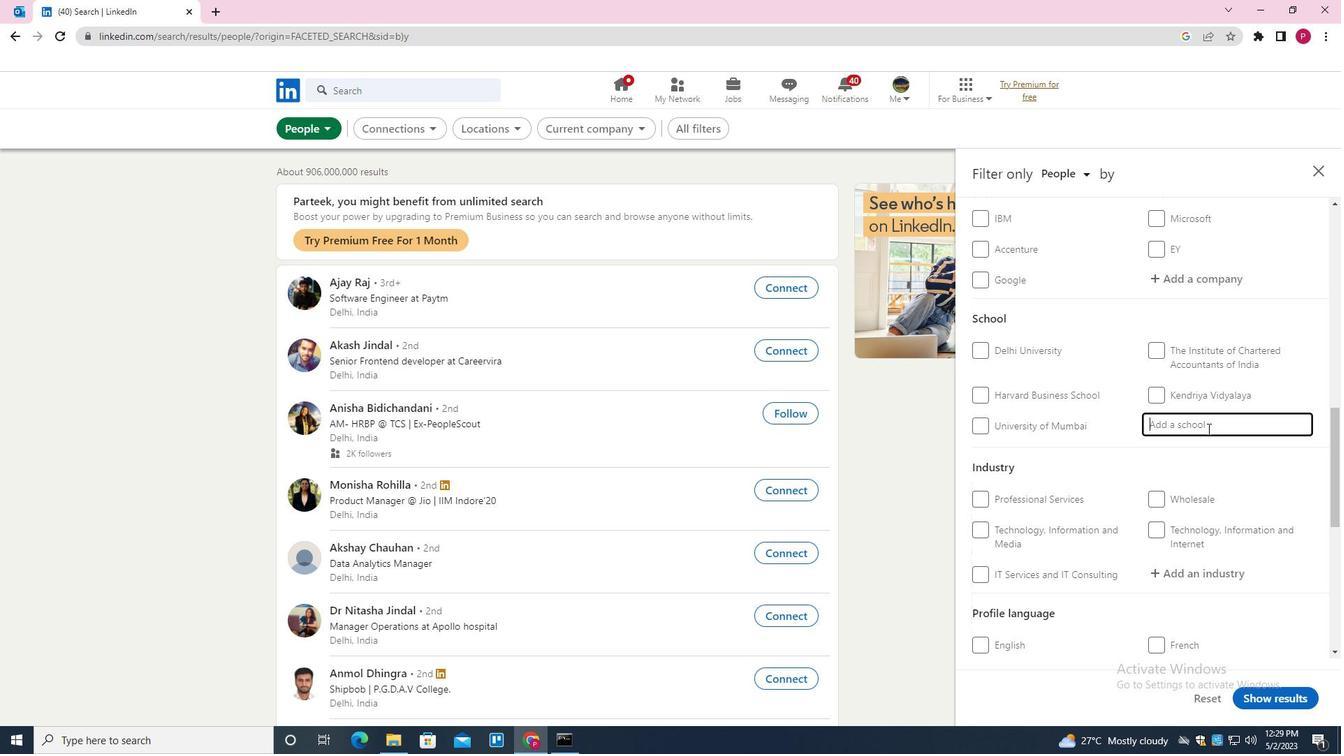 
Action: Key pressed <Key.shift><Key.shift><Key.shift><Key.shift><Key.shift><Key.shift><Key.shift><Key.shift>SAGR<Key.backspace>AR<Key.space><Key.shift><Key.shift><Key.shift><Key.shift><Key.shift><Key.shift>GROUP<Key.down><Key.down><Key.enter>
Screenshot: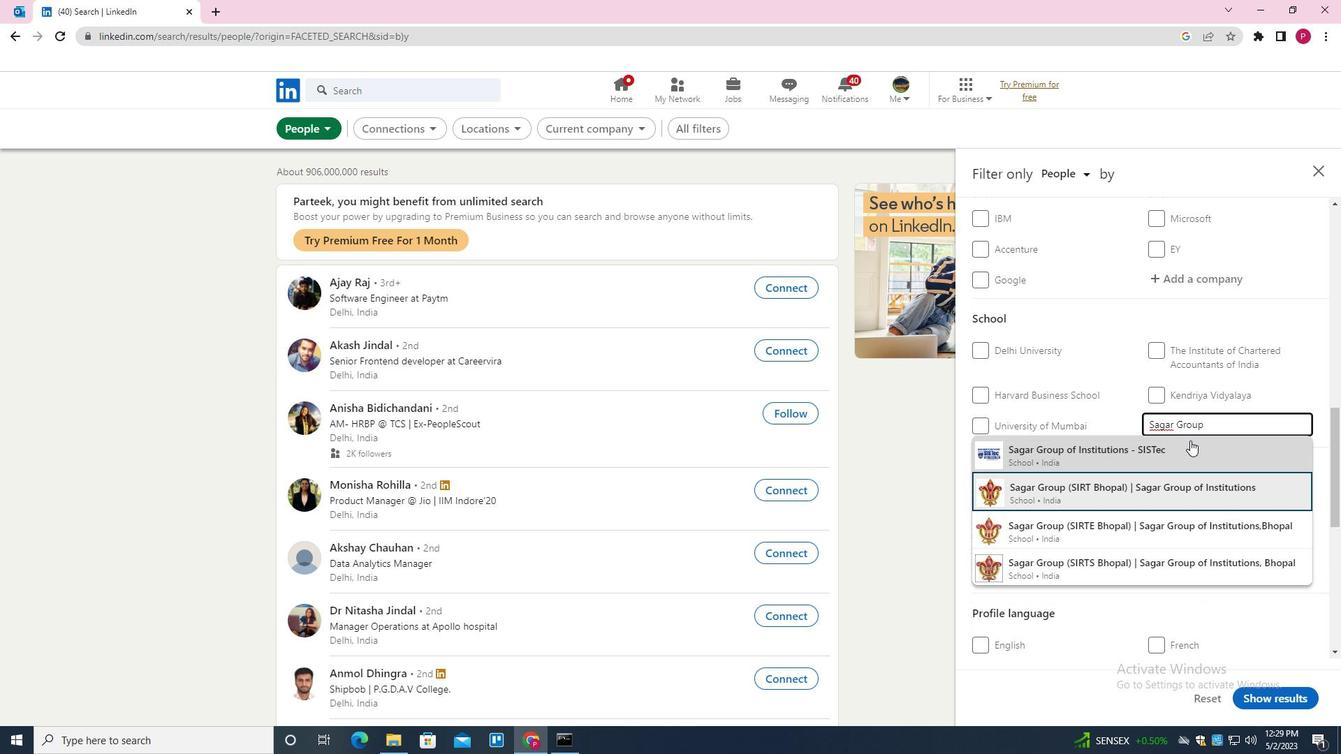 
Action: Mouse moved to (1141, 412)
Screenshot: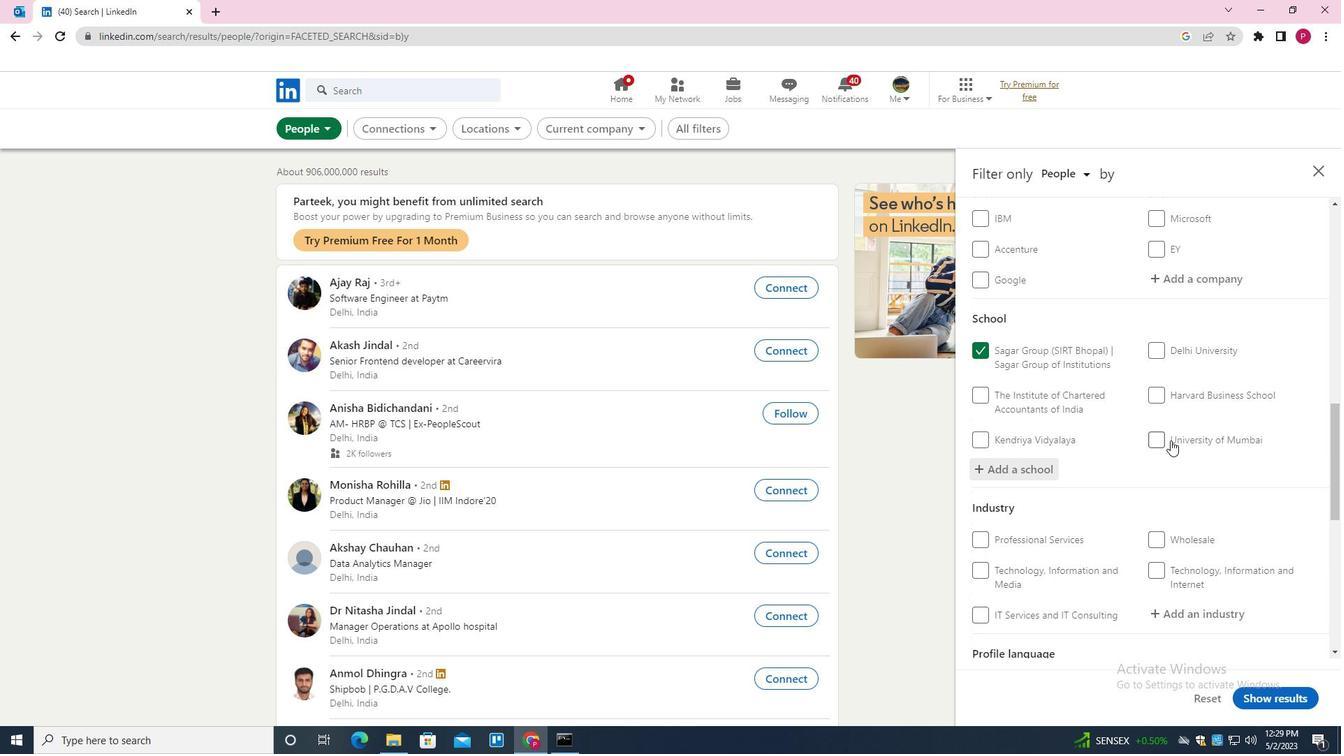 
Action: Mouse scrolled (1141, 411) with delta (0, 0)
Screenshot: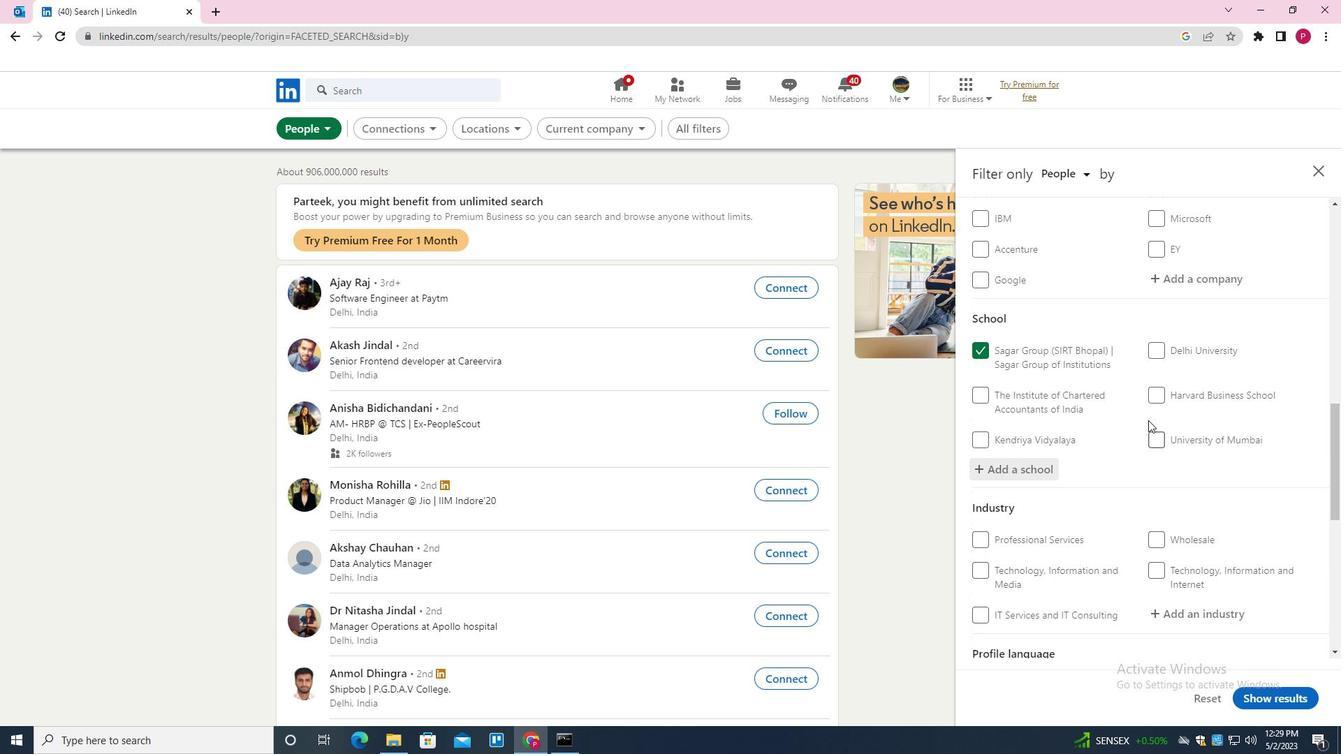 
Action: Mouse scrolled (1141, 411) with delta (0, 0)
Screenshot: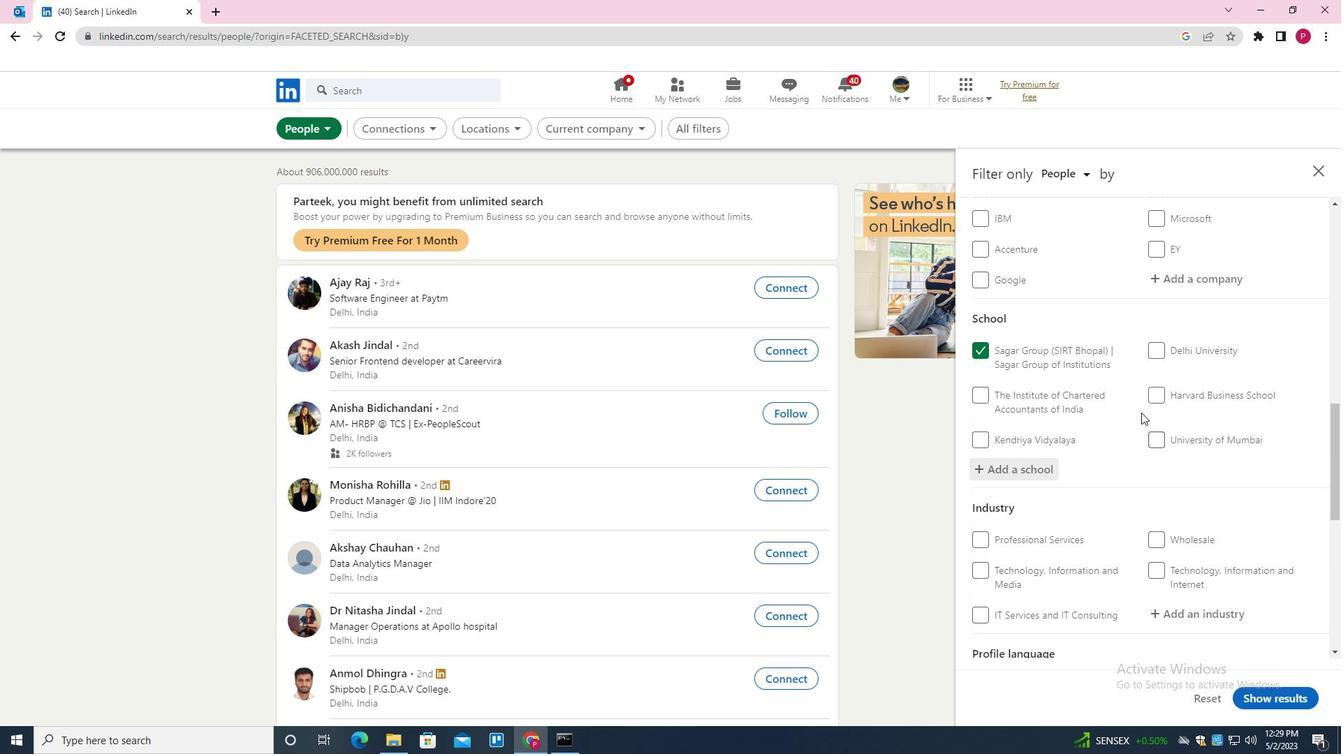 
Action: Mouse moved to (1140, 412)
Screenshot: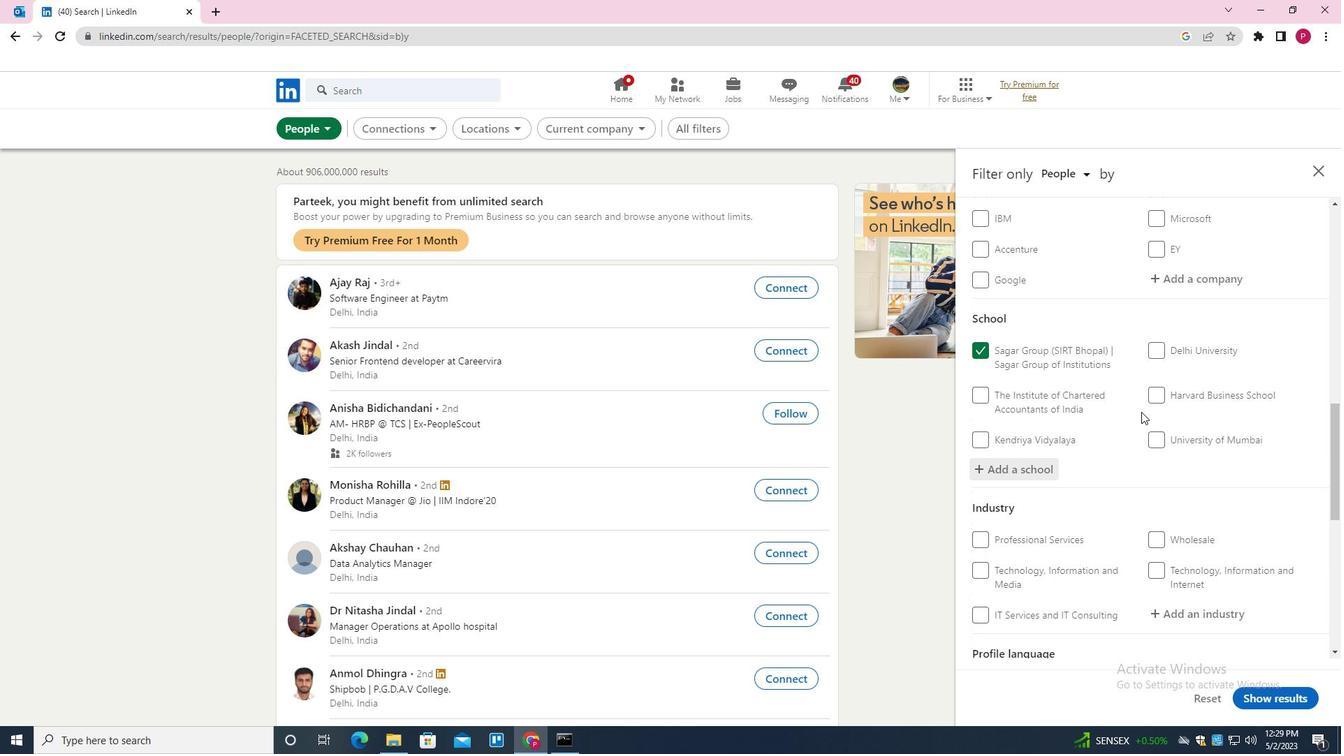 
Action: Mouse scrolled (1140, 411) with delta (0, 0)
Screenshot: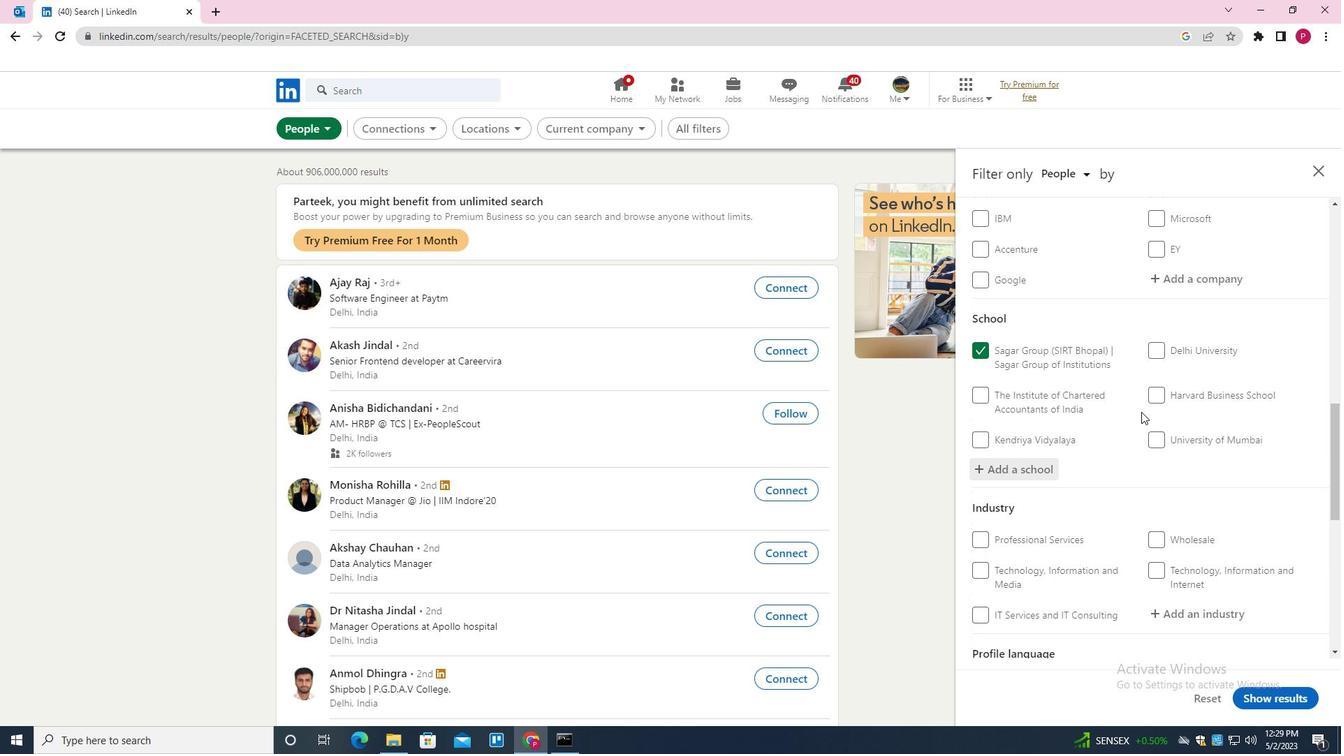 
Action: Mouse moved to (1137, 413)
Screenshot: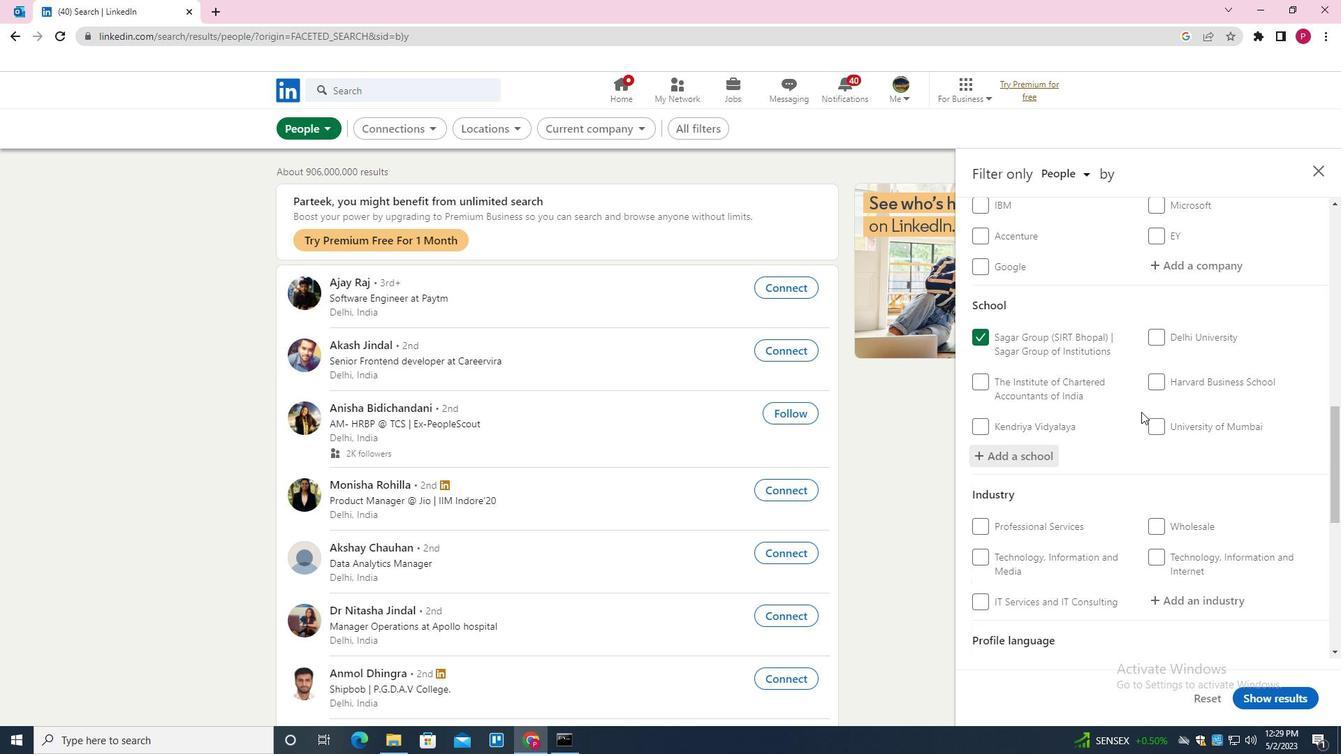 
Action: Mouse scrolled (1137, 413) with delta (0, 0)
Screenshot: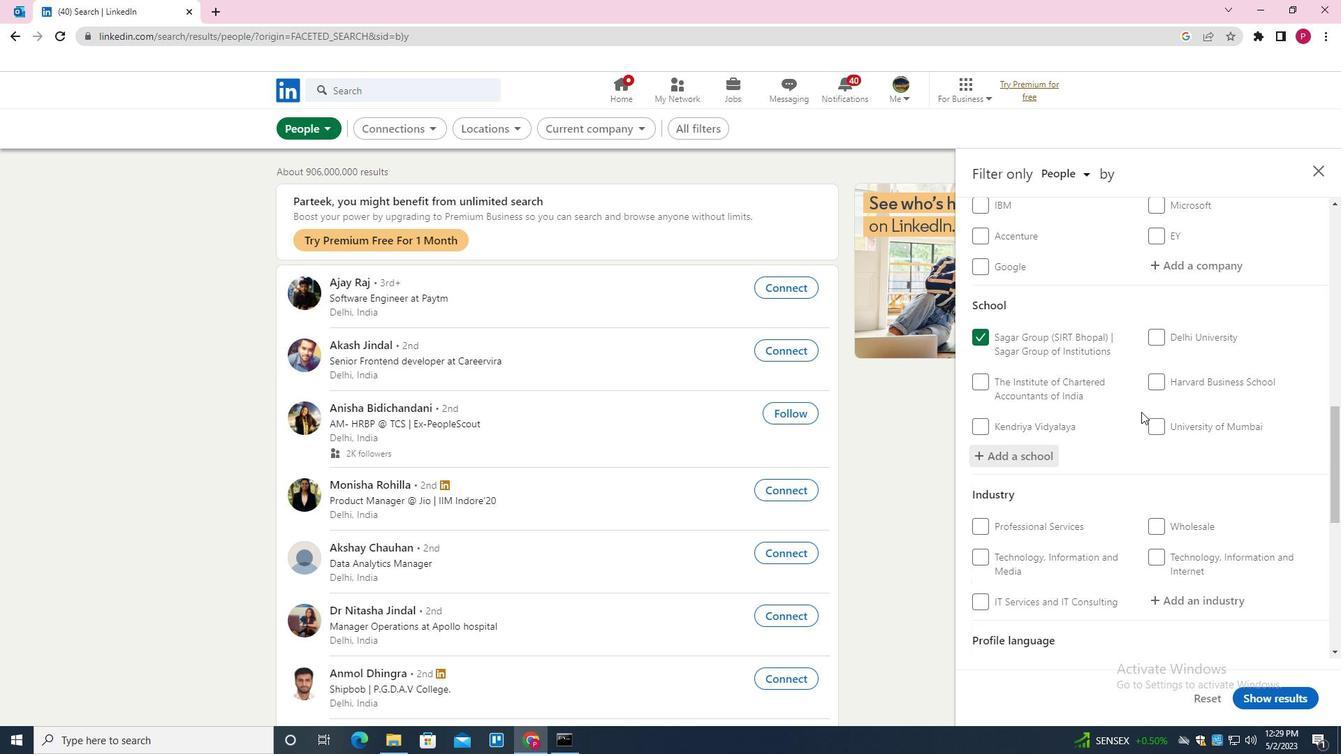 
Action: Mouse moved to (1215, 340)
Screenshot: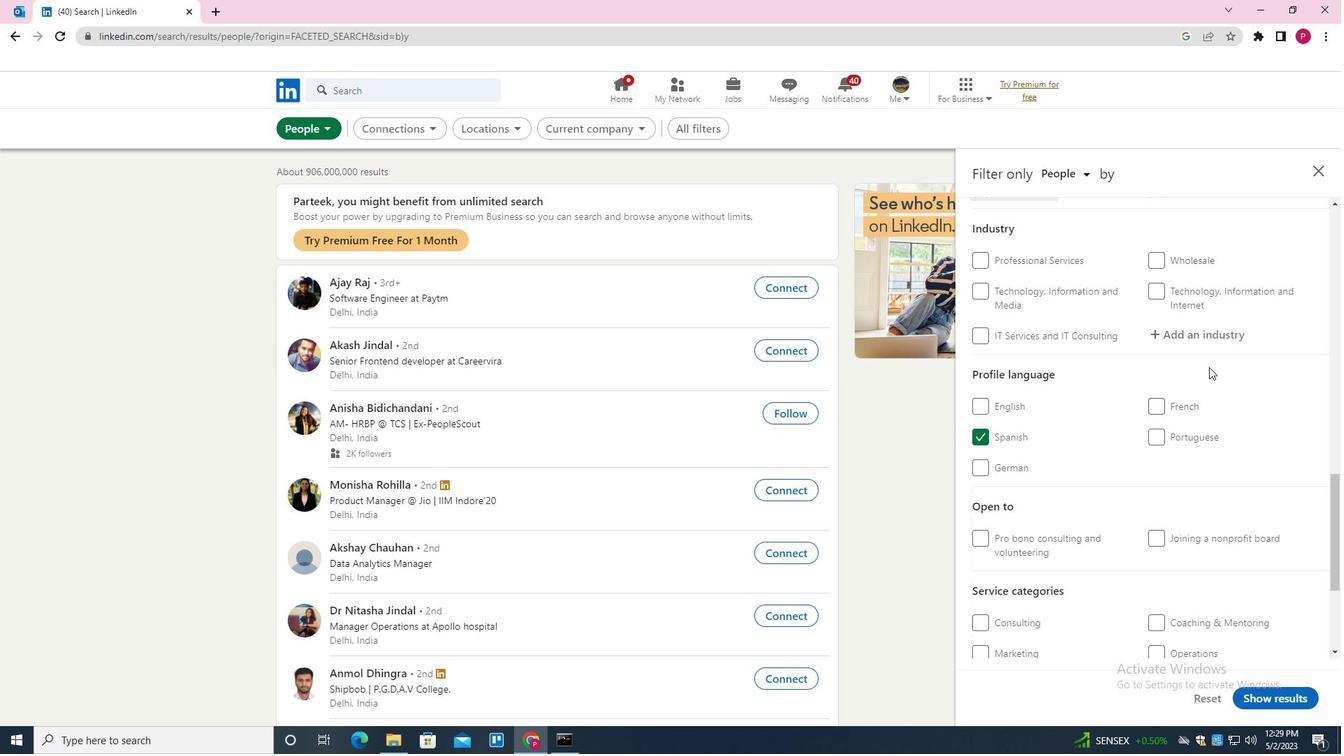 
Action: Mouse pressed left at (1215, 340)
Screenshot: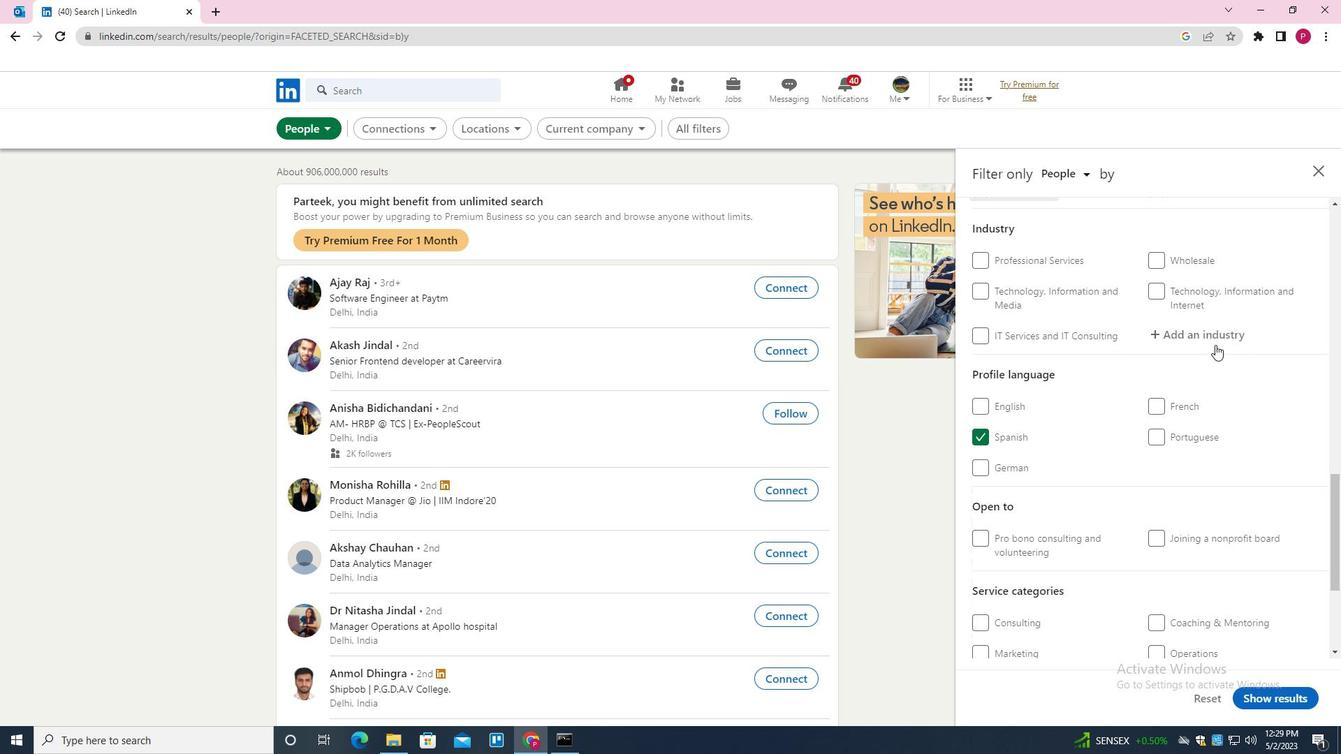 
Action: Mouse moved to (1194, 353)
Screenshot: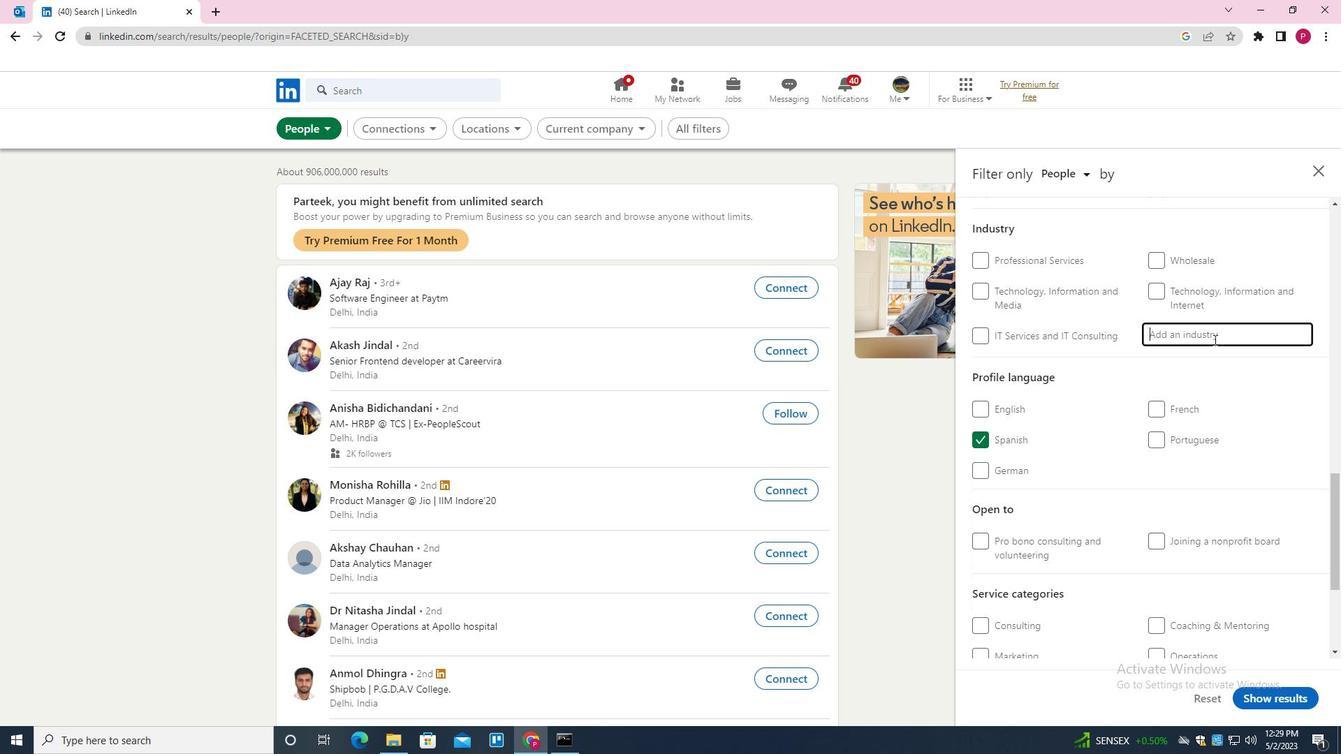 
Action: Key pressed <Key.shift><Key.shift><Key.shift><Key.shift><Key.shift><Key.shift><Key.shift><Key.shift>BOOK<Key.space><Key.shift>PUBLISHING<Key.down><Key.down><Key.enter>
Screenshot: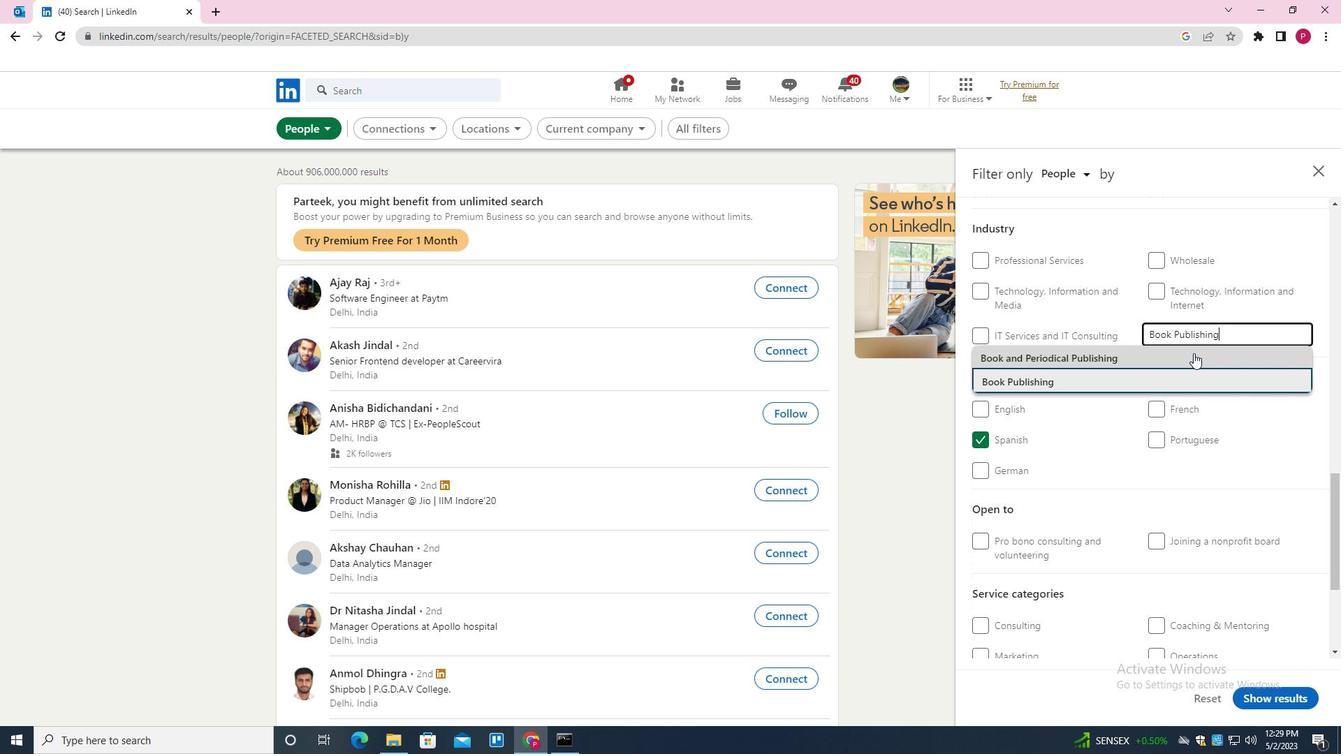 
Action: Mouse moved to (1096, 422)
Screenshot: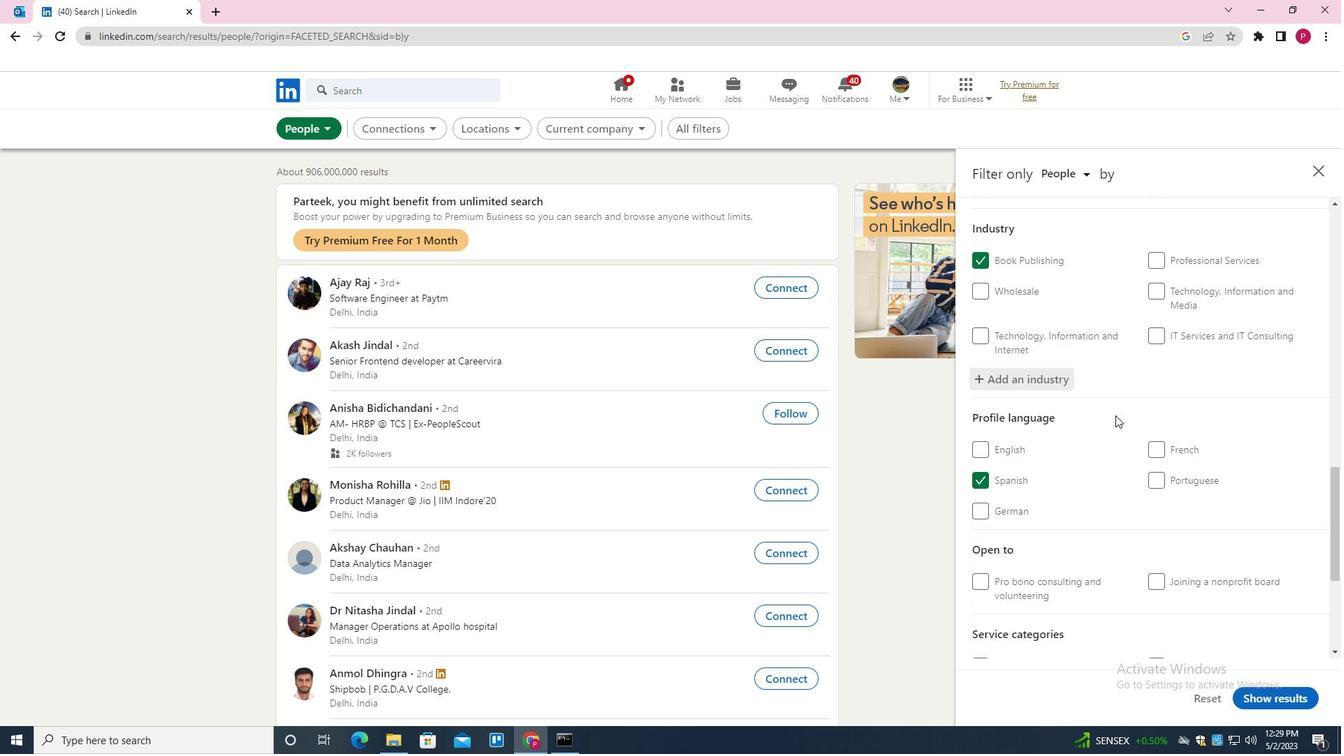 
Action: Mouse scrolled (1096, 422) with delta (0, 0)
Screenshot: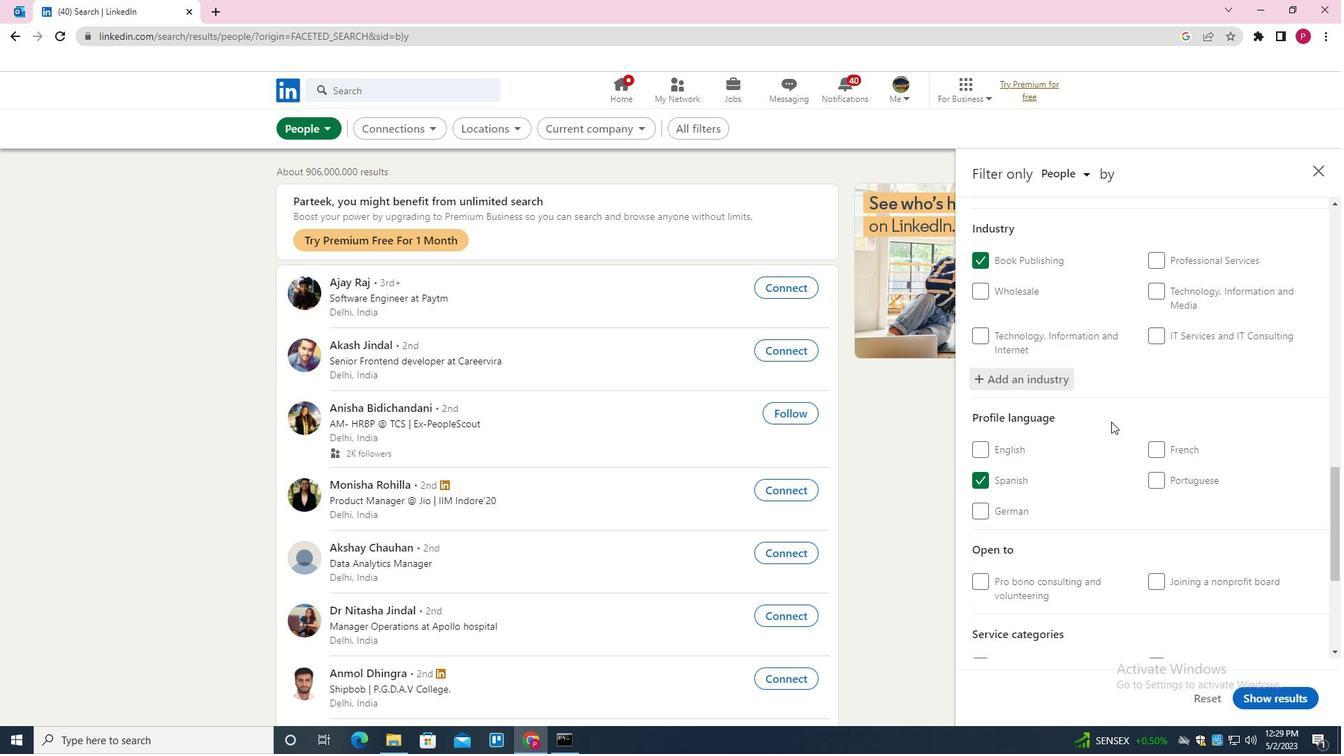 
Action: Mouse scrolled (1096, 422) with delta (0, 0)
Screenshot: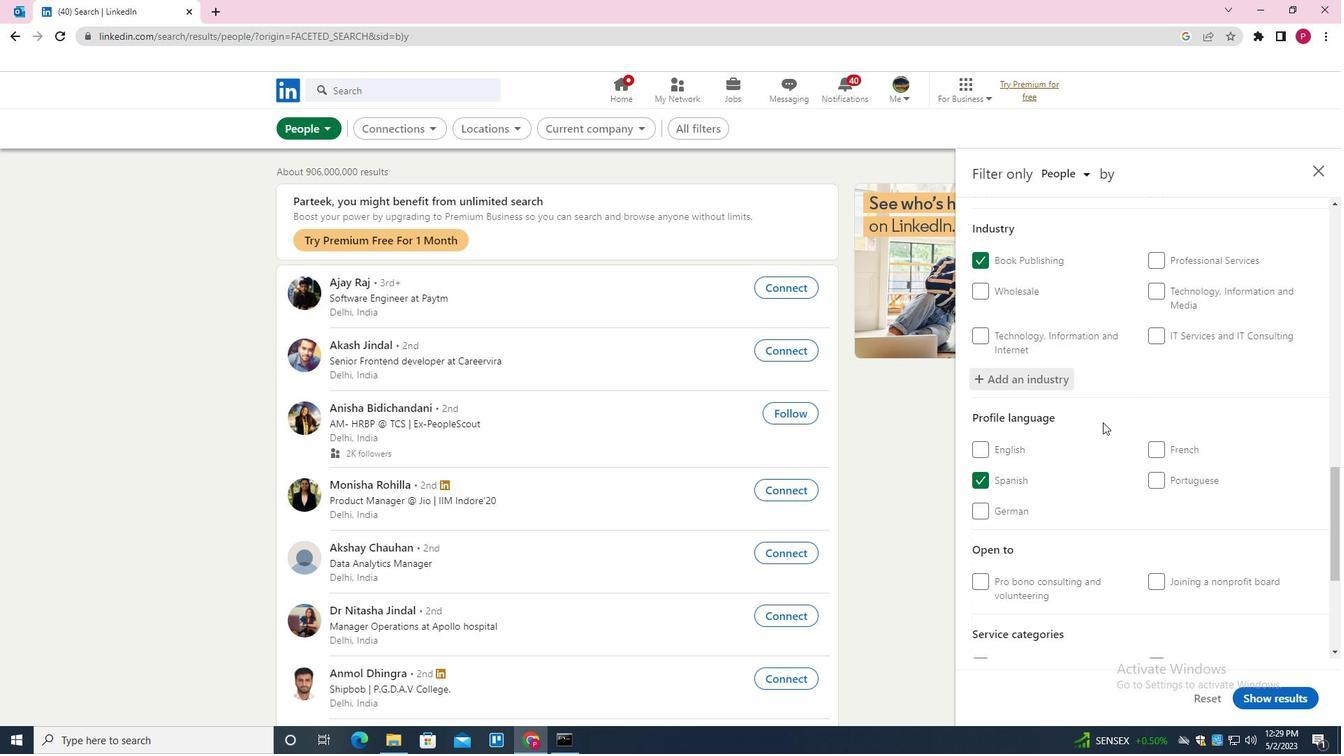
Action: Mouse scrolled (1096, 422) with delta (0, 0)
Screenshot: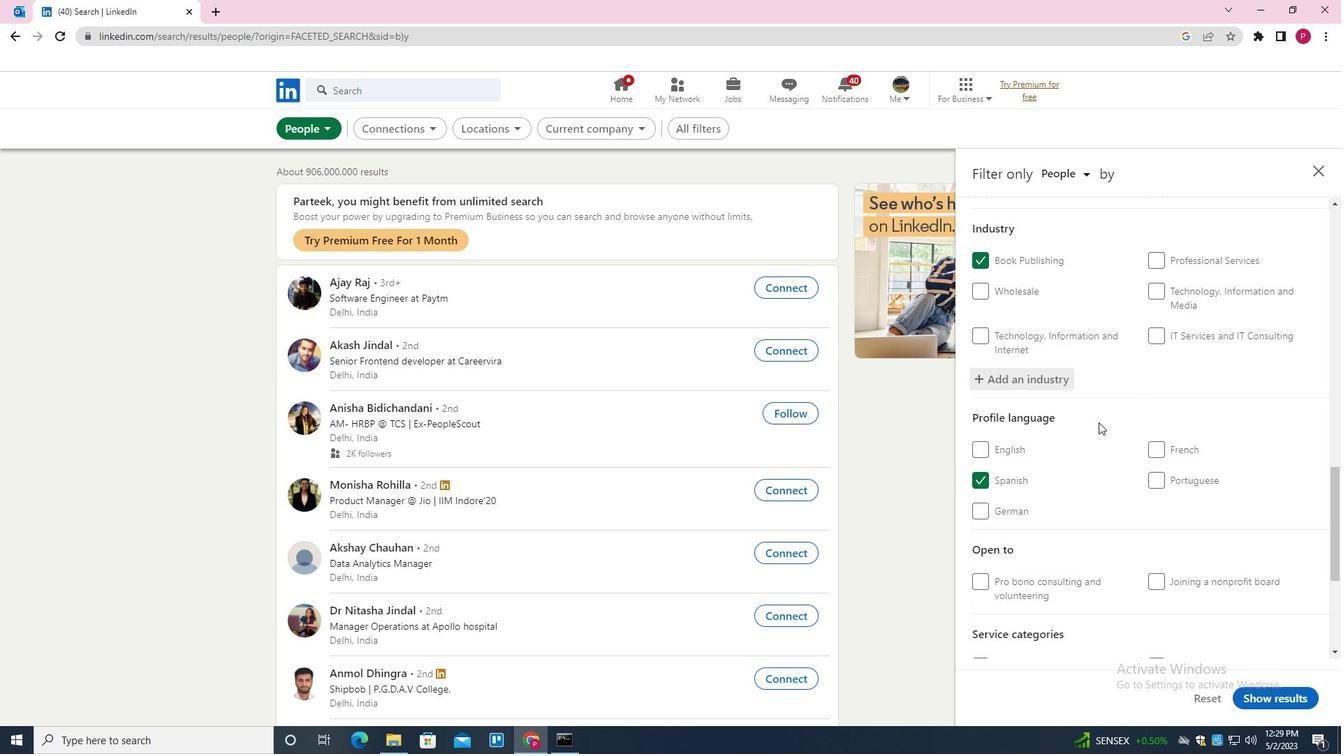 
Action: Mouse scrolled (1096, 422) with delta (0, 0)
Screenshot: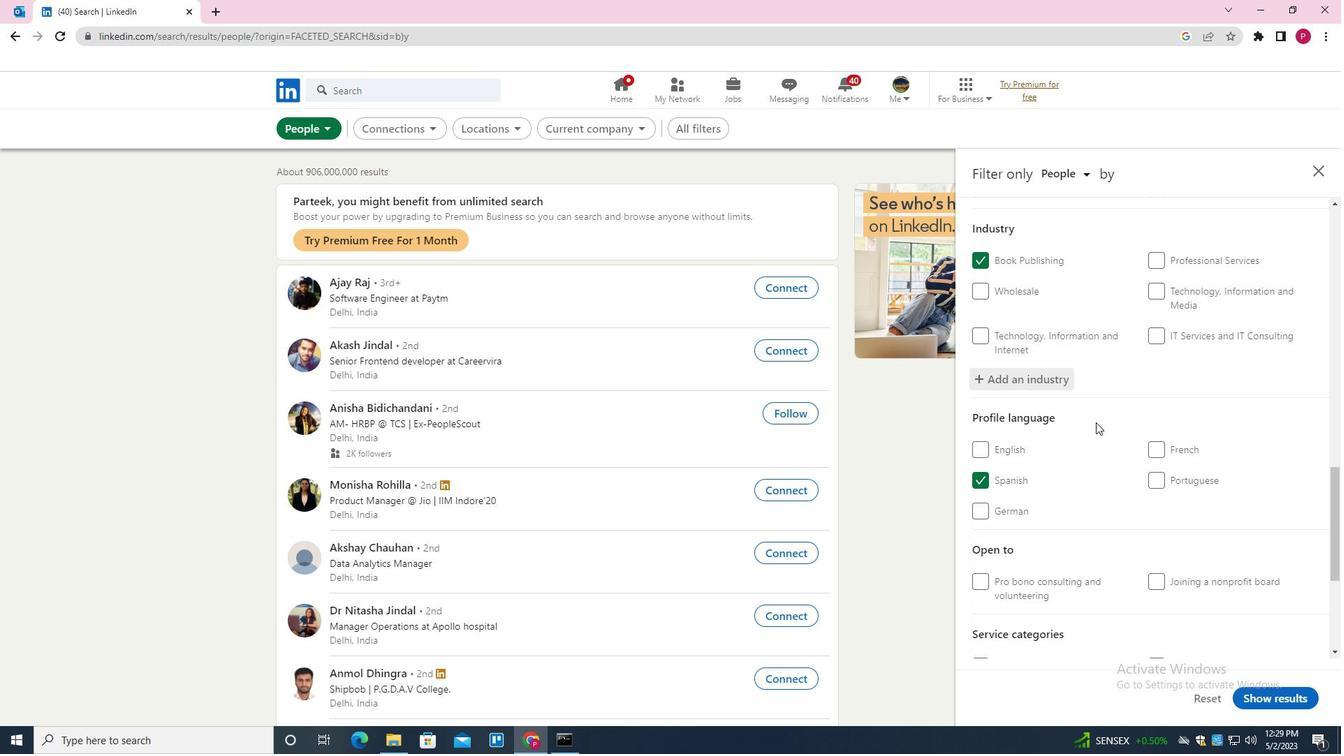 
Action: Mouse moved to (1221, 461)
Screenshot: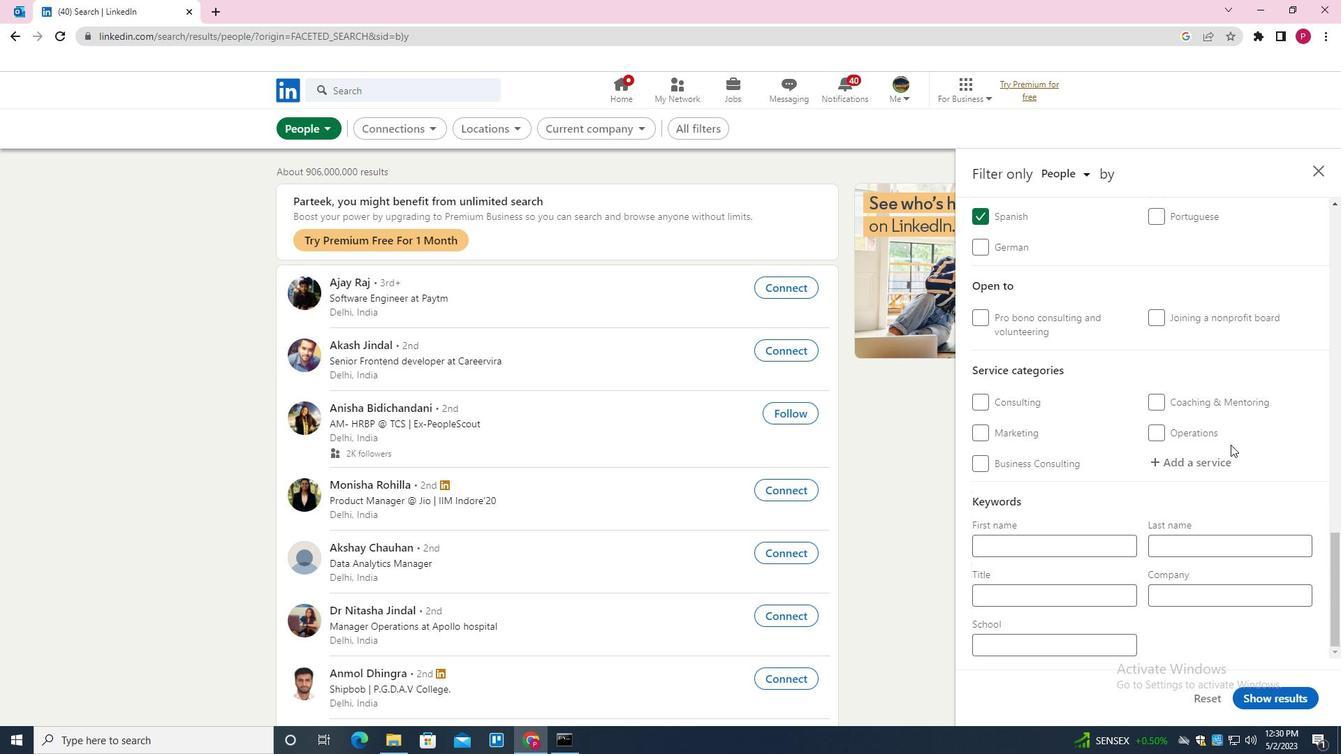 
Action: Mouse pressed left at (1221, 461)
Screenshot: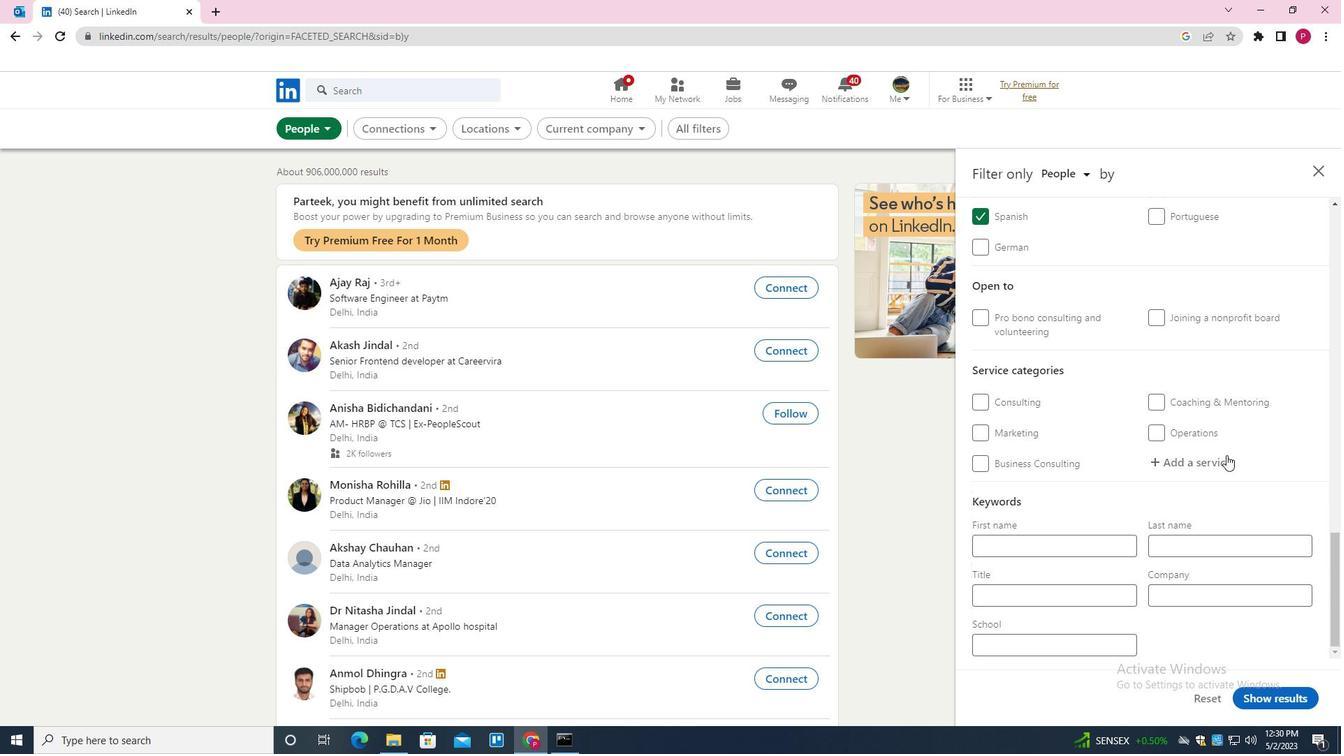 
Action: Mouse moved to (1218, 462)
Screenshot: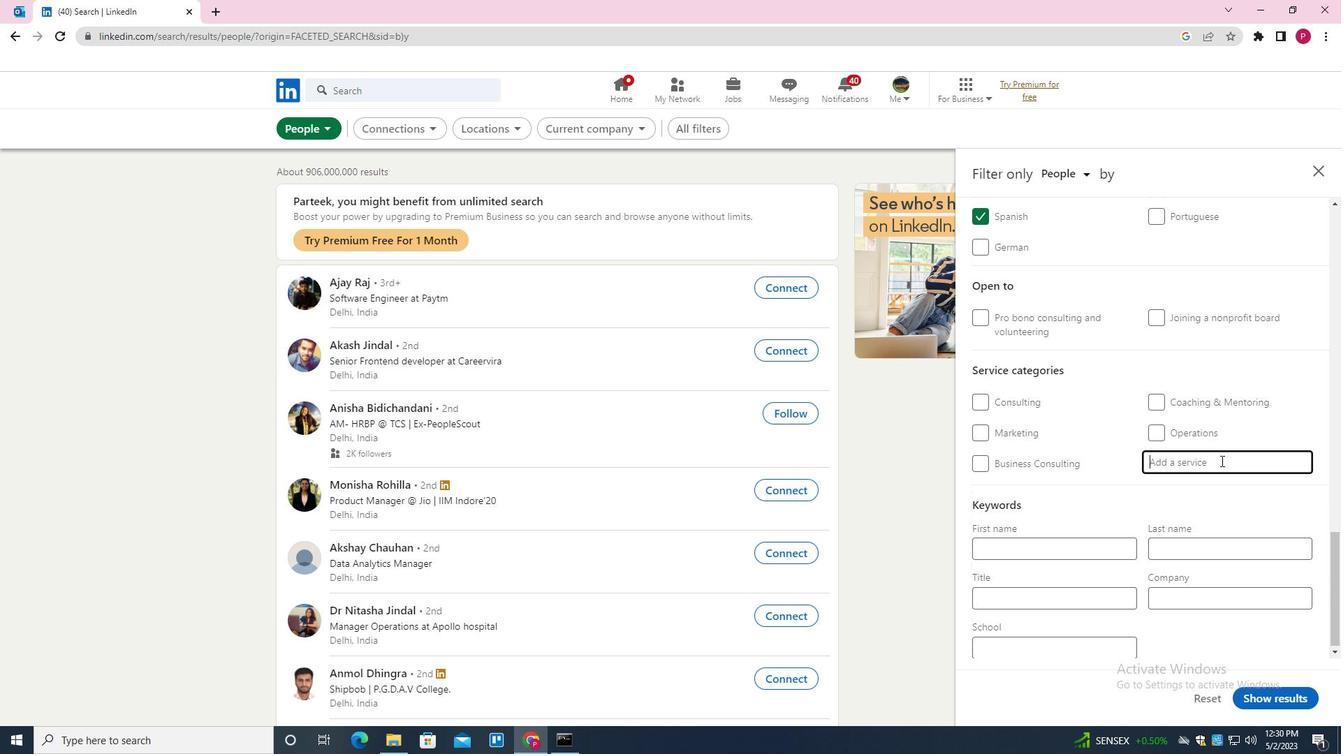 
Action: Key pressed <Key.shift><Key.shift><Key.shift><Key.shift><Key.shift>OUTSOUR<Key.down><Key.enter>
Screenshot: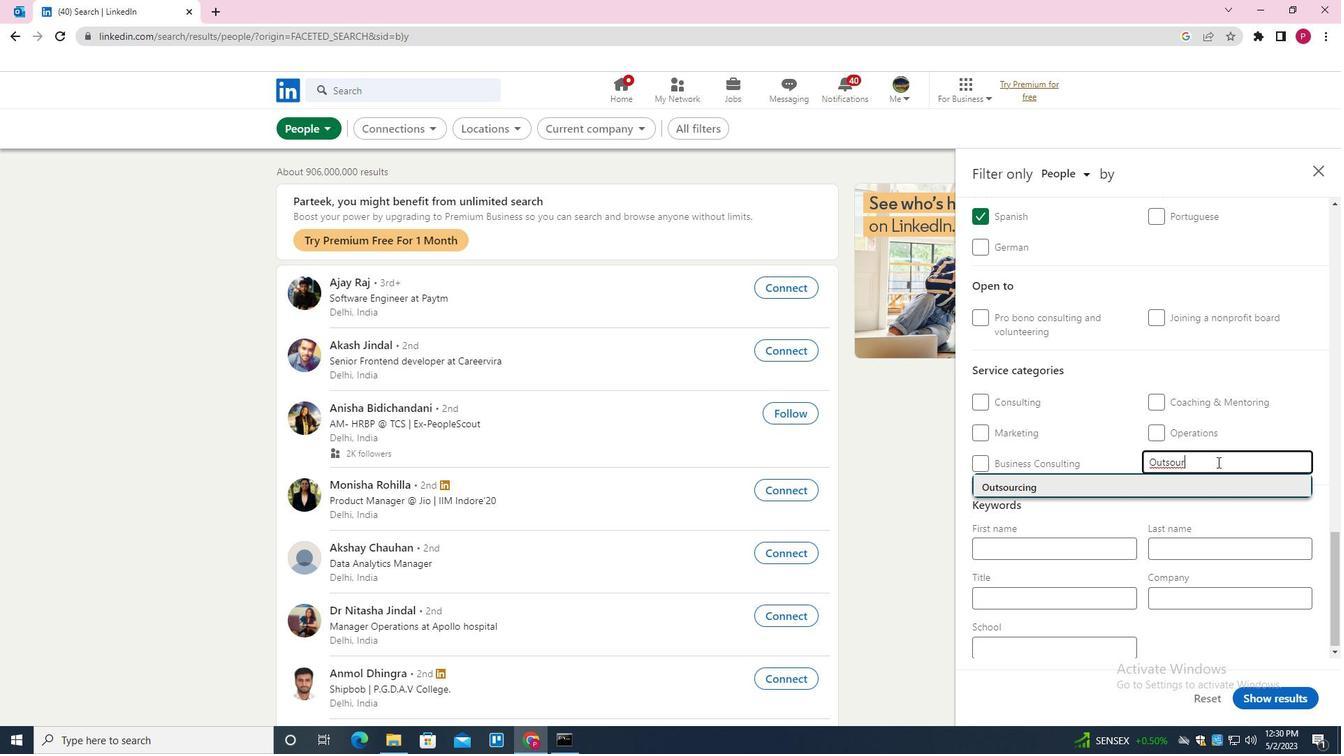 
Action: Mouse moved to (1218, 462)
Screenshot: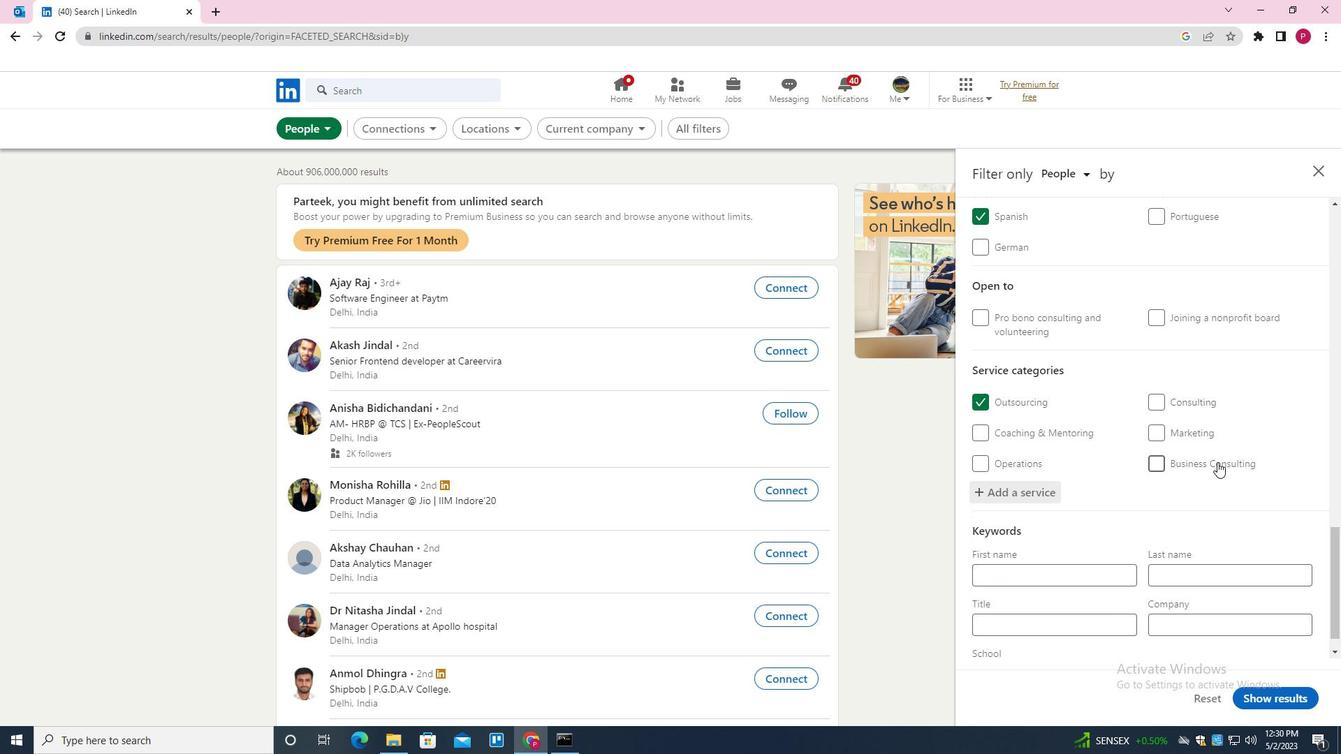
Action: Mouse scrolled (1218, 461) with delta (0, 0)
Screenshot: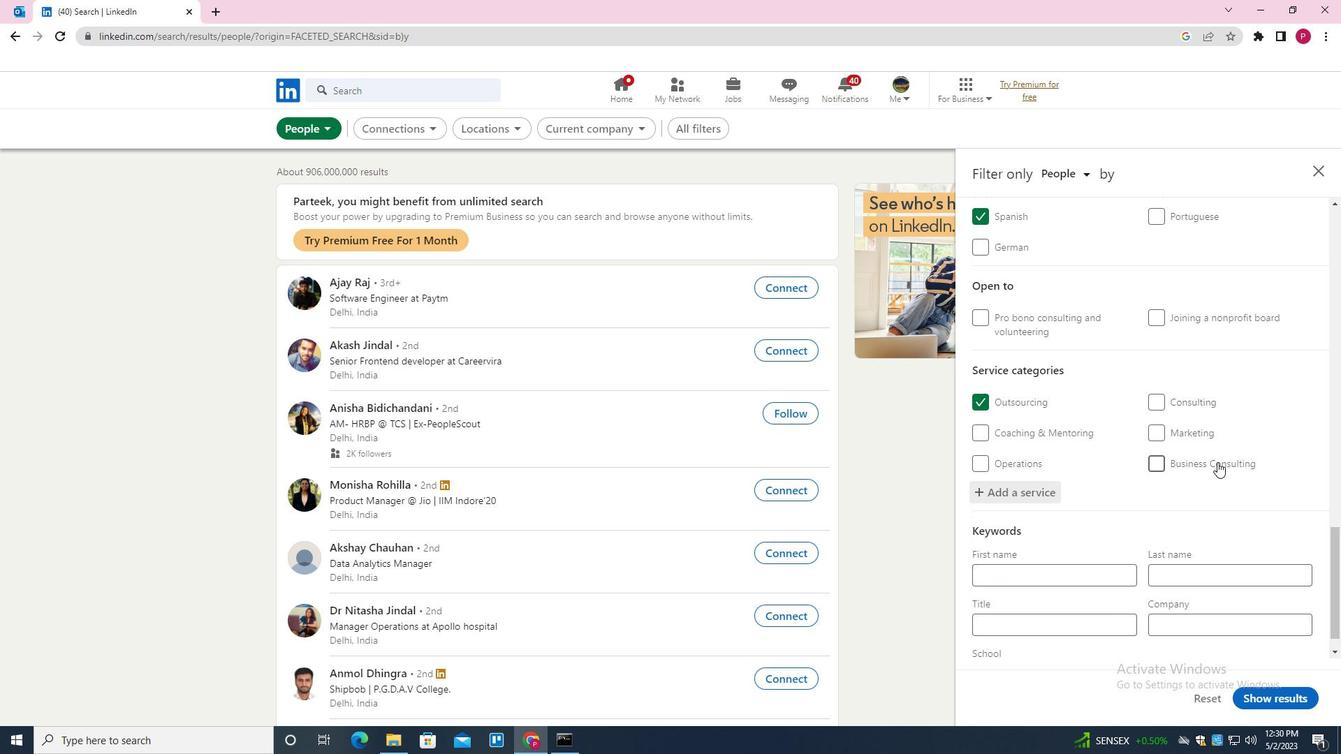 
Action: Mouse scrolled (1218, 461) with delta (0, 0)
Screenshot: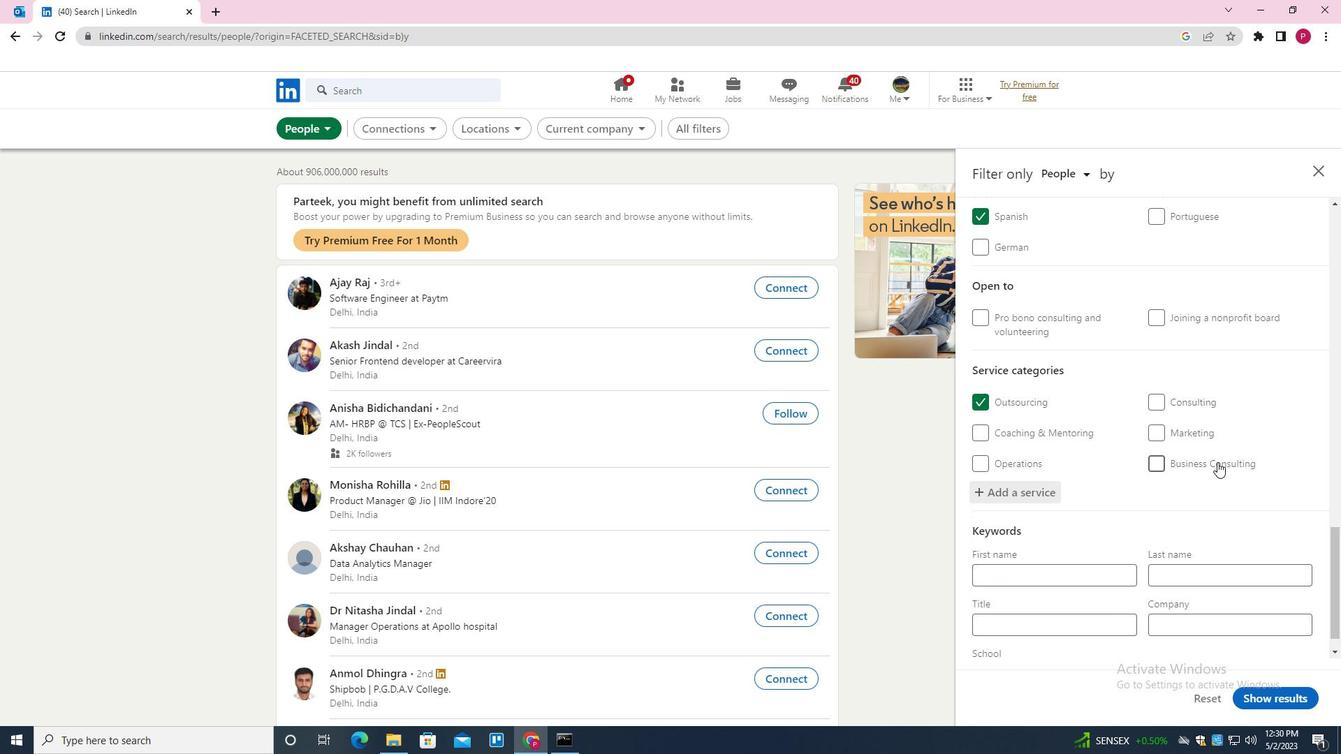 
Action: Mouse scrolled (1218, 461) with delta (0, 0)
Screenshot: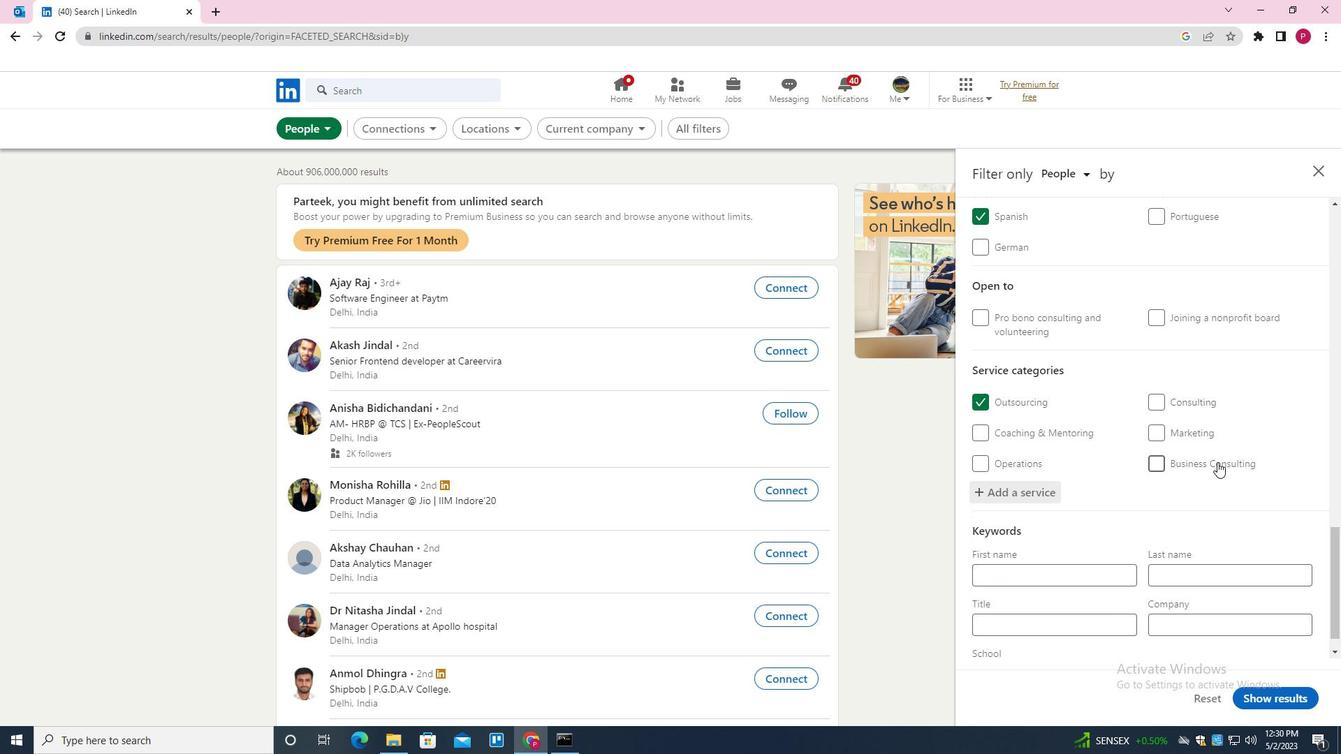 
Action: Mouse moved to (1217, 464)
Screenshot: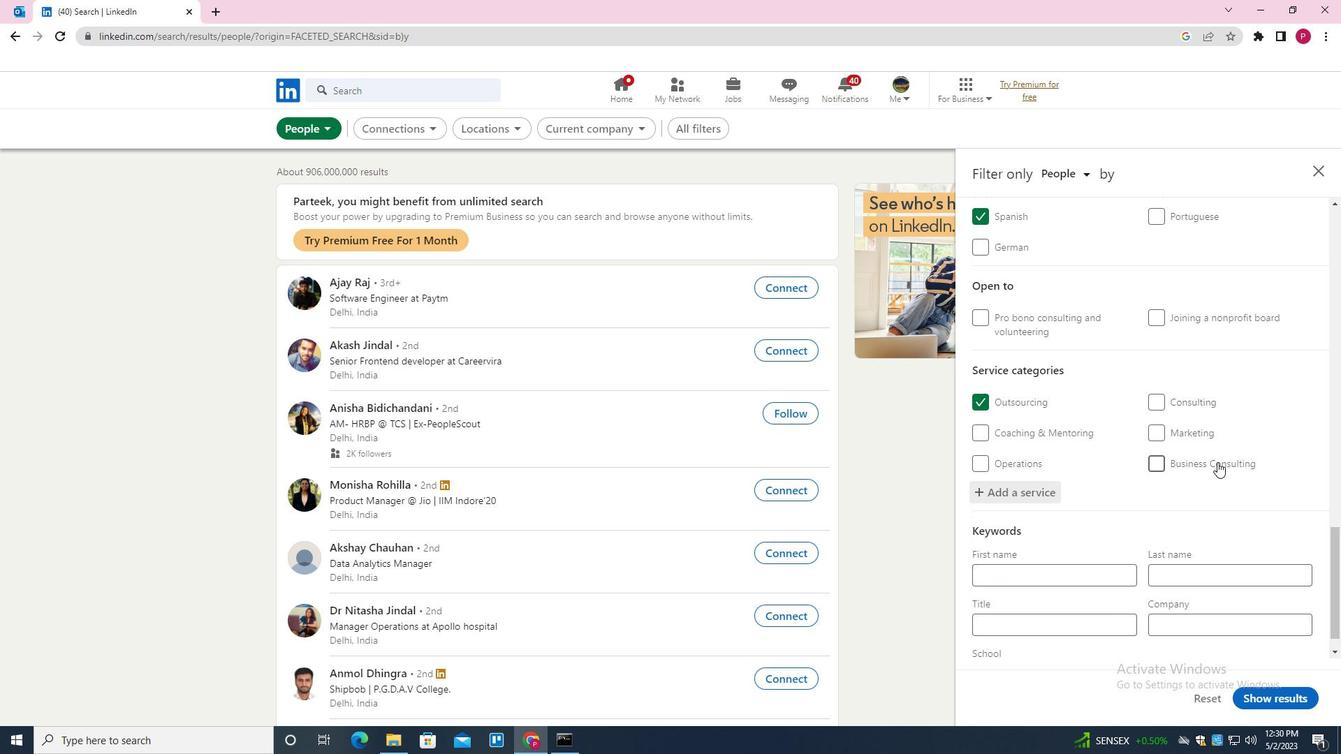 
Action: Mouse scrolled (1217, 463) with delta (0, 0)
Screenshot: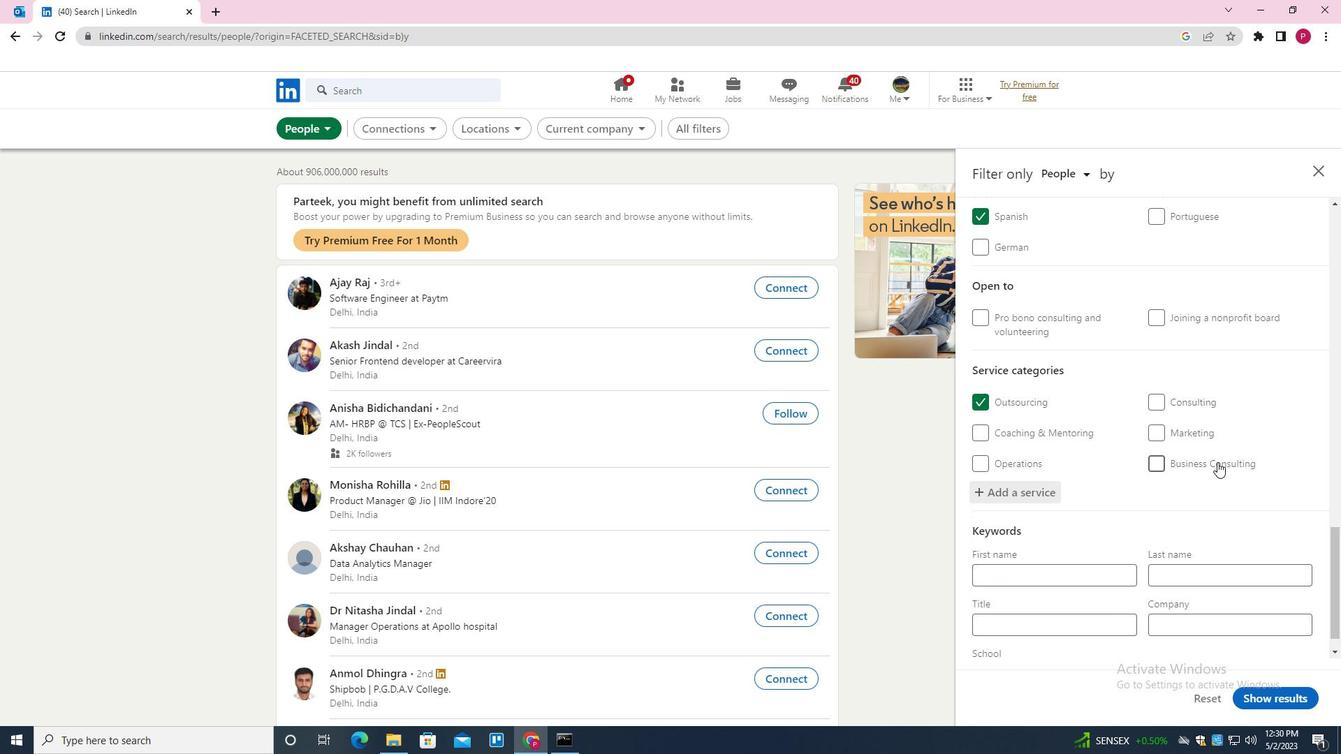 
Action: Mouse moved to (1213, 466)
Screenshot: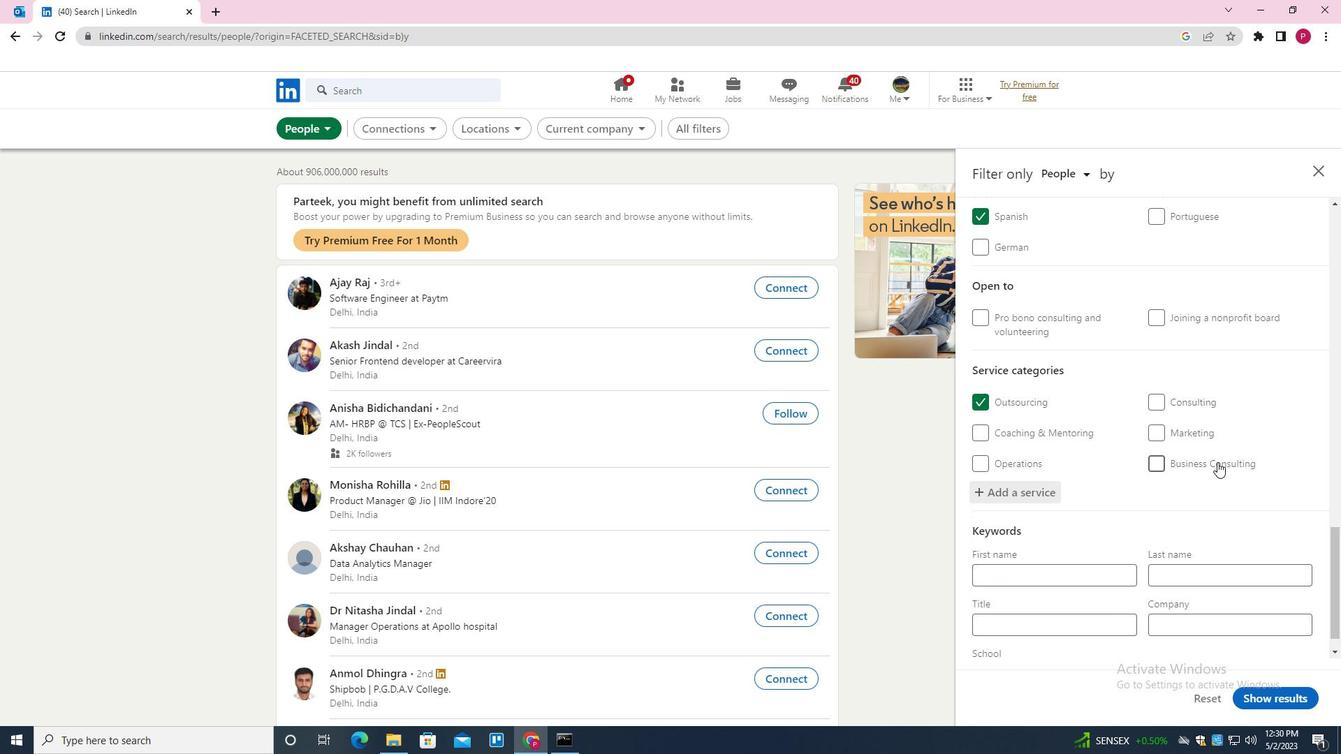 
Action: Mouse scrolled (1213, 465) with delta (0, 0)
Screenshot: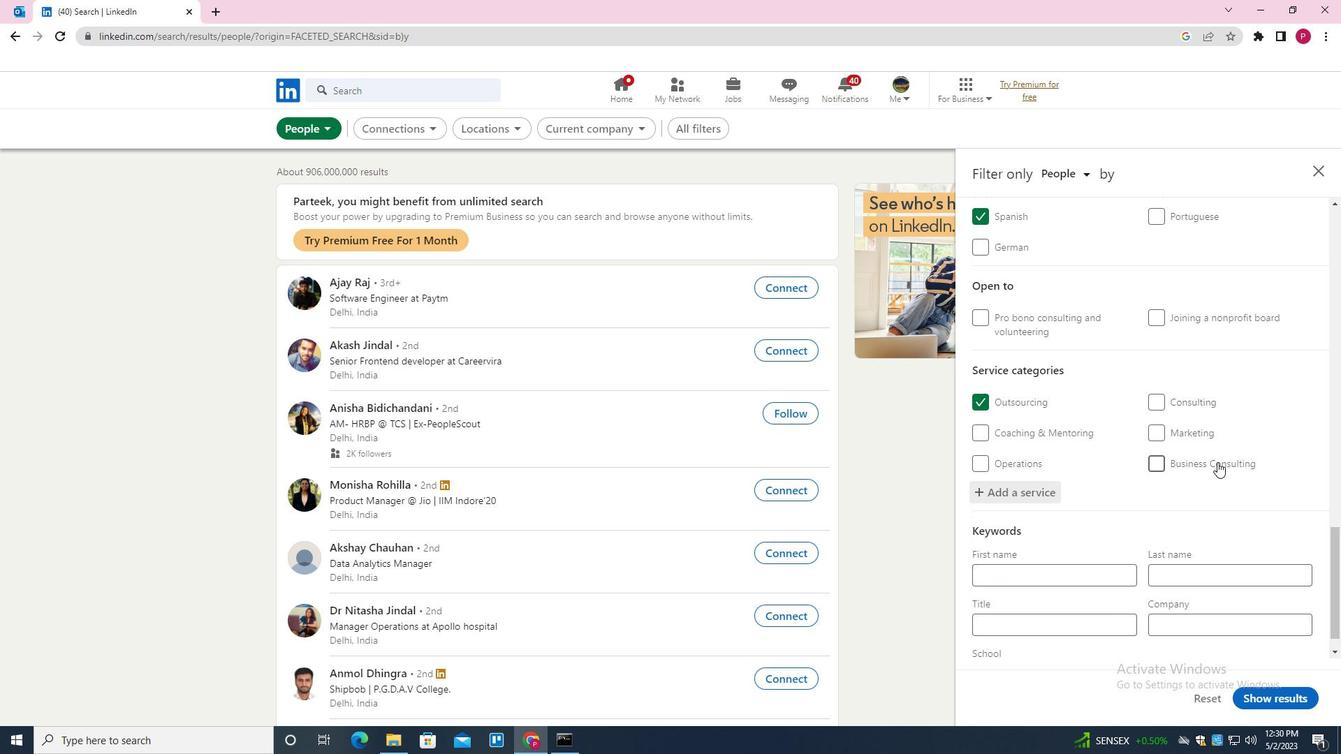 
Action: Mouse moved to (1202, 475)
Screenshot: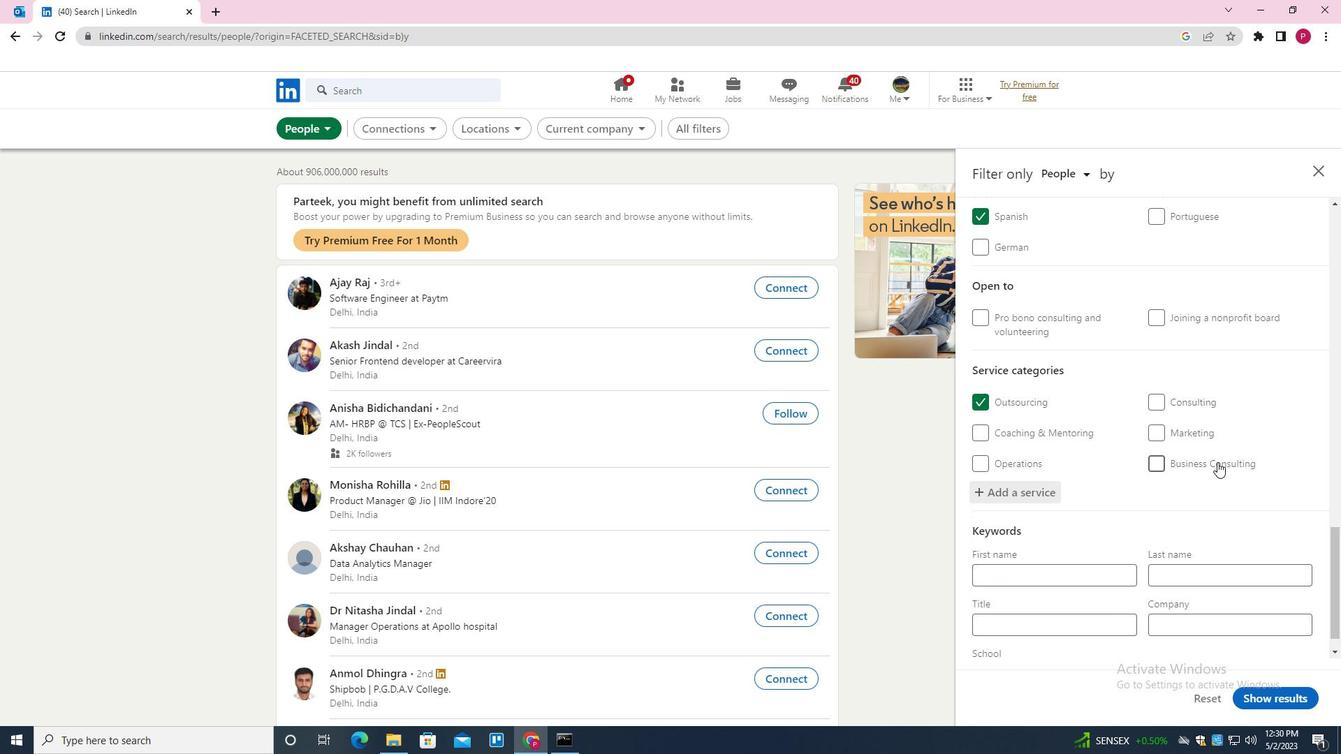 
Action: Mouse scrolled (1202, 474) with delta (0, 0)
Screenshot: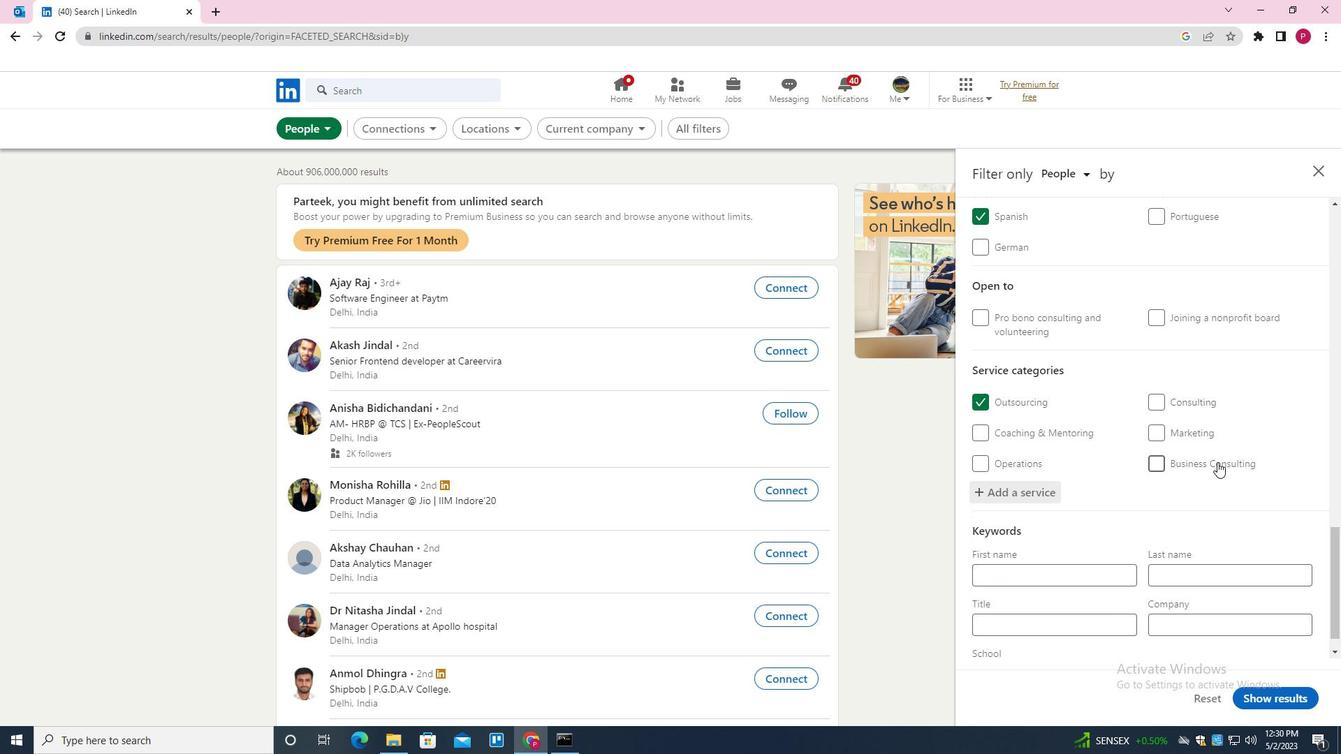 
Action: Mouse moved to (1078, 603)
Screenshot: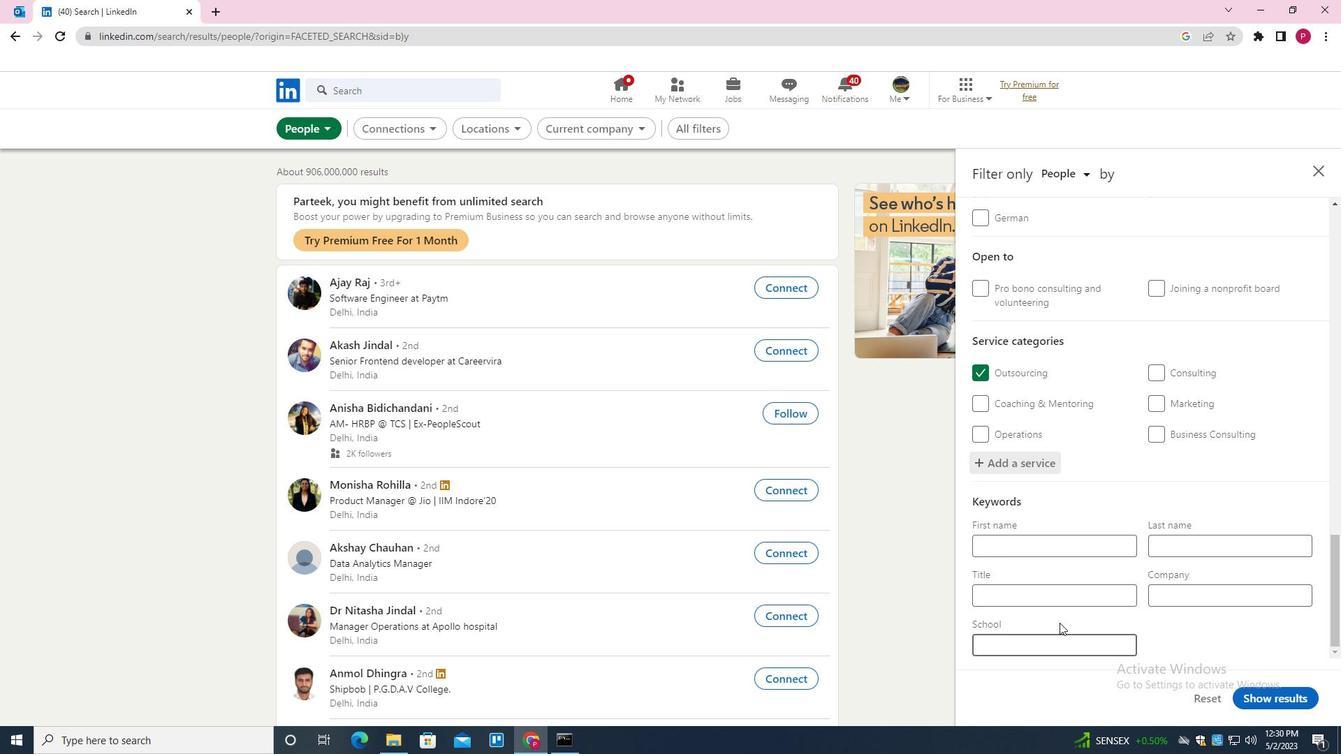 
Action: Mouse pressed left at (1078, 603)
Screenshot: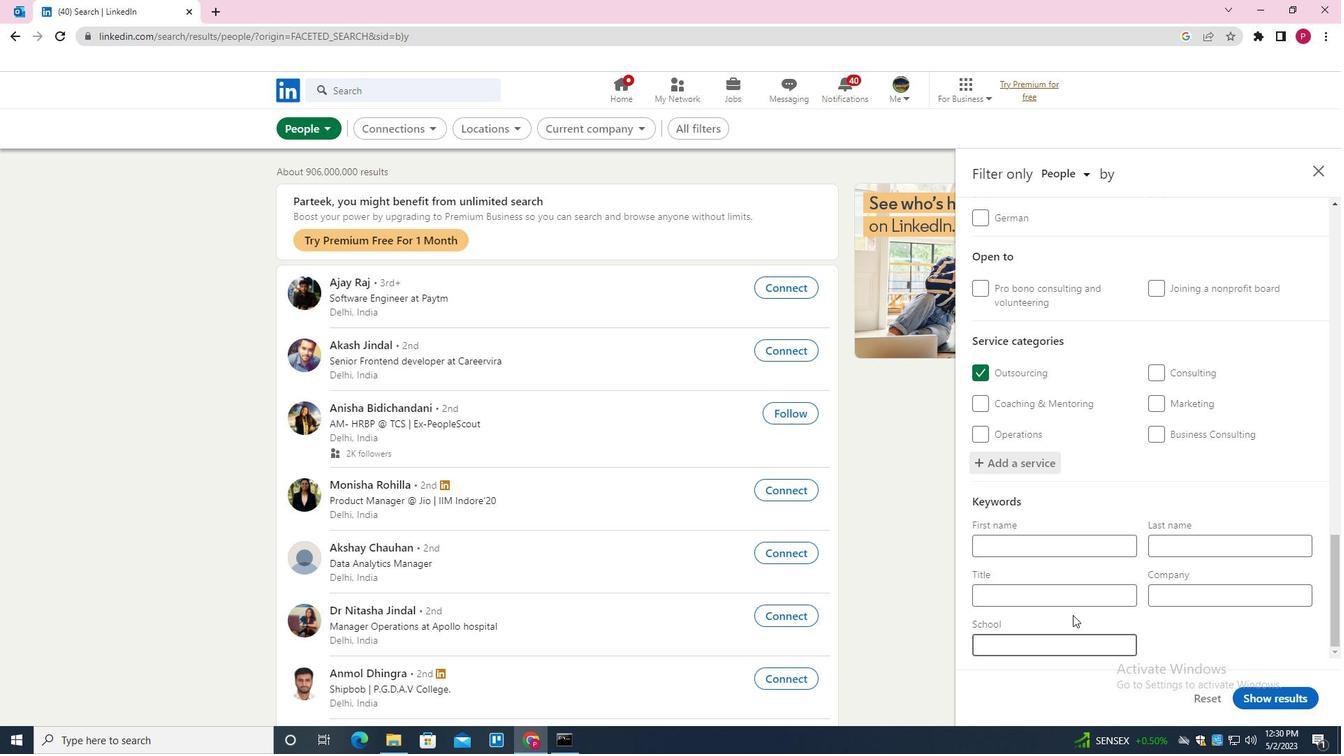 
Action: Mouse moved to (1065, 613)
Screenshot: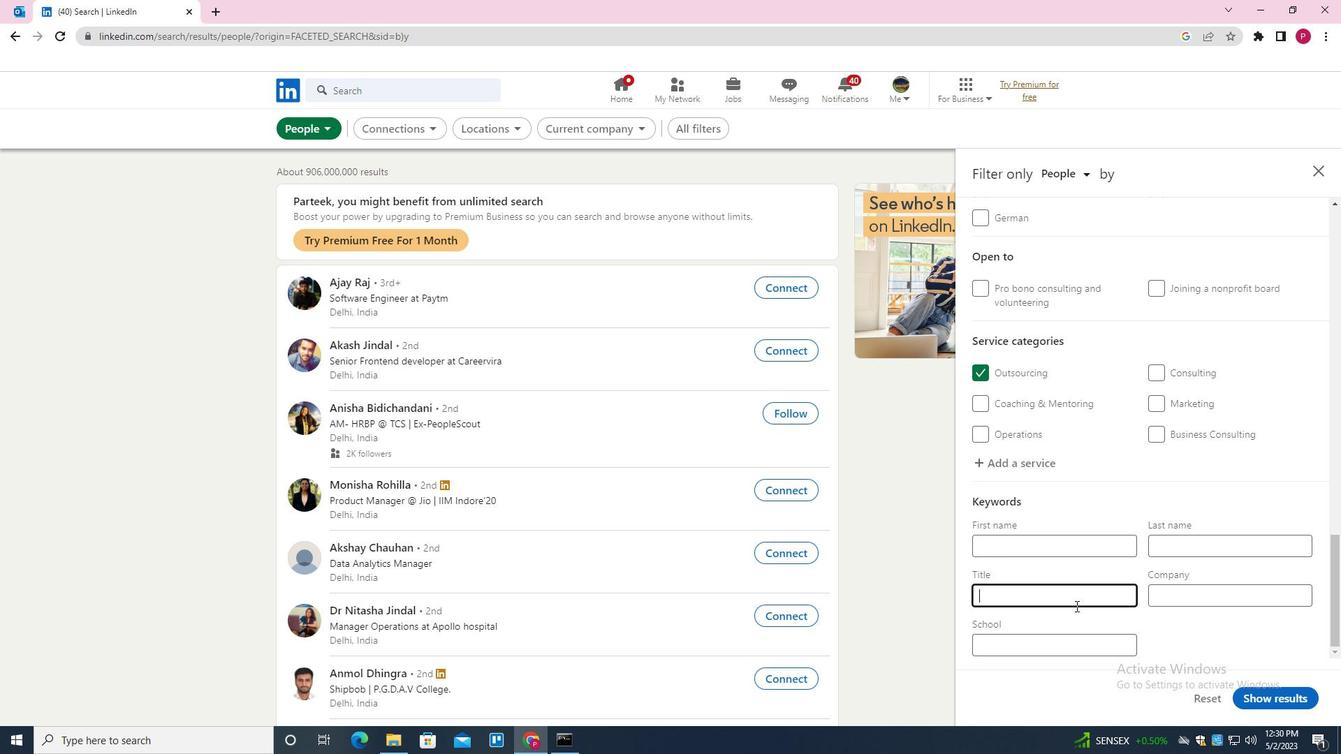 
Action: Key pressed <Key.shift><Key.shift><Key.shift>R
Screenshot: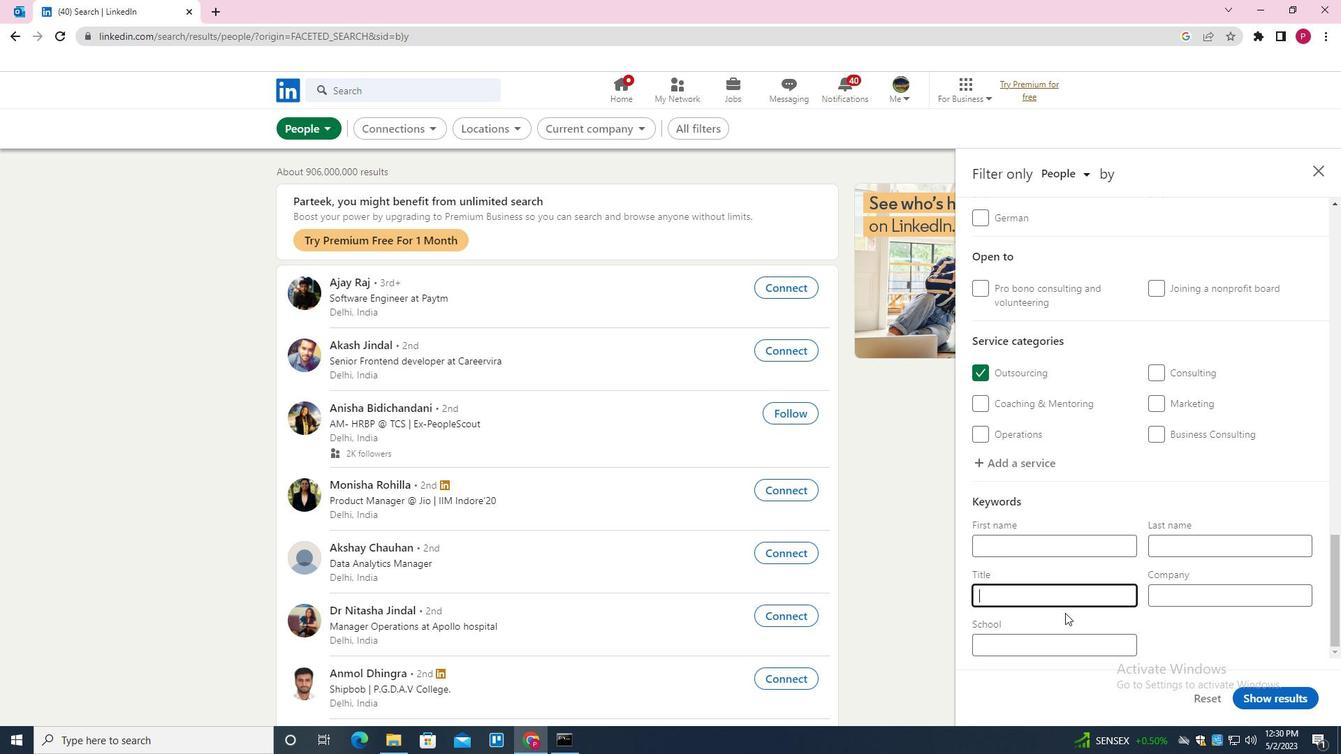 
Action: Mouse moved to (1064, 614)
Screenshot: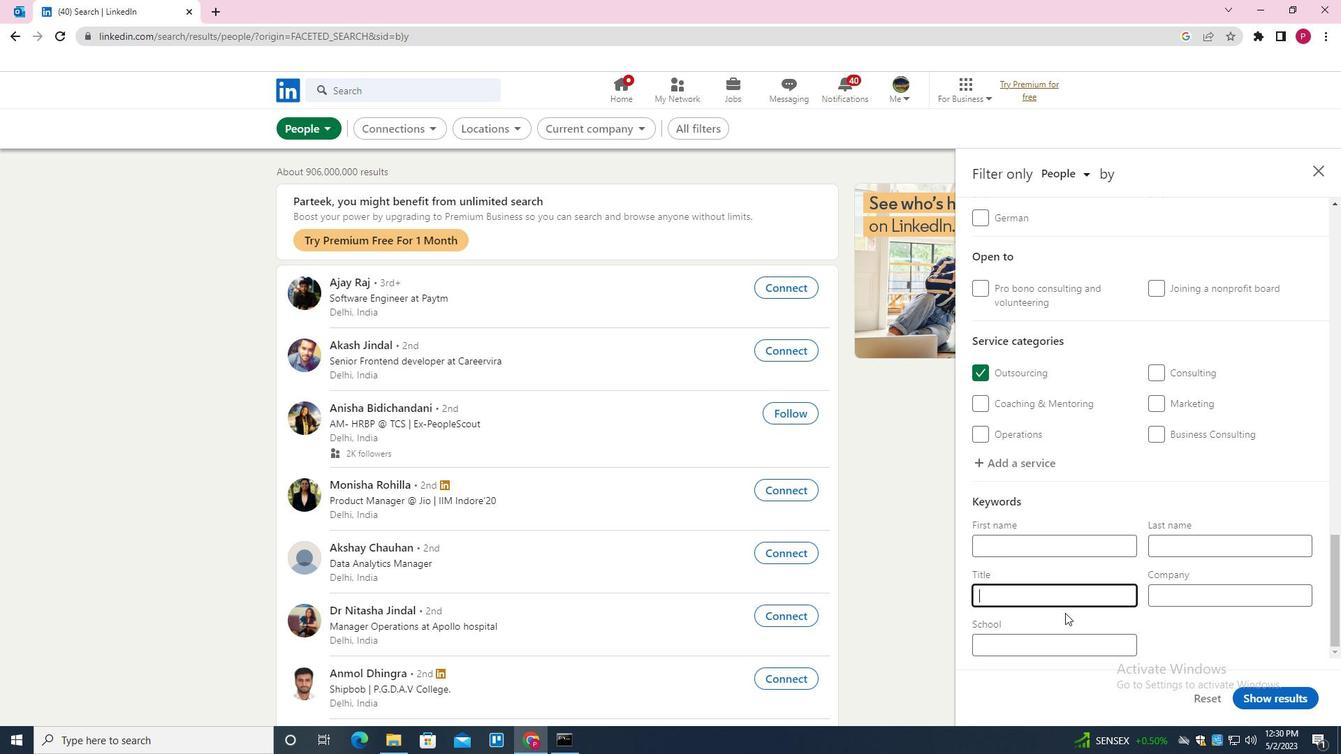 
Action: Key pressed E
Screenshot: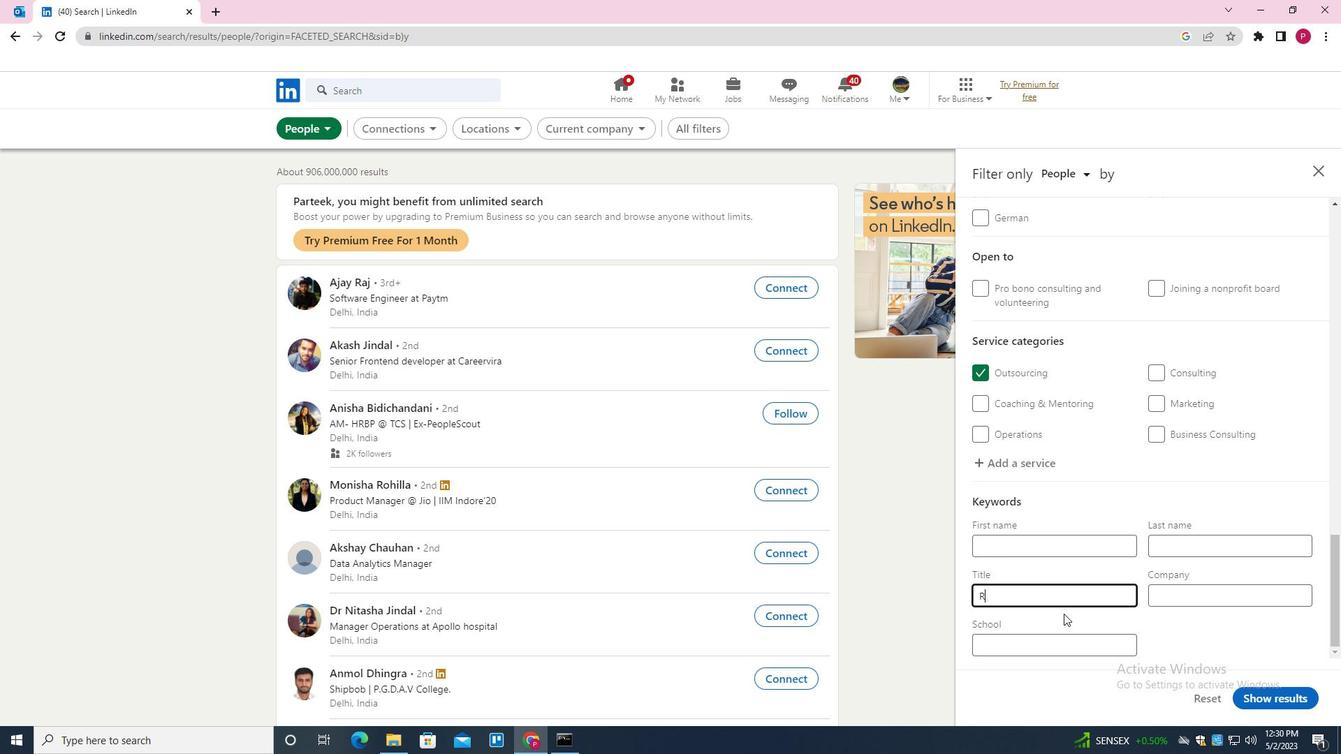 
Action: Mouse moved to (1064, 614)
Screenshot: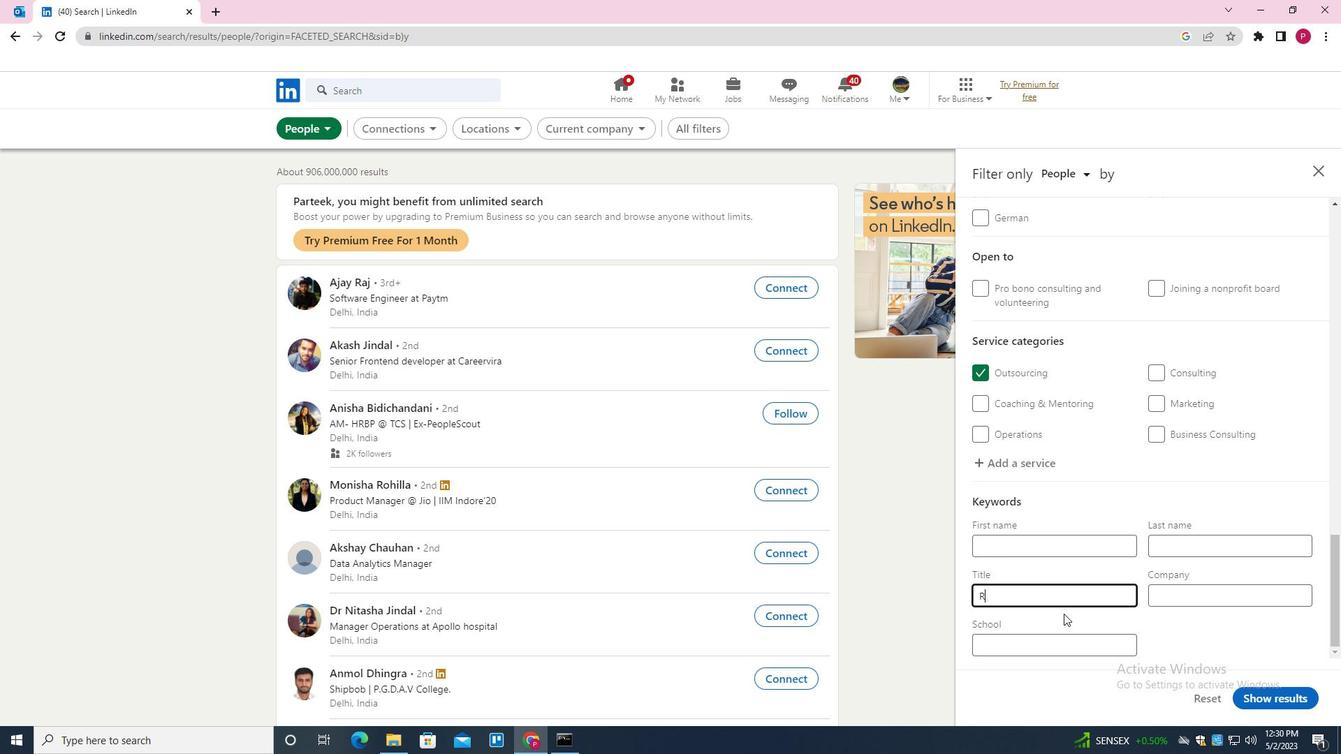 
Action: Key pressed CEVING<Key.space><Key.backspace><Key.backspace><Key.backspace>ENG<Key.space><Key.backspace><Key.backspace><Key.backspace><Key.backspace><Key.backspace><Key.backspace>IVING<Key.space><Key.shift>STAFF
Screenshot: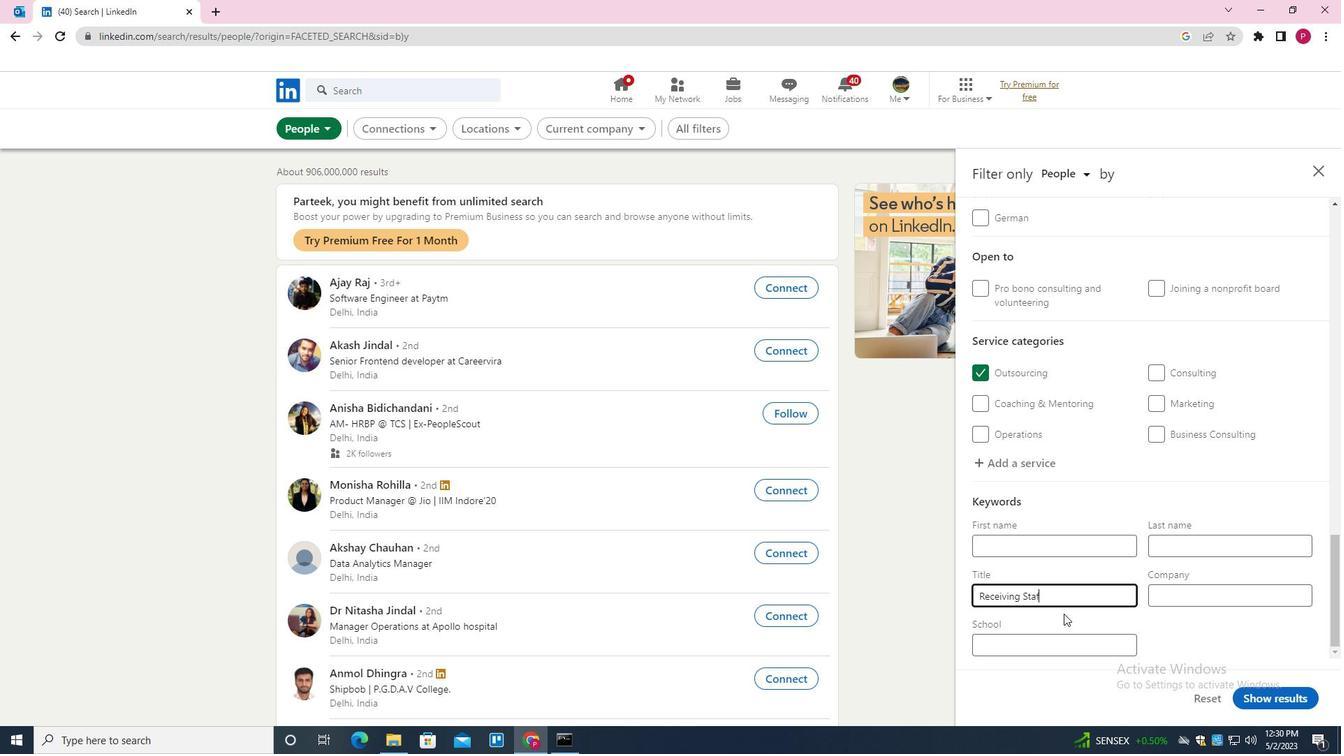 
Action: Mouse moved to (1301, 692)
Screenshot: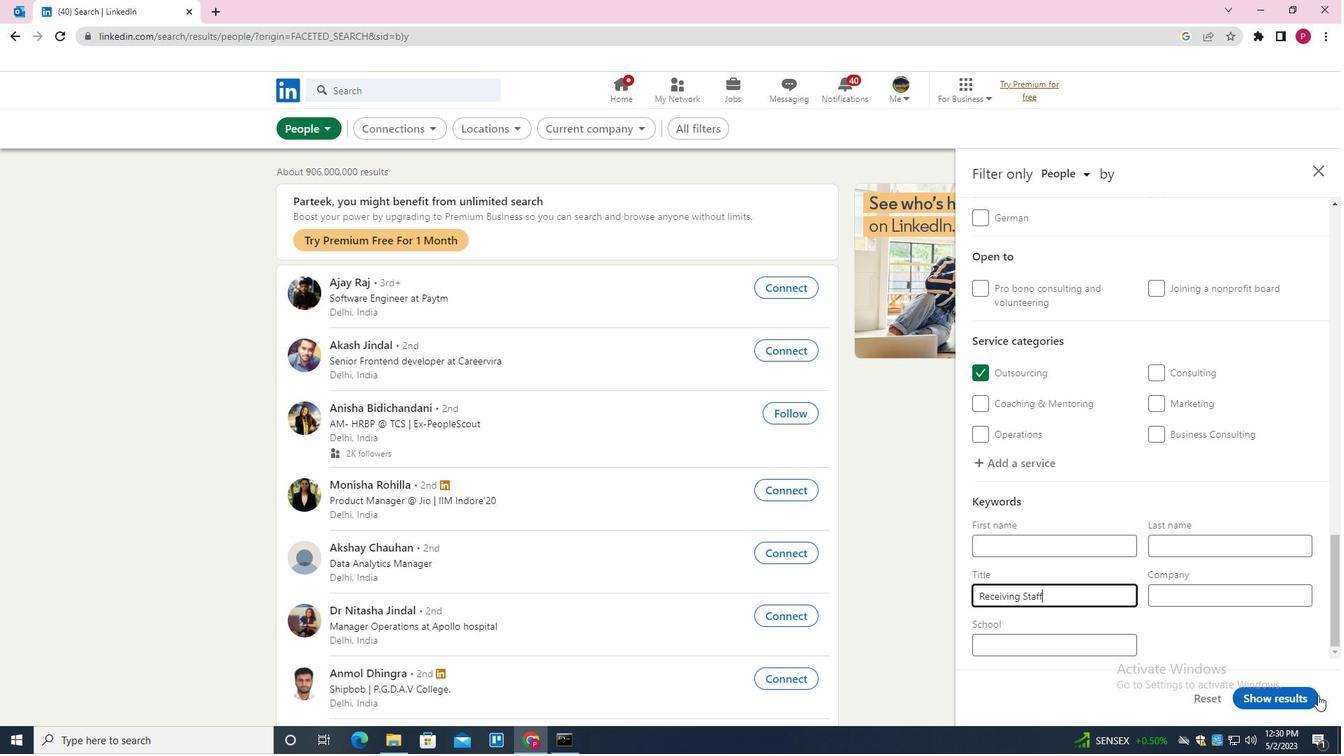 
Action: Mouse pressed left at (1301, 692)
Screenshot: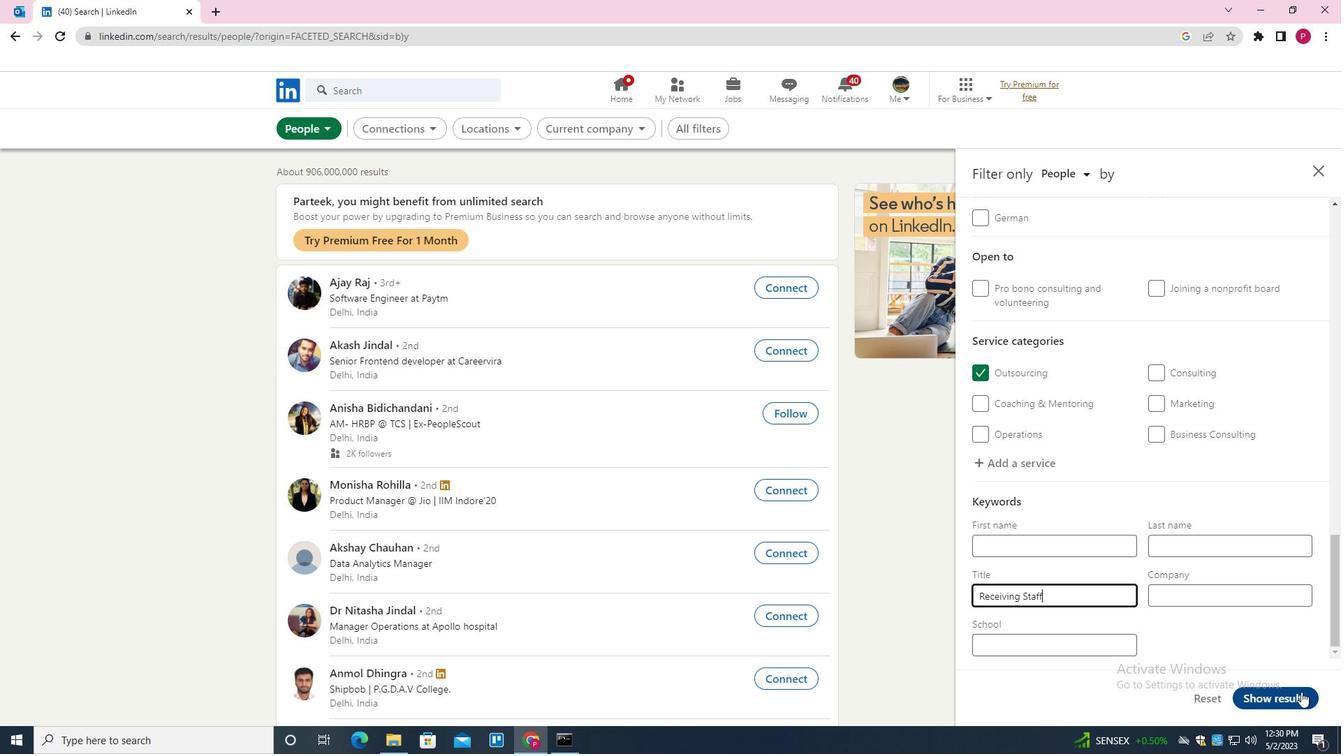 
Action: Mouse moved to (869, 315)
Screenshot: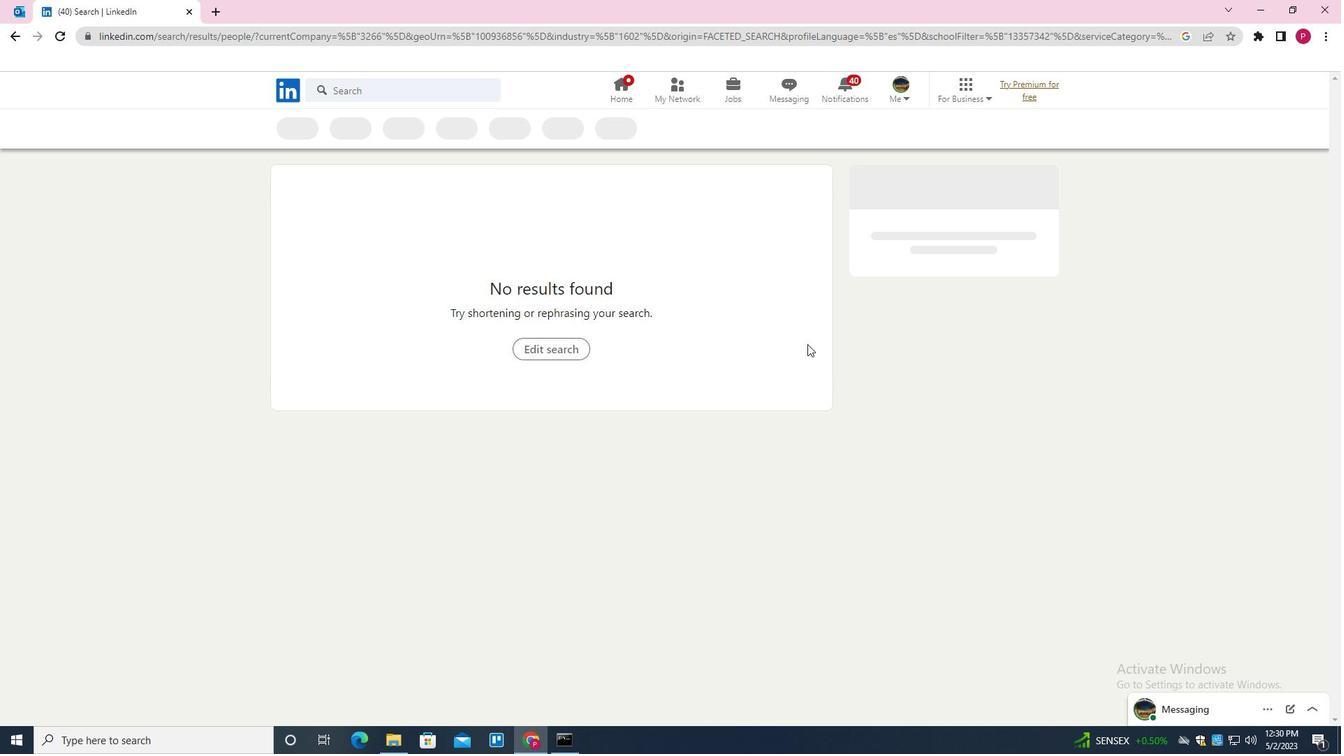
